Task: Use LinkedIn's search filters to find professionals who are 'Brand Strategists' at 'The Edge Partnership' with a background in 'Editing' and 'Audio and Video Equipment Manufacturing', and who attended 'AJAY KUMAR GARG ENGINEERING COLLEGE, GHAZIABAD'.
Action: Mouse moved to (693, 95)
Screenshot: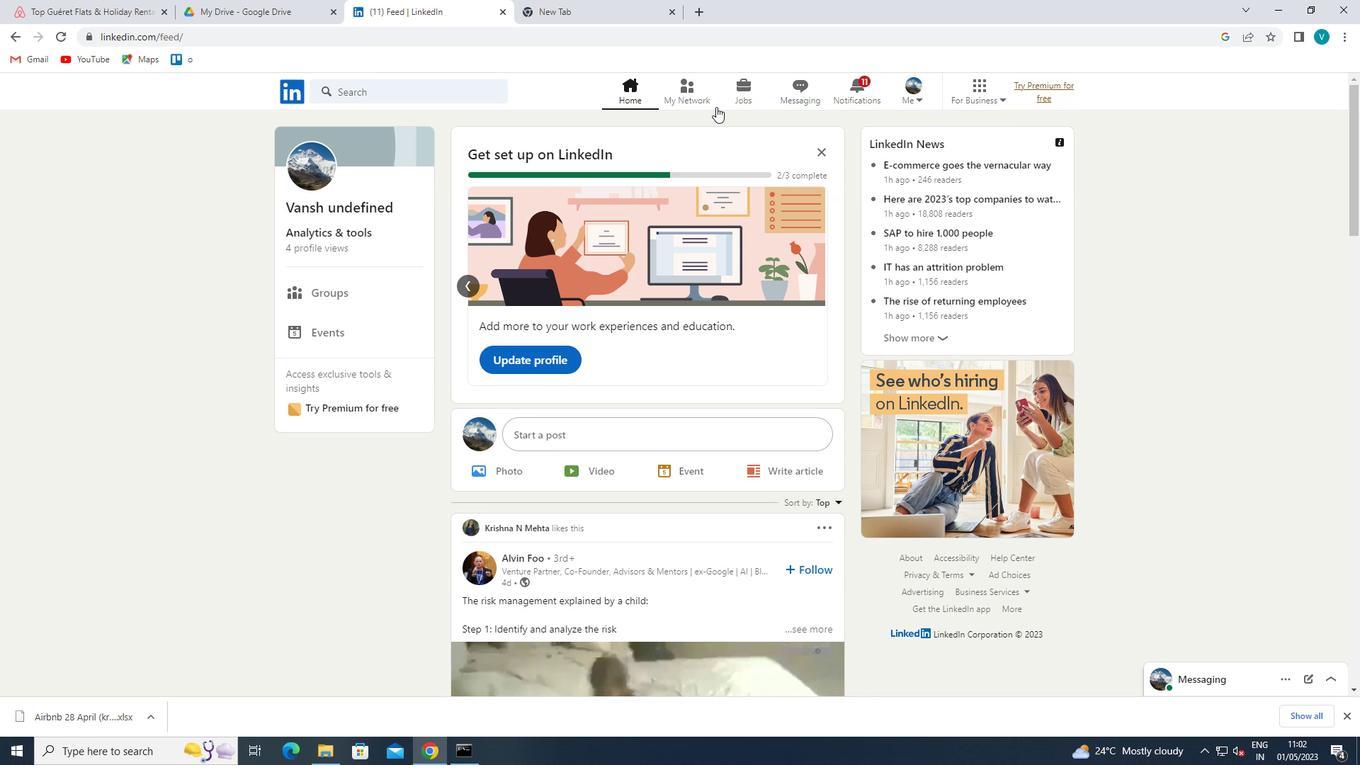 
Action: Mouse pressed left at (693, 95)
Screenshot: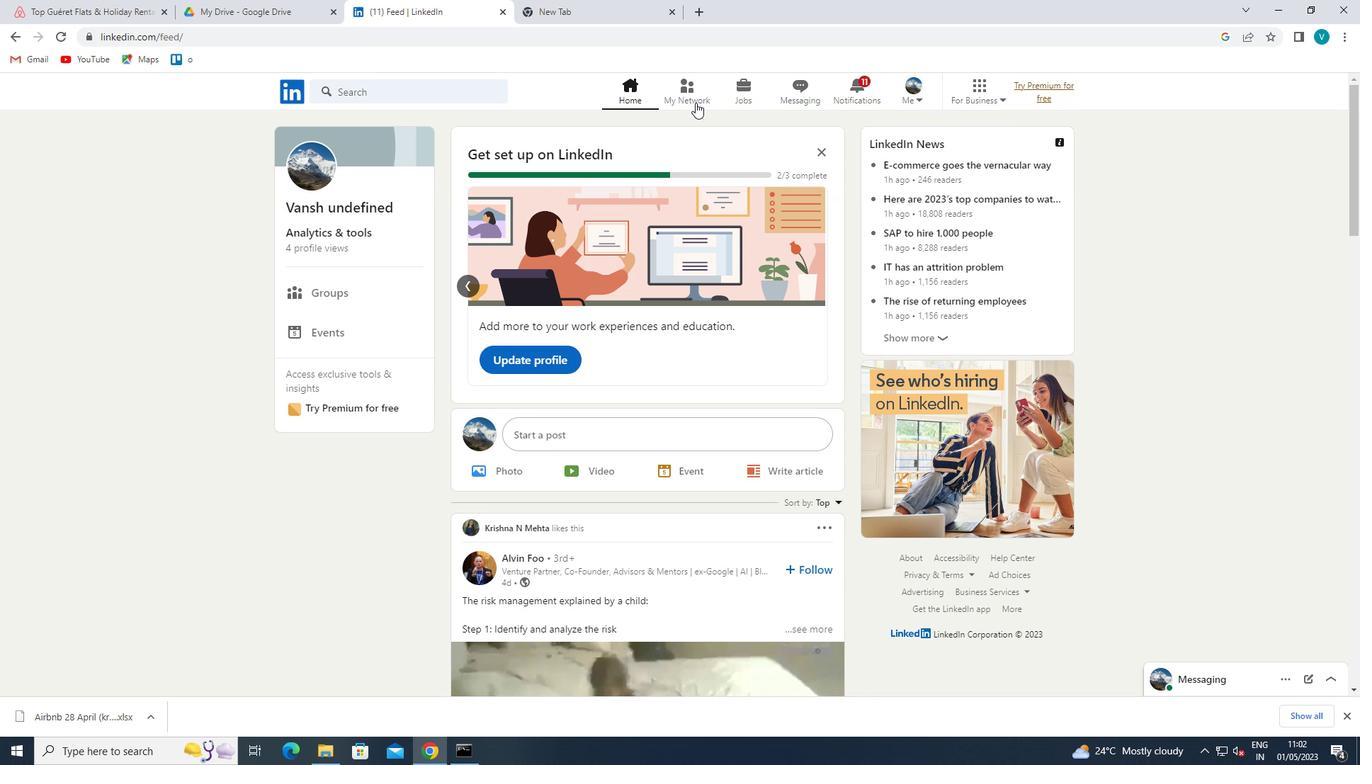 
Action: Mouse moved to (464, 163)
Screenshot: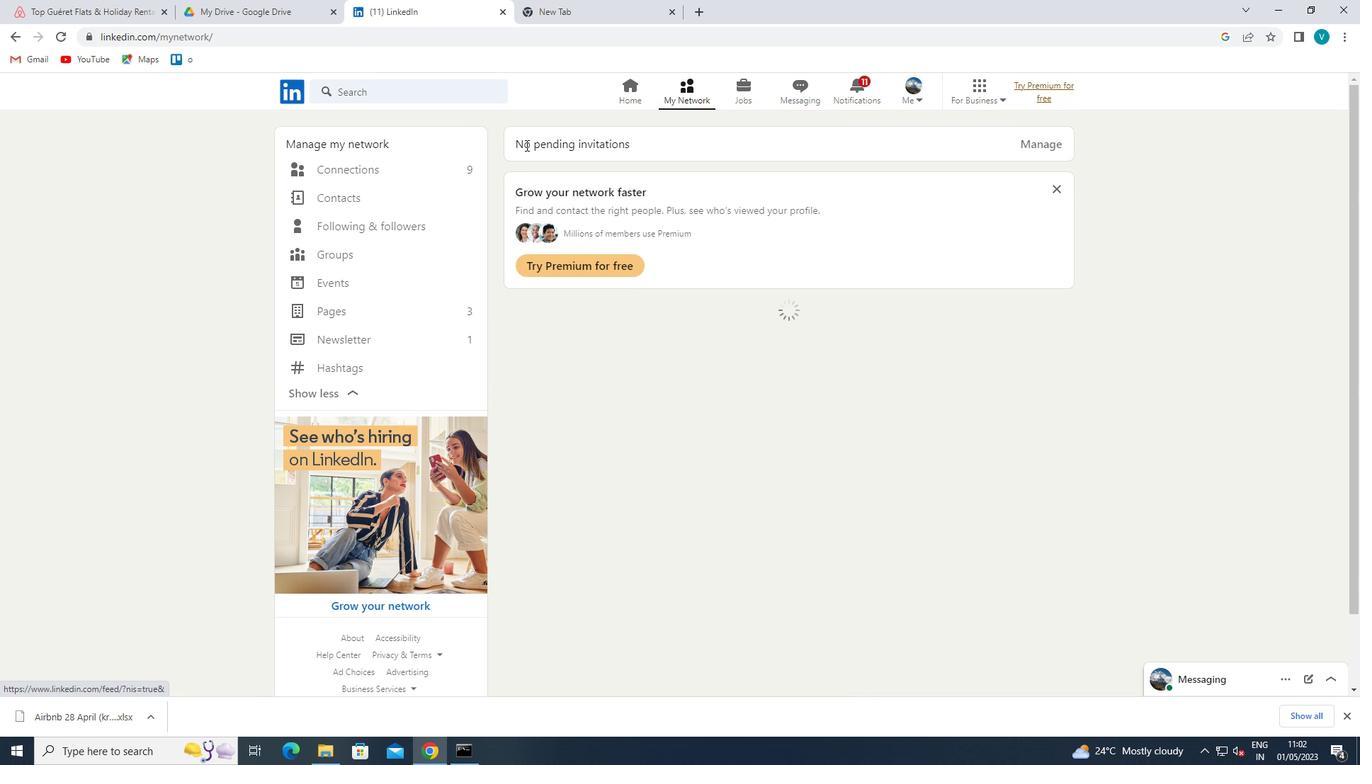 
Action: Mouse pressed left at (464, 163)
Screenshot: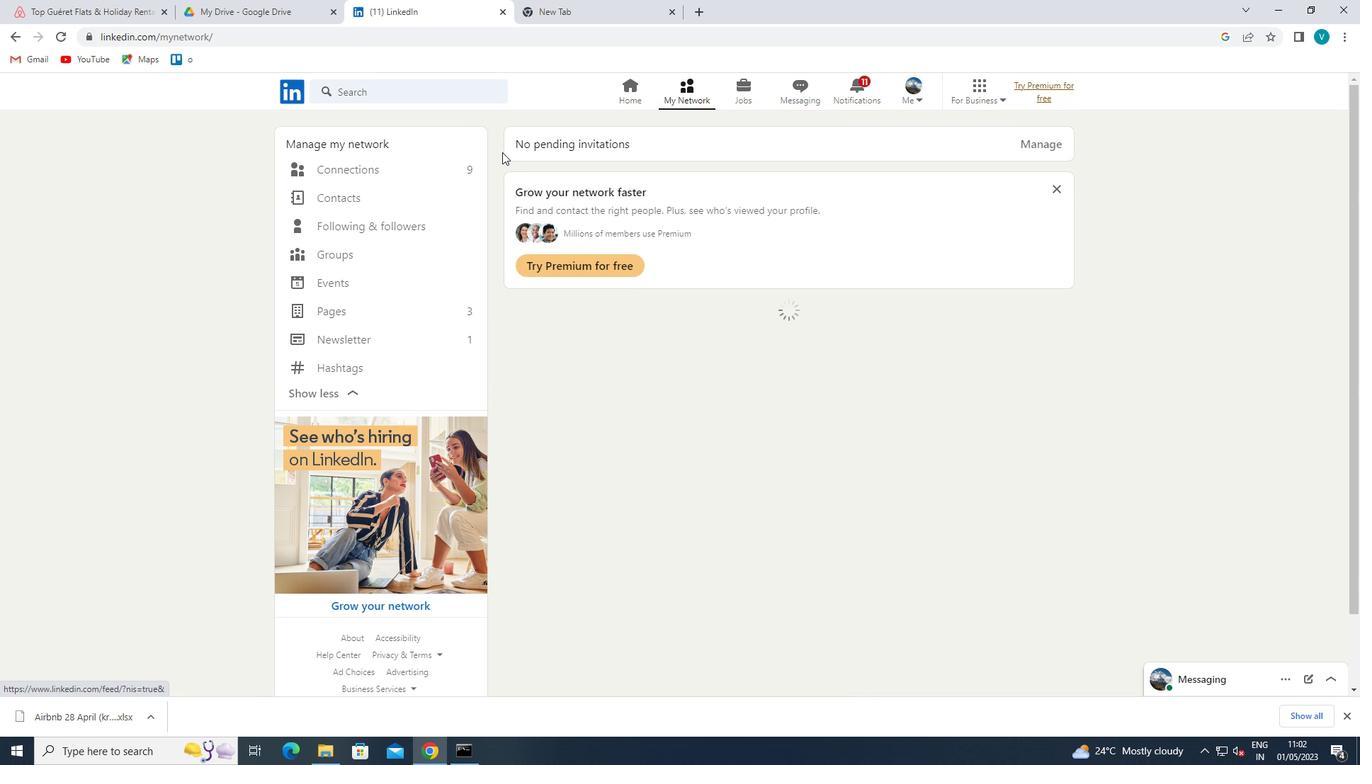 
Action: Mouse moved to (800, 174)
Screenshot: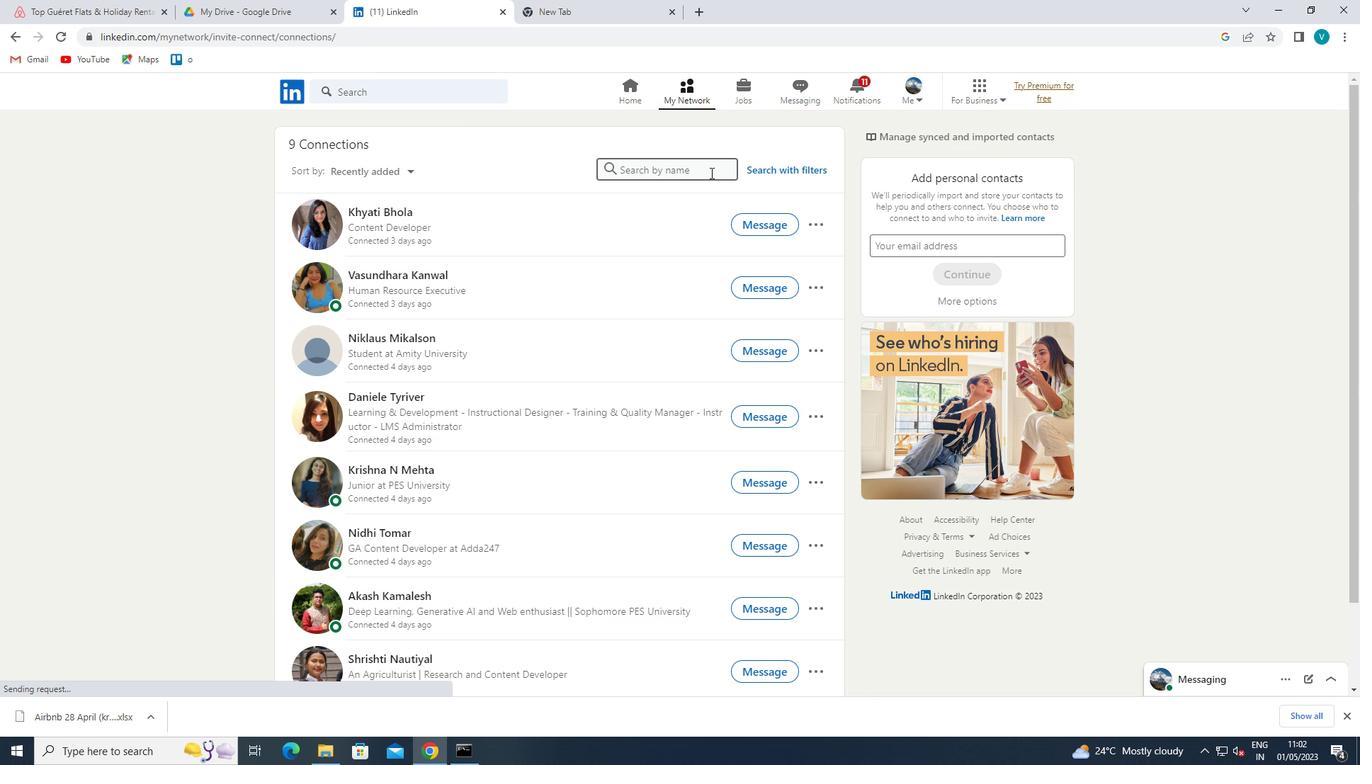 
Action: Mouse pressed left at (800, 174)
Screenshot: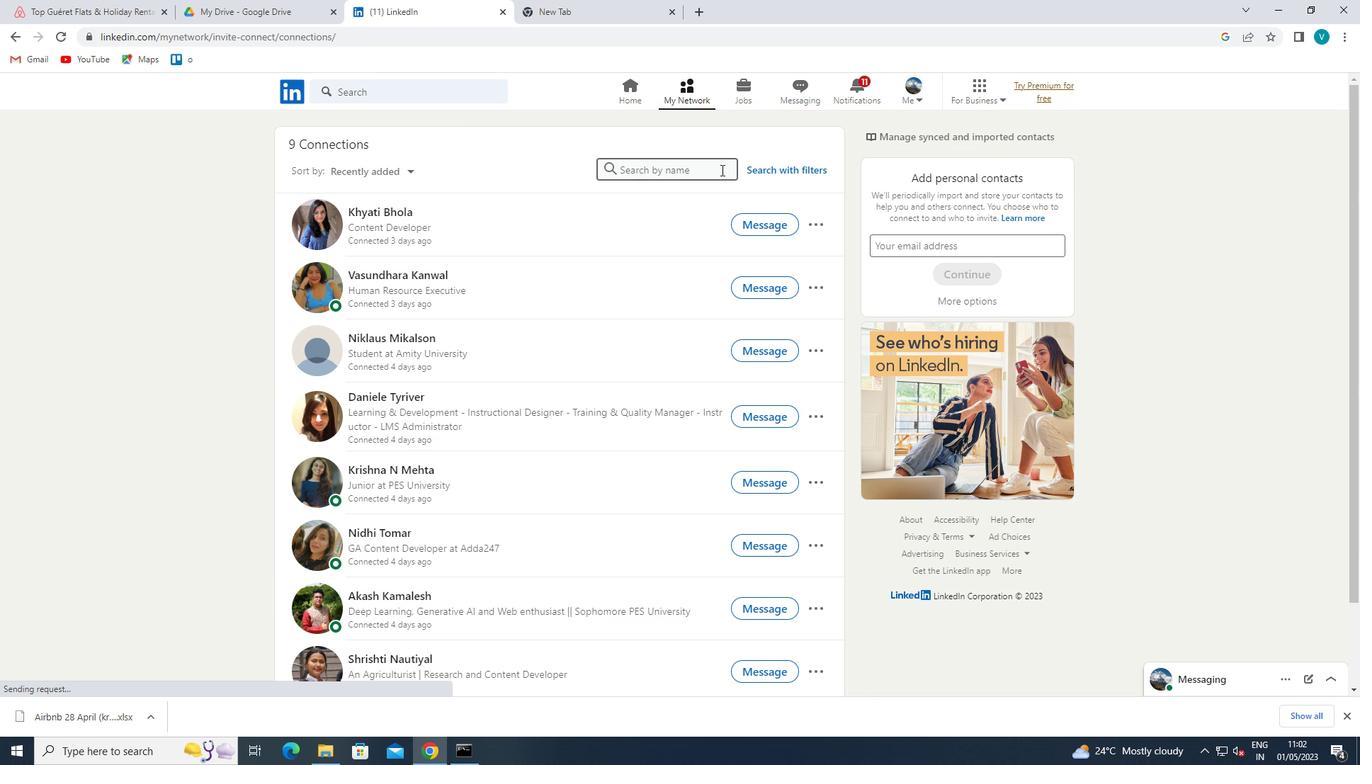 
Action: Mouse moved to (659, 130)
Screenshot: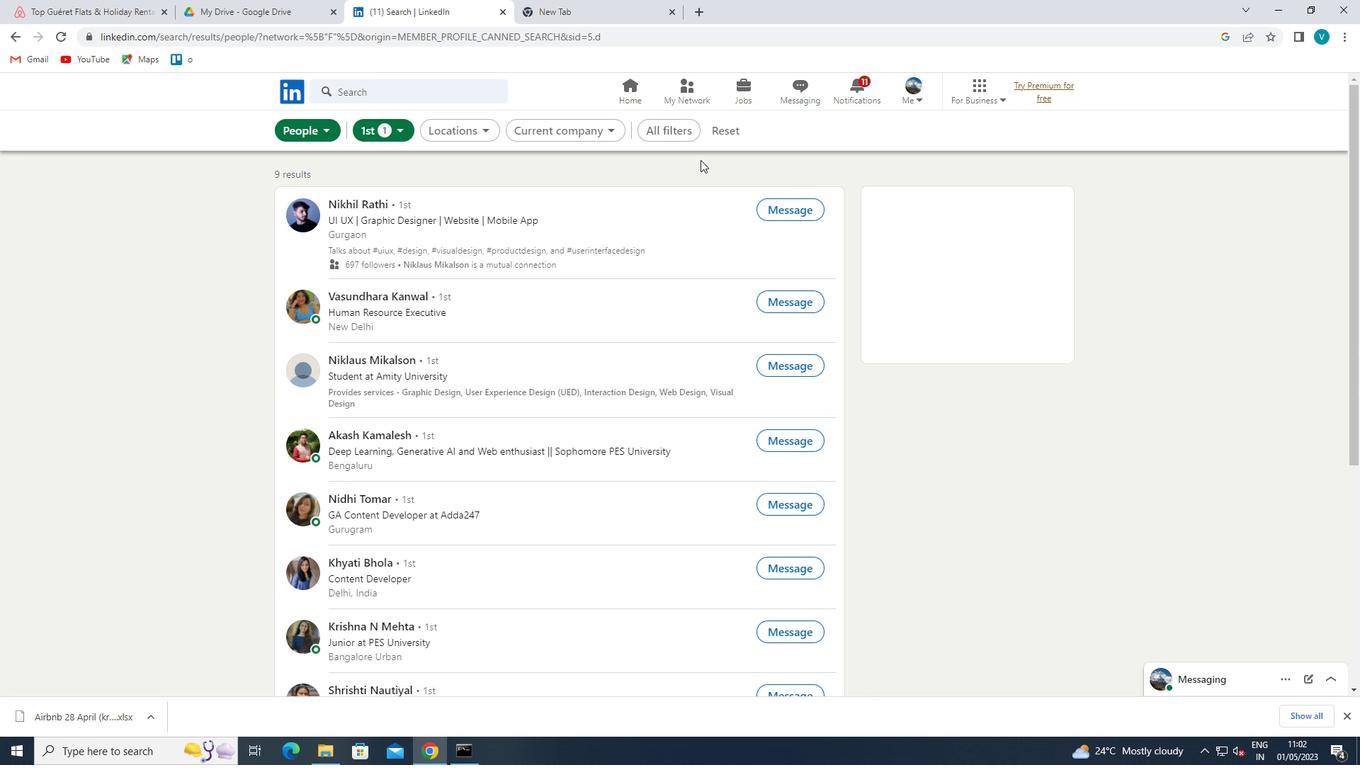 
Action: Mouse pressed left at (659, 130)
Screenshot: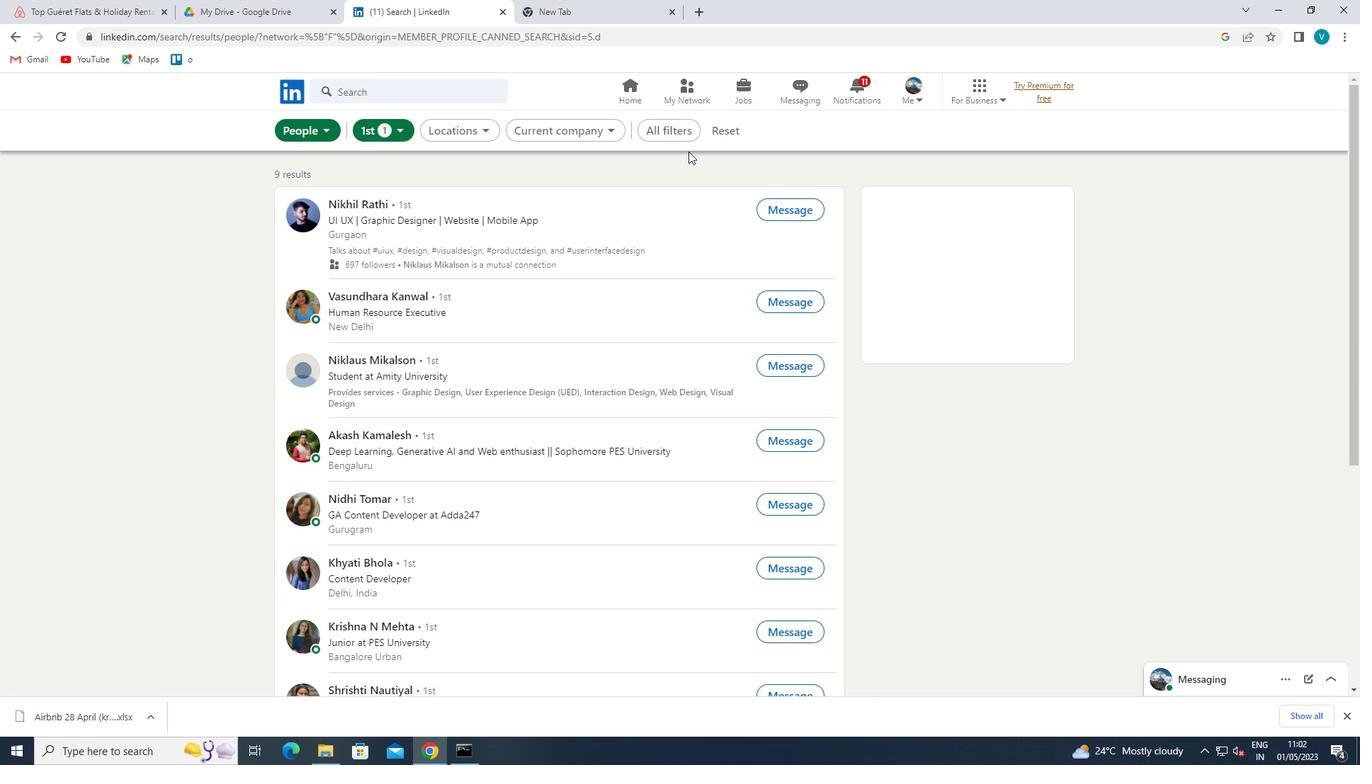 
Action: Mouse moved to (1017, 372)
Screenshot: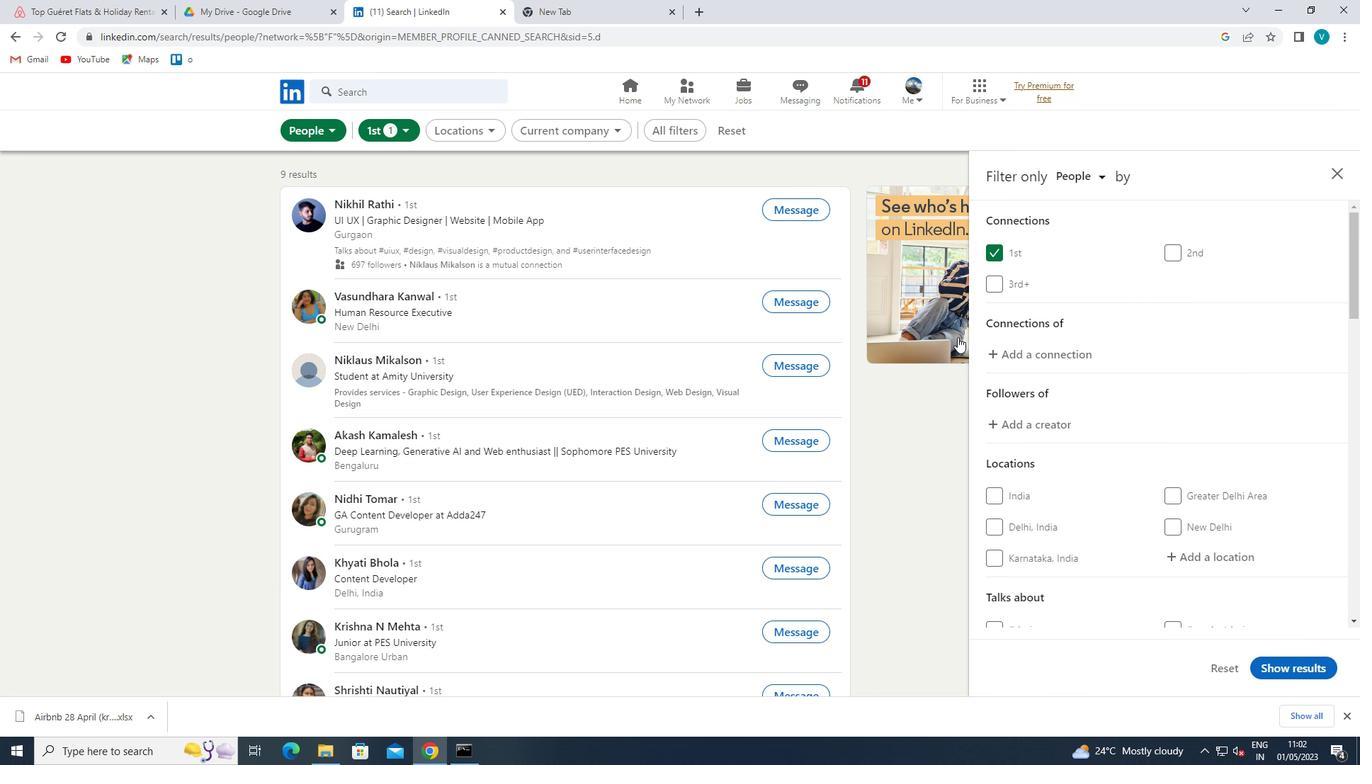 
Action: Mouse scrolled (1017, 371) with delta (0, 0)
Screenshot: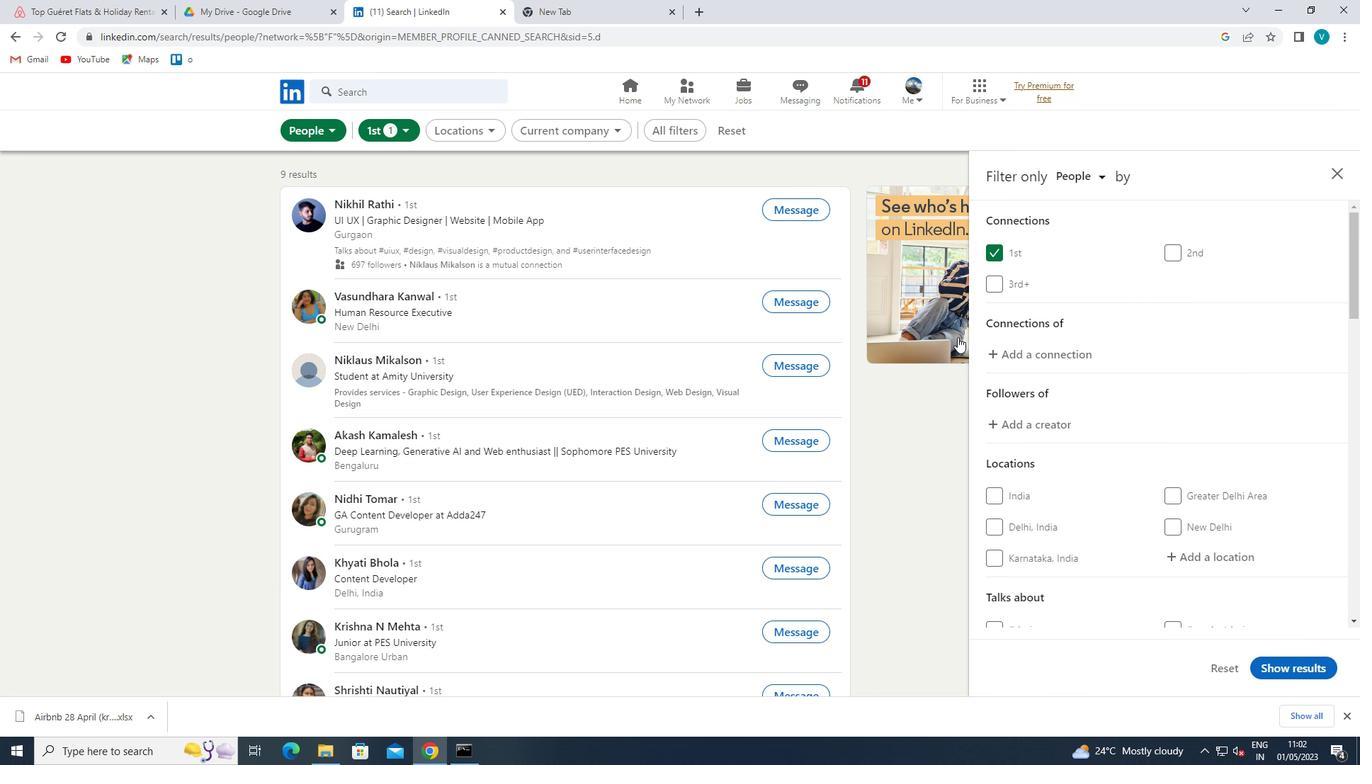 
Action: Mouse moved to (1049, 392)
Screenshot: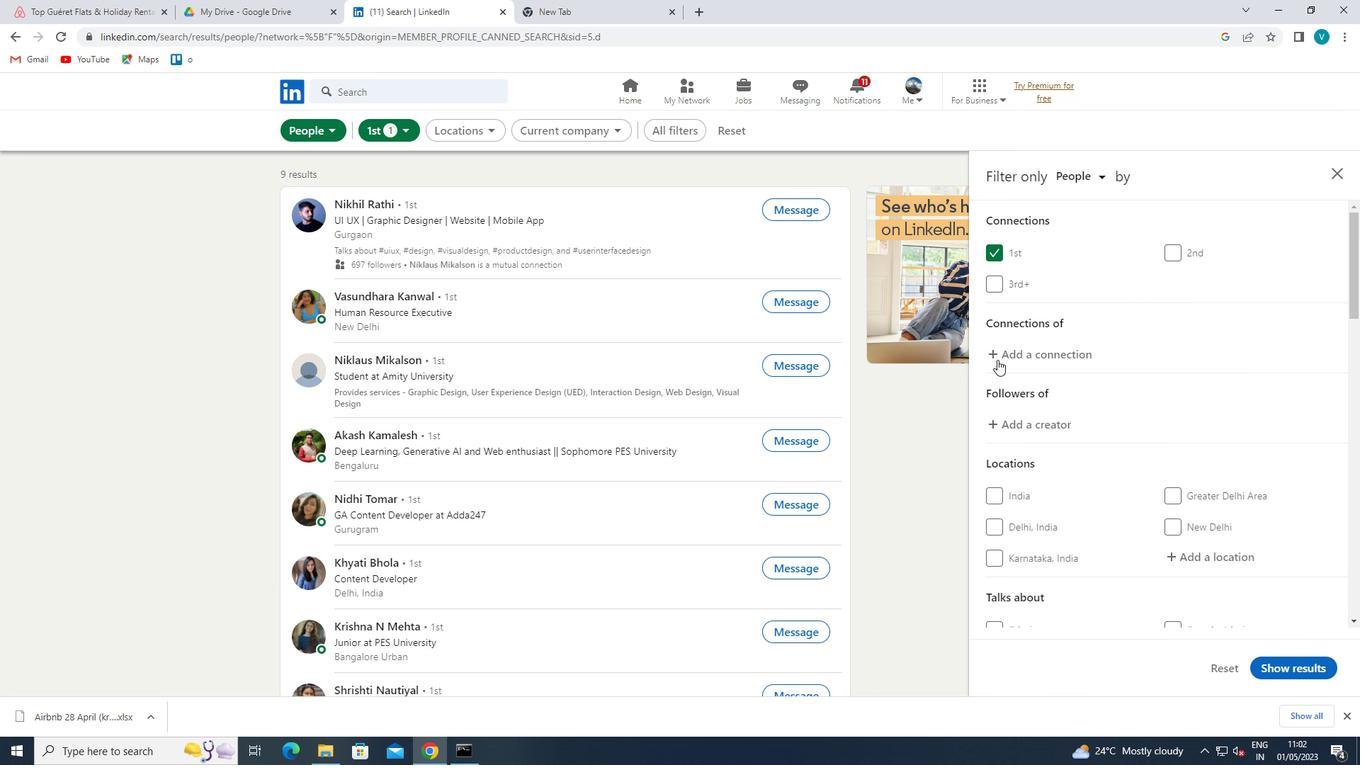 
Action: Mouse scrolled (1049, 391) with delta (0, 0)
Screenshot: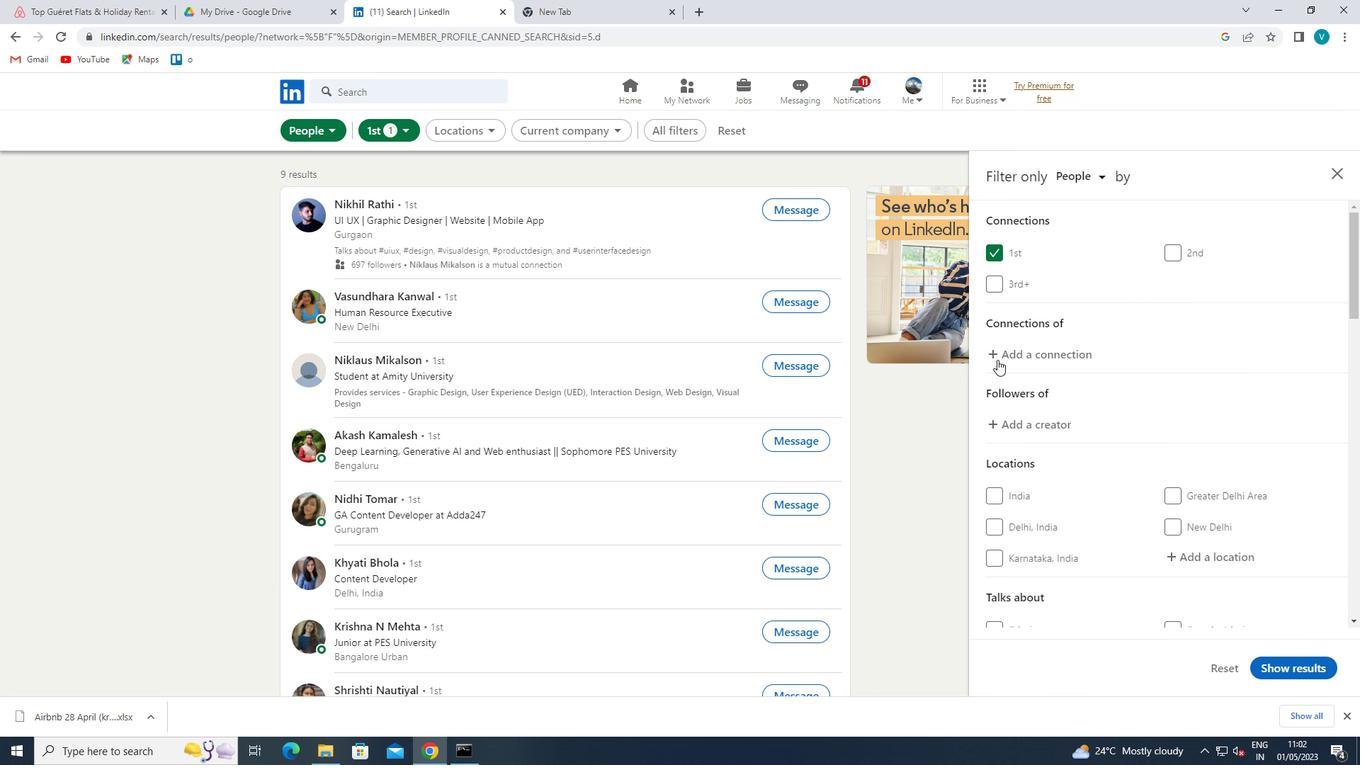 
Action: Mouse moved to (1208, 405)
Screenshot: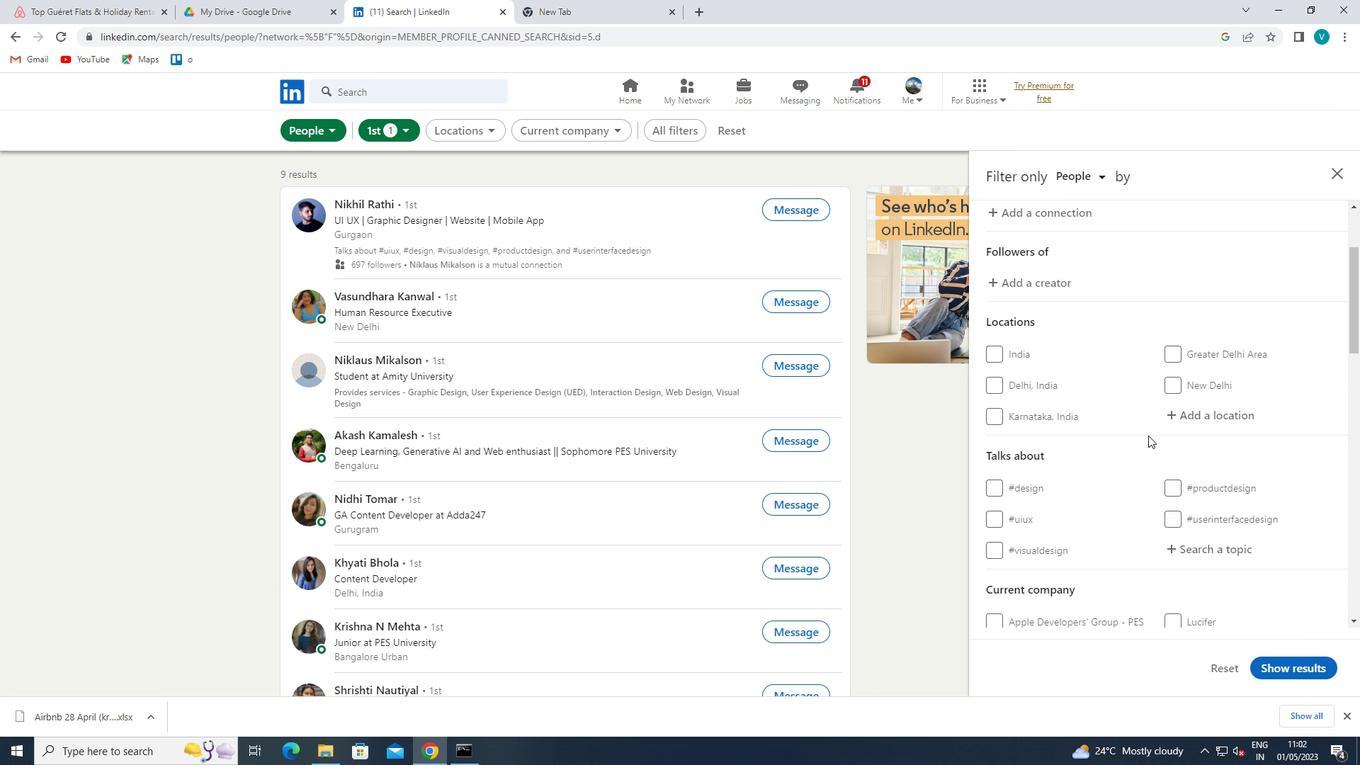 
Action: Mouse pressed left at (1208, 405)
Screenshot: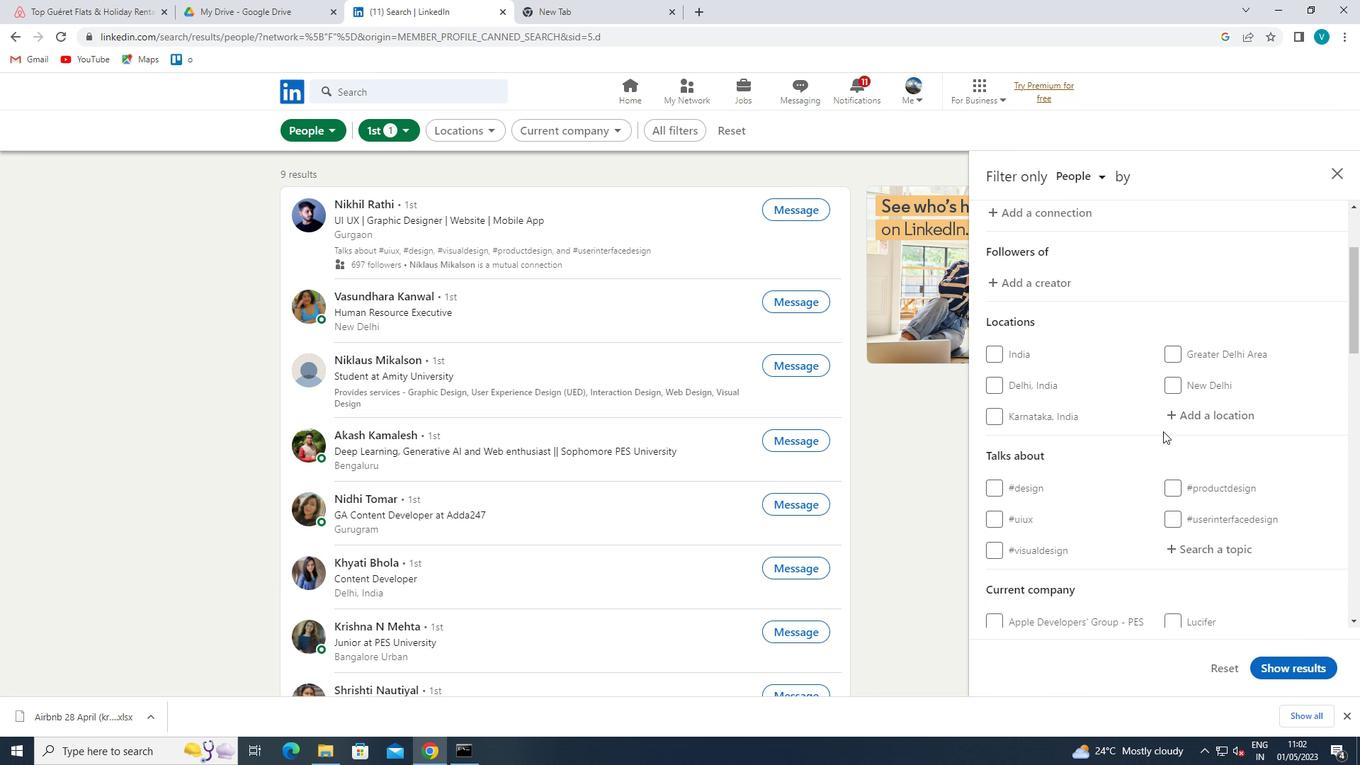 
Action: Key pressed <Key.shift>
Screenshot: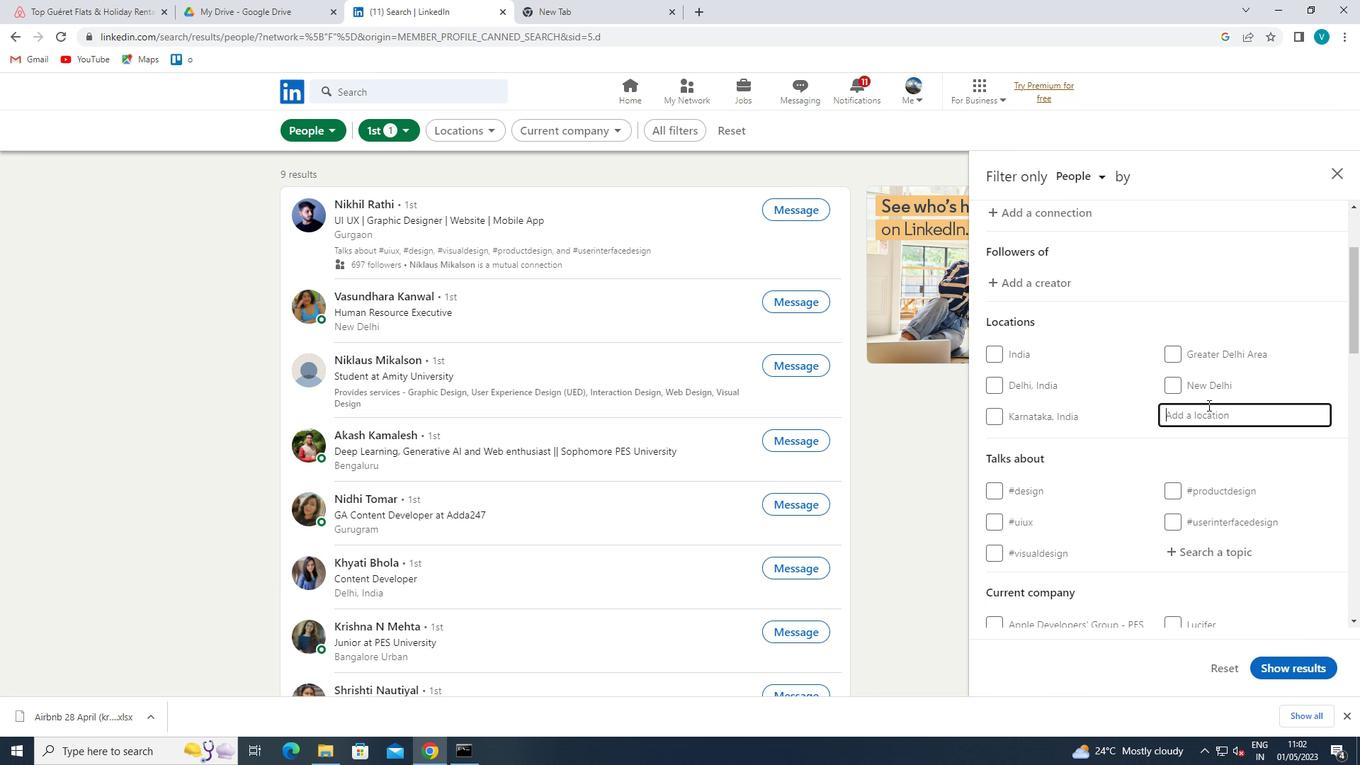 
Action: Mouse moved to (1208, 405)
Screenshot: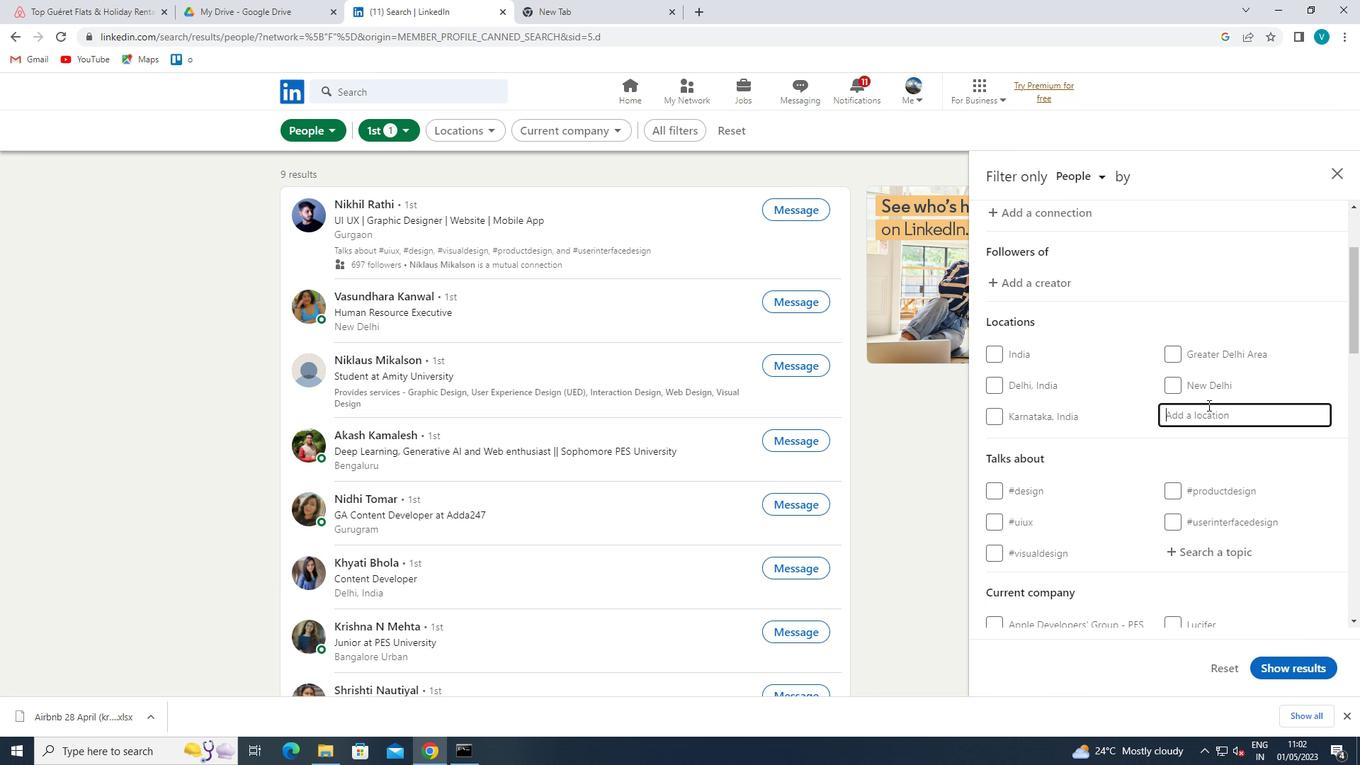 
Action: Key pressed XINMIN
Screenshot: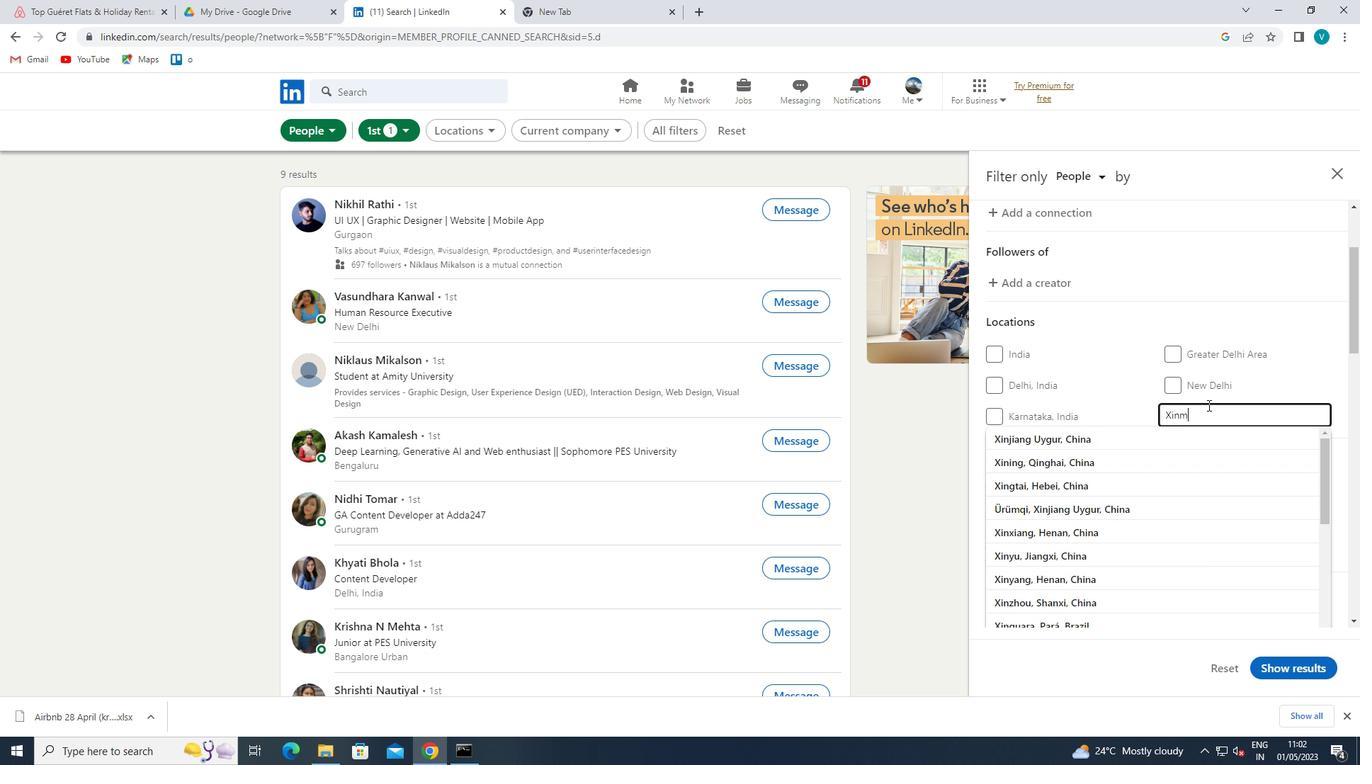 
Action: Mouse moved to (1129, 433)
Screenshot: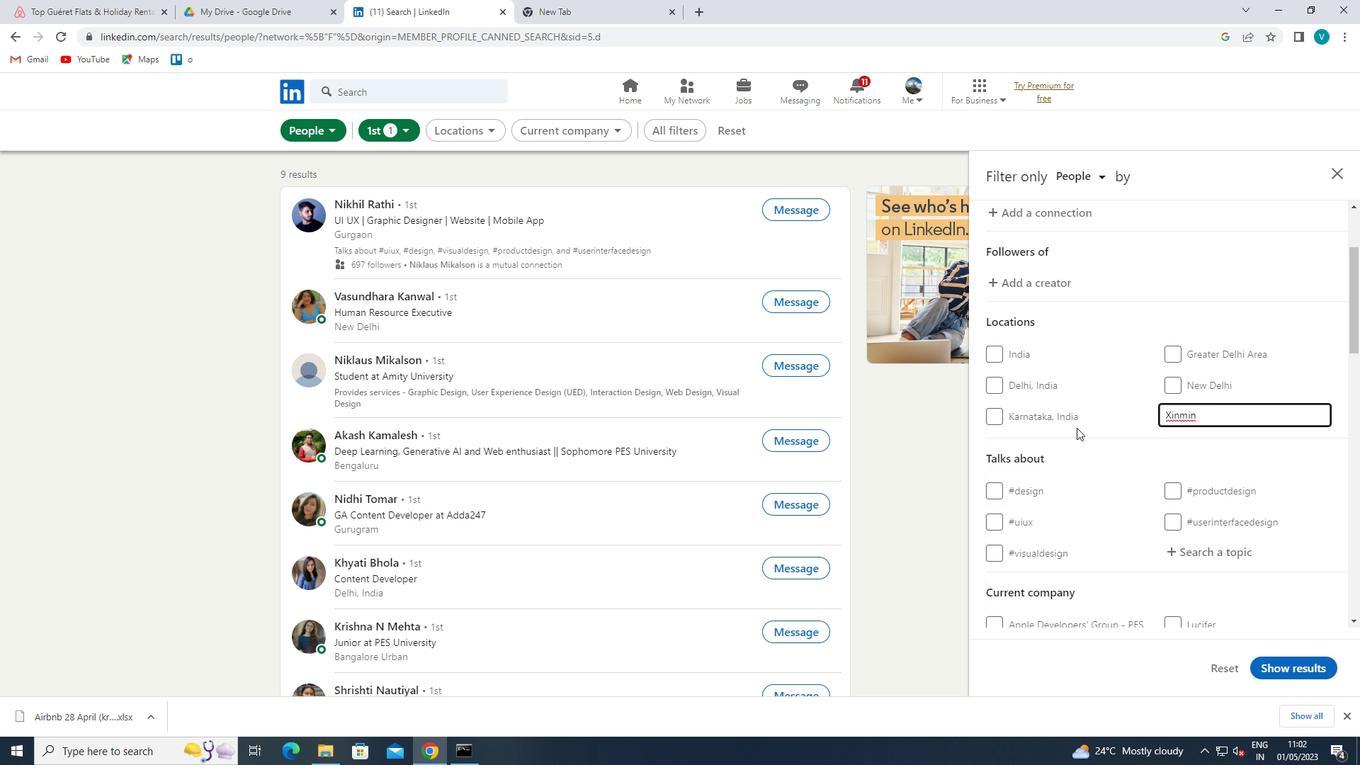 
Action: Mouse pressed left at (1129, 433)
Screenshot: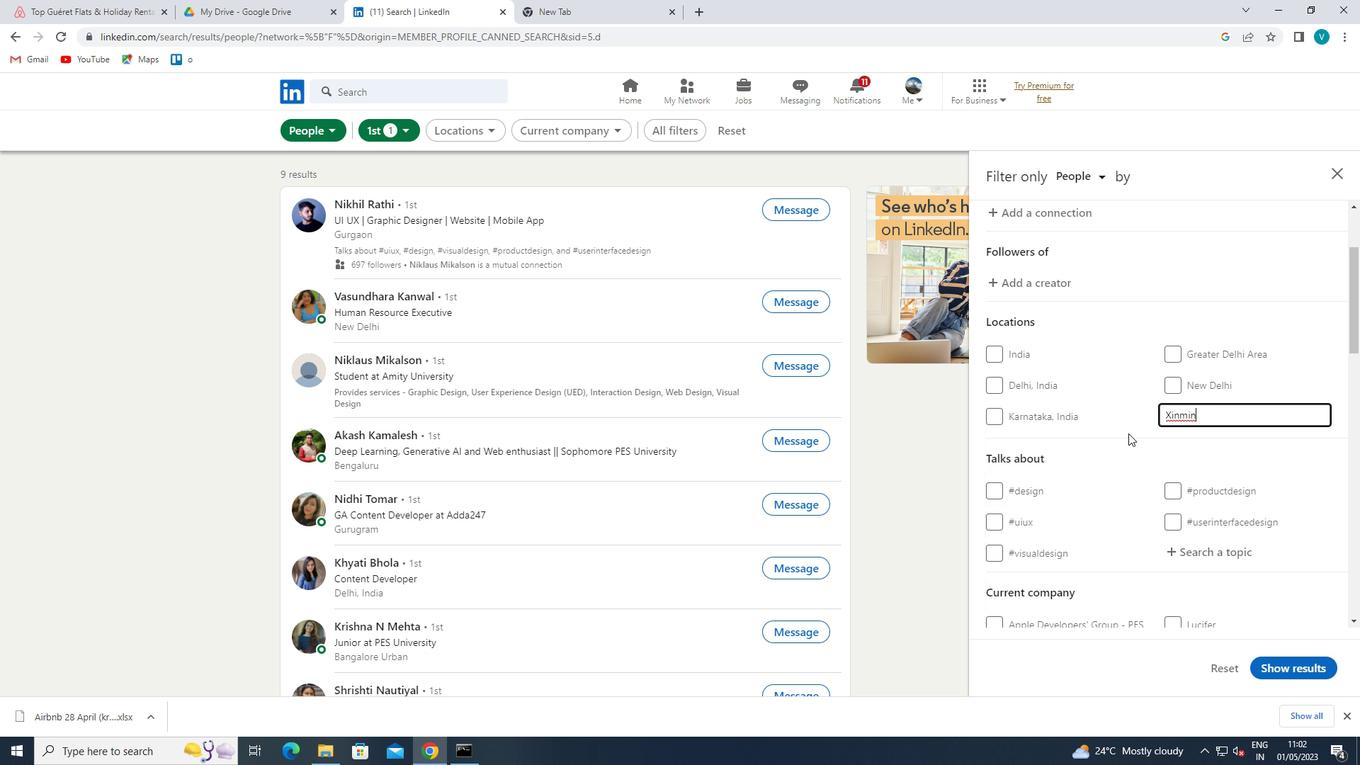 
Action: Mouse scrolled (1129, 433) with delta (0, 0)
Screenshot: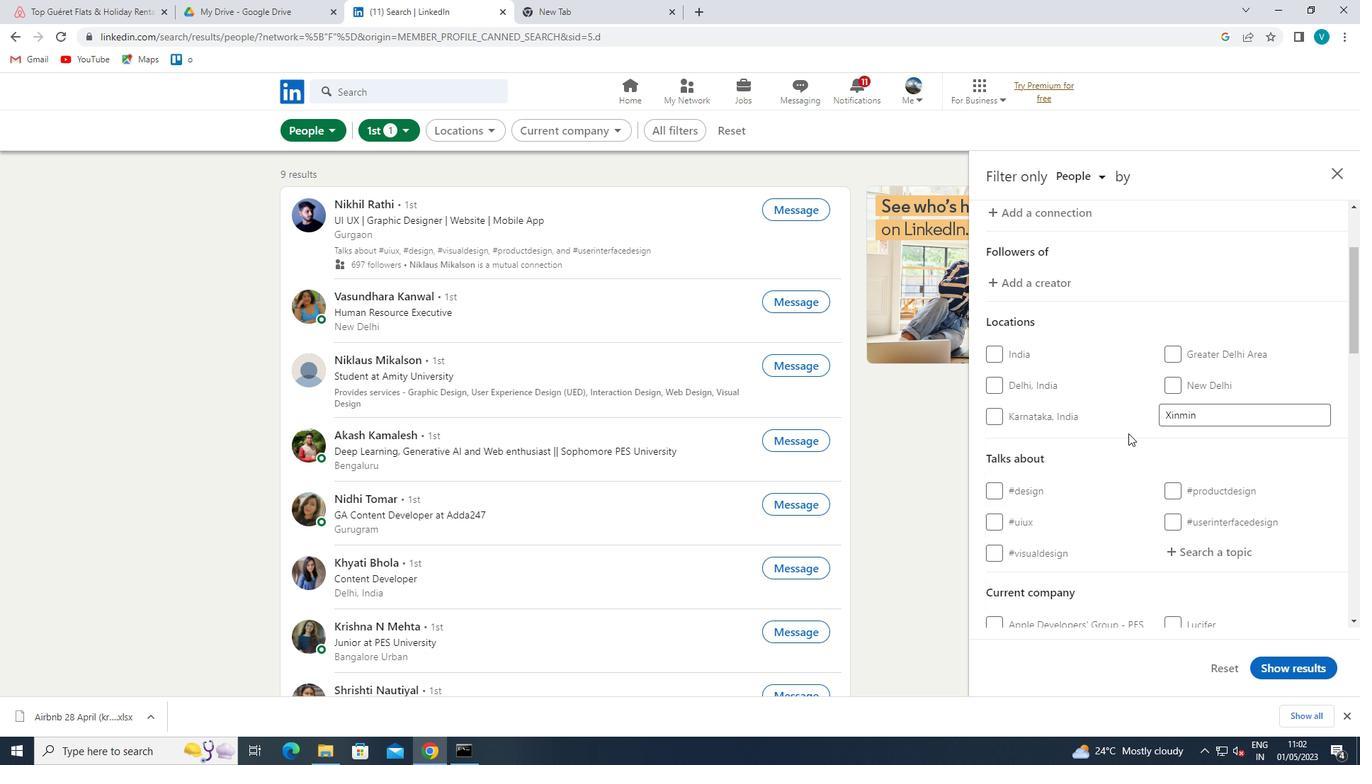 
Action: Mouse scrolled (1129, 433) with delta (0, 0)
Screenshot: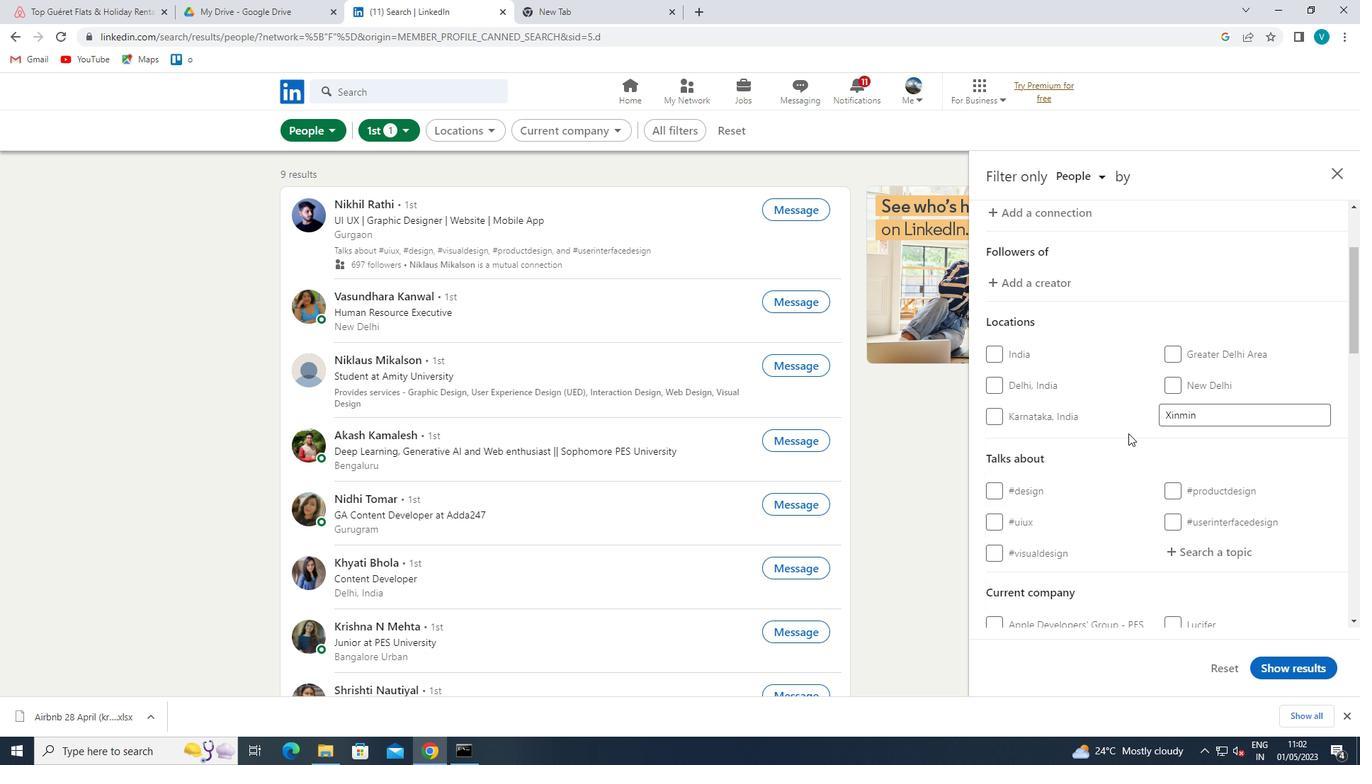 
Action: Mouse moved to (1237, 411)
Screenshot: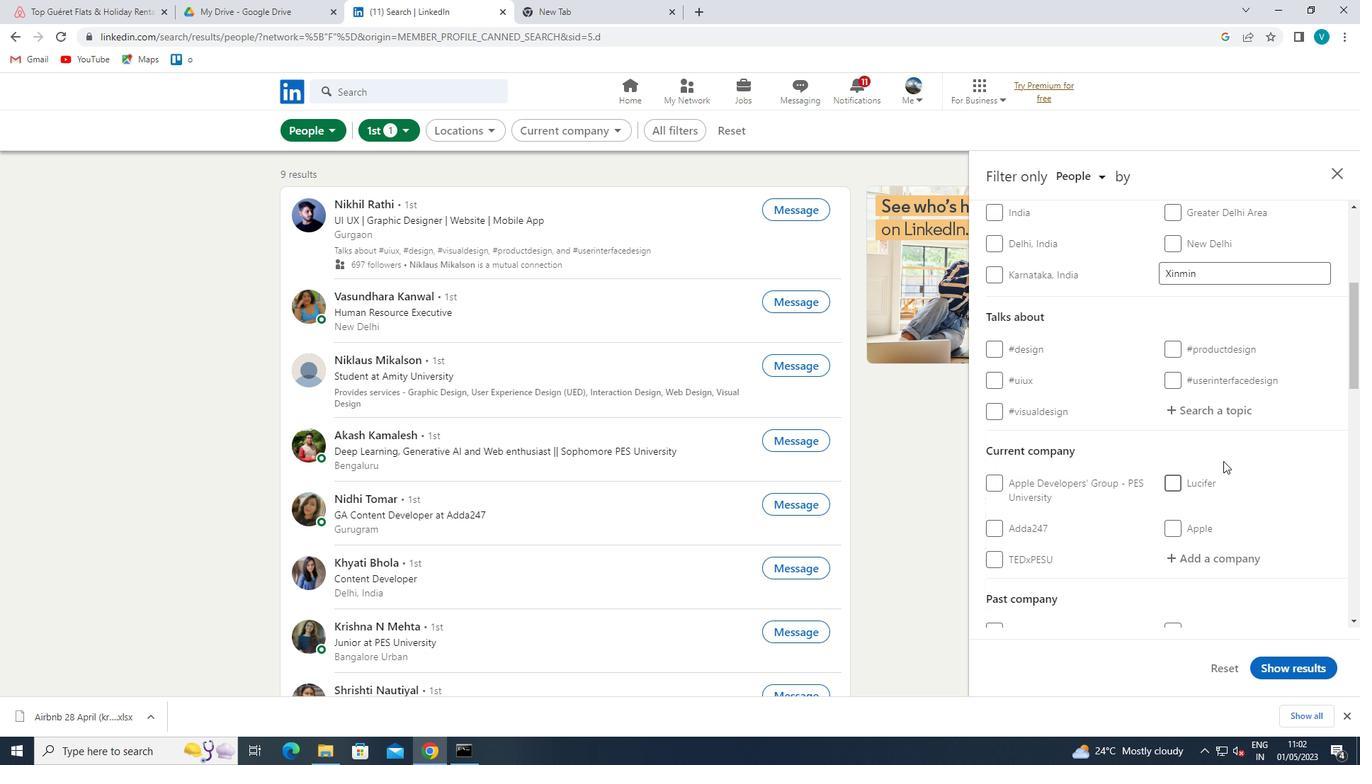 
Action: Mouse pressed left at (1237, 411)
Screenshot: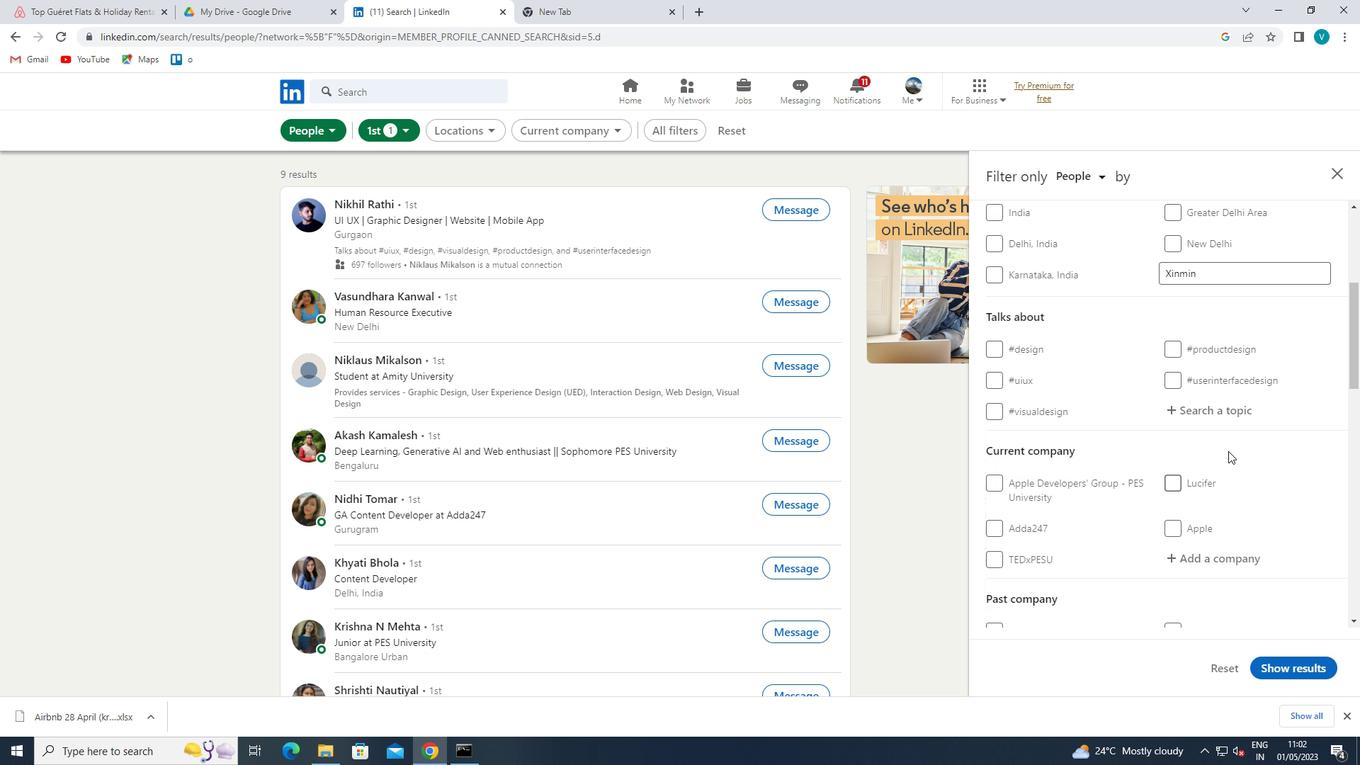 
Action: Key pressed <Key.shift>#WORK
Screenshot: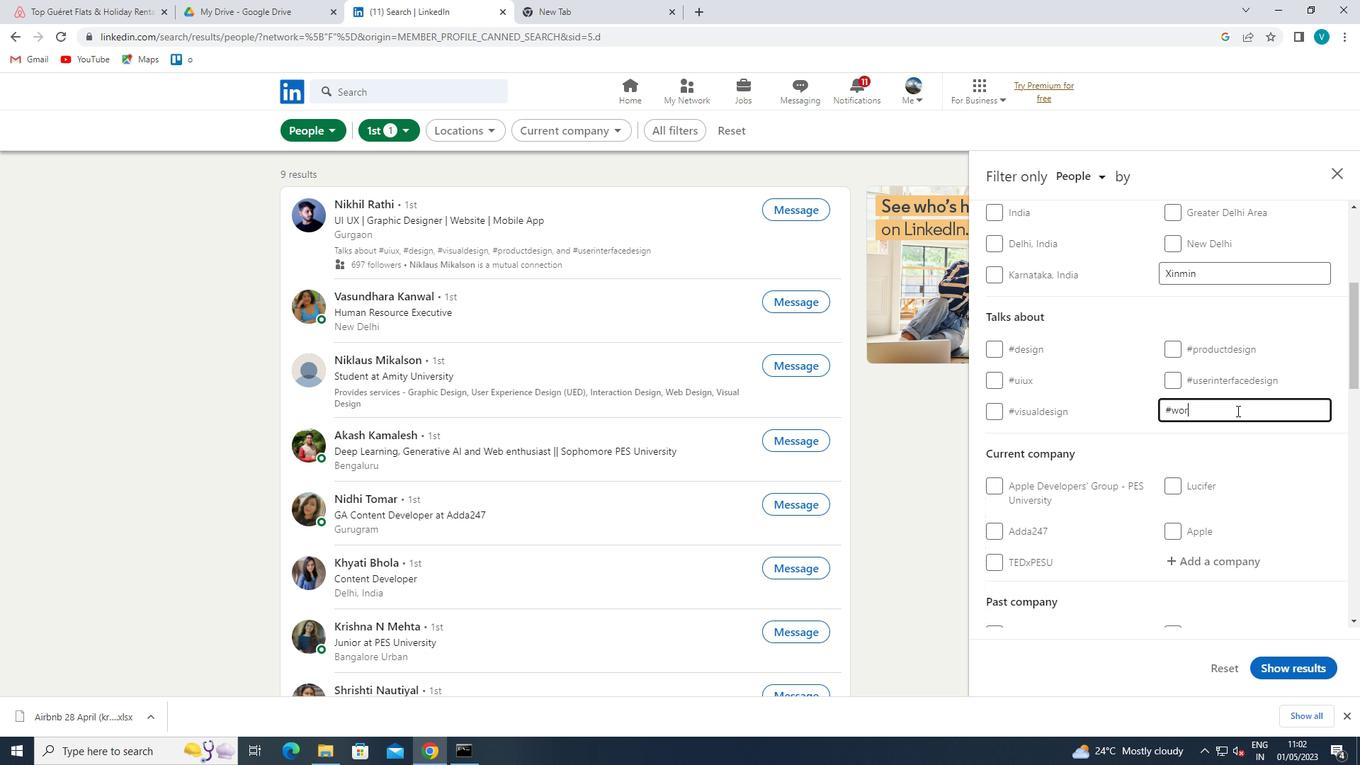 
Action: Mouse moved to (1166, 435)
Screenshot: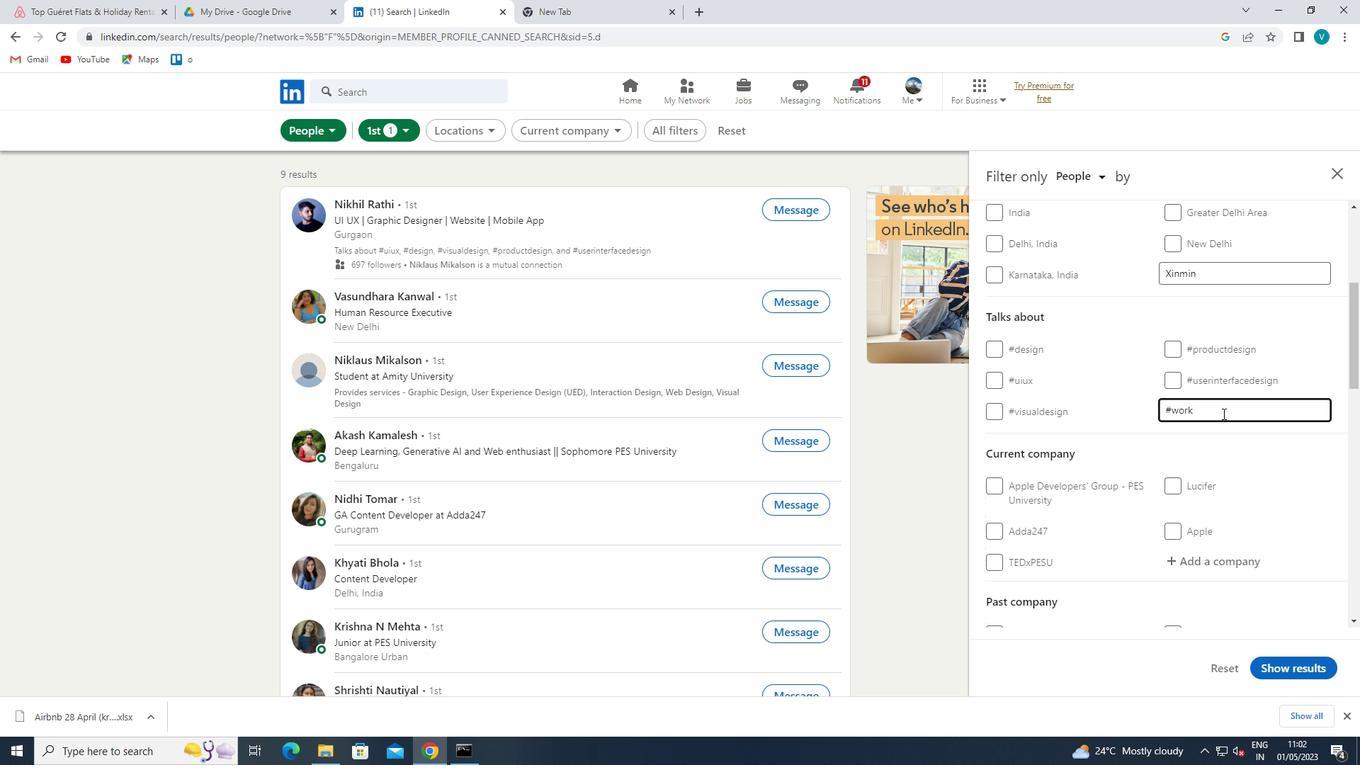 
Action: Mouse pressed left at (1166, 435)
Screenshot: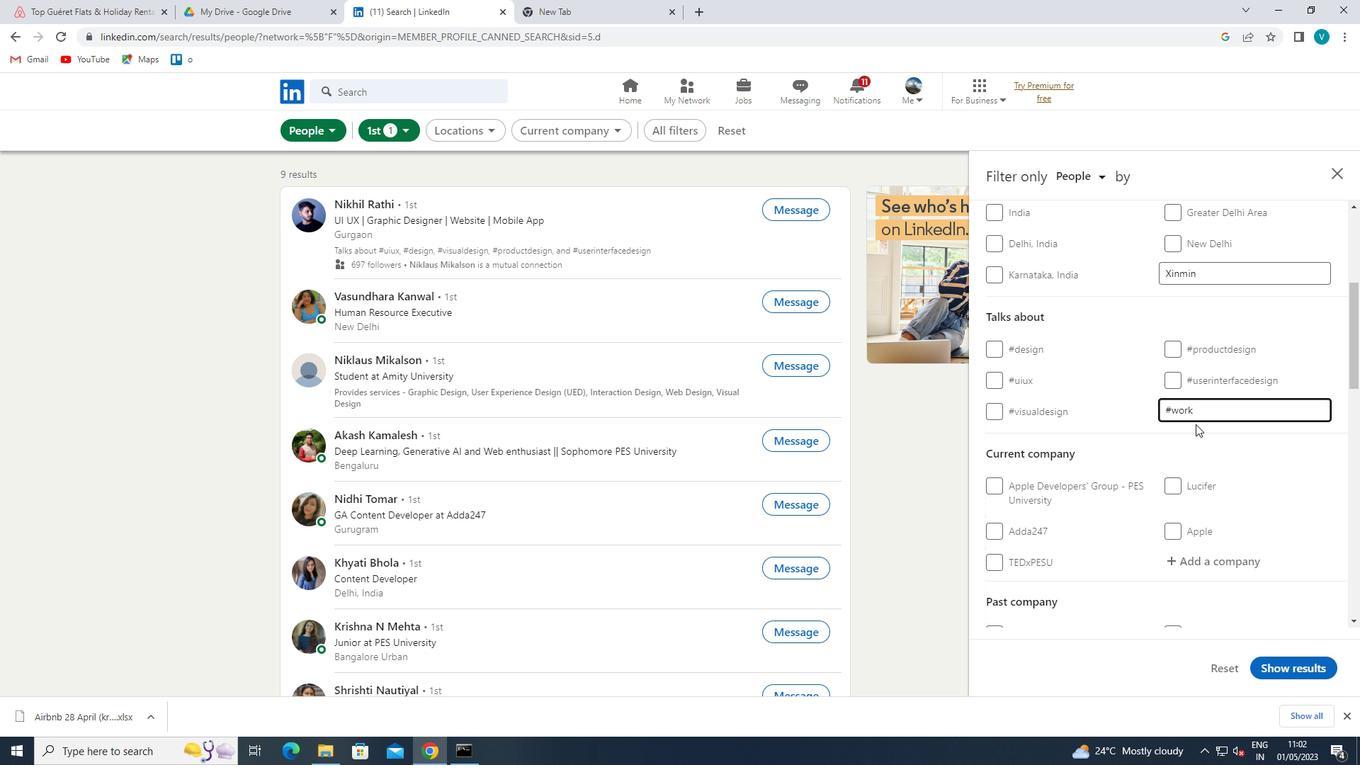 
Action: Mouse scrolled (1166, 434) with delta (0, 0)
Screenshot: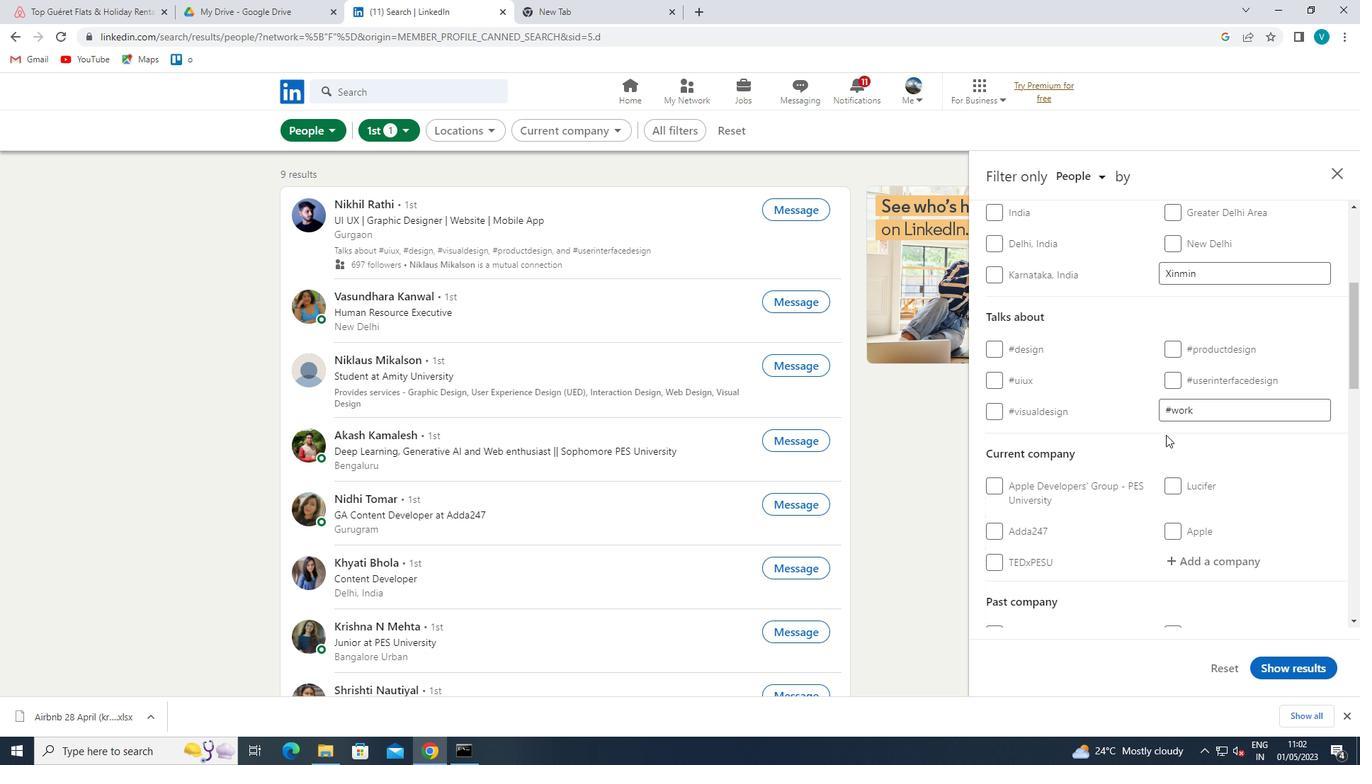 
Action: Mouse scrolled (1166, 434) with delta (0, 0)
Screenshot: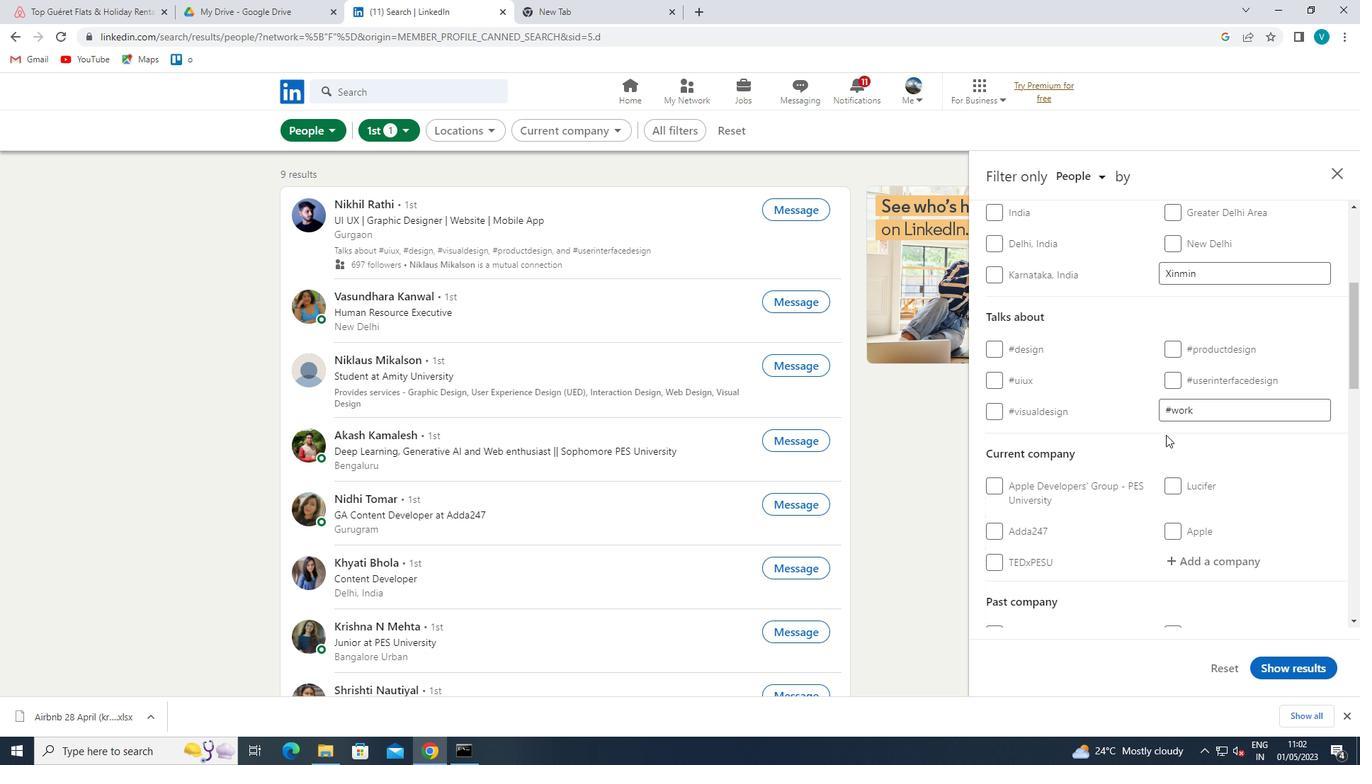 
Action: Mouse scrolled (1166, 434) with delta (0, 0)
Screenshot: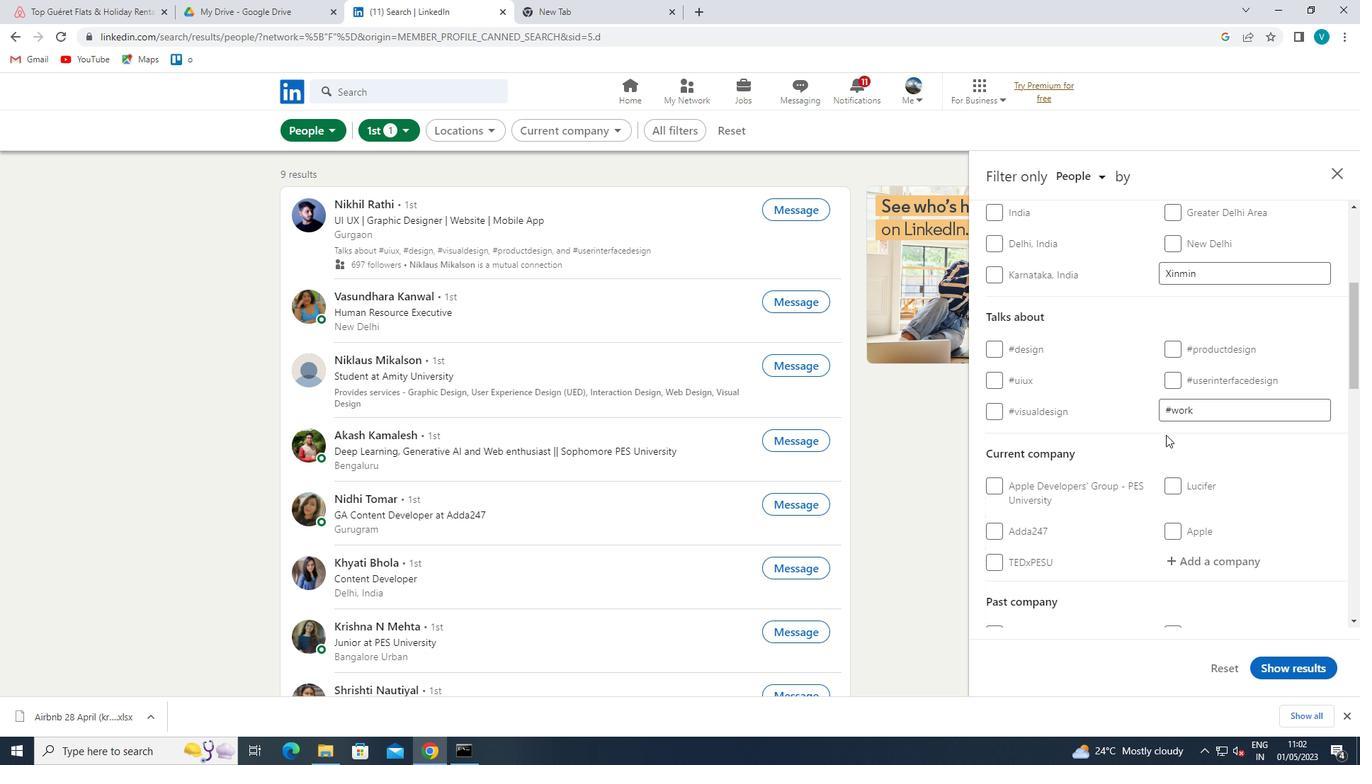 
Action: Mouse scrolled (1166, 434) with delta (0, 0)
Screenshot: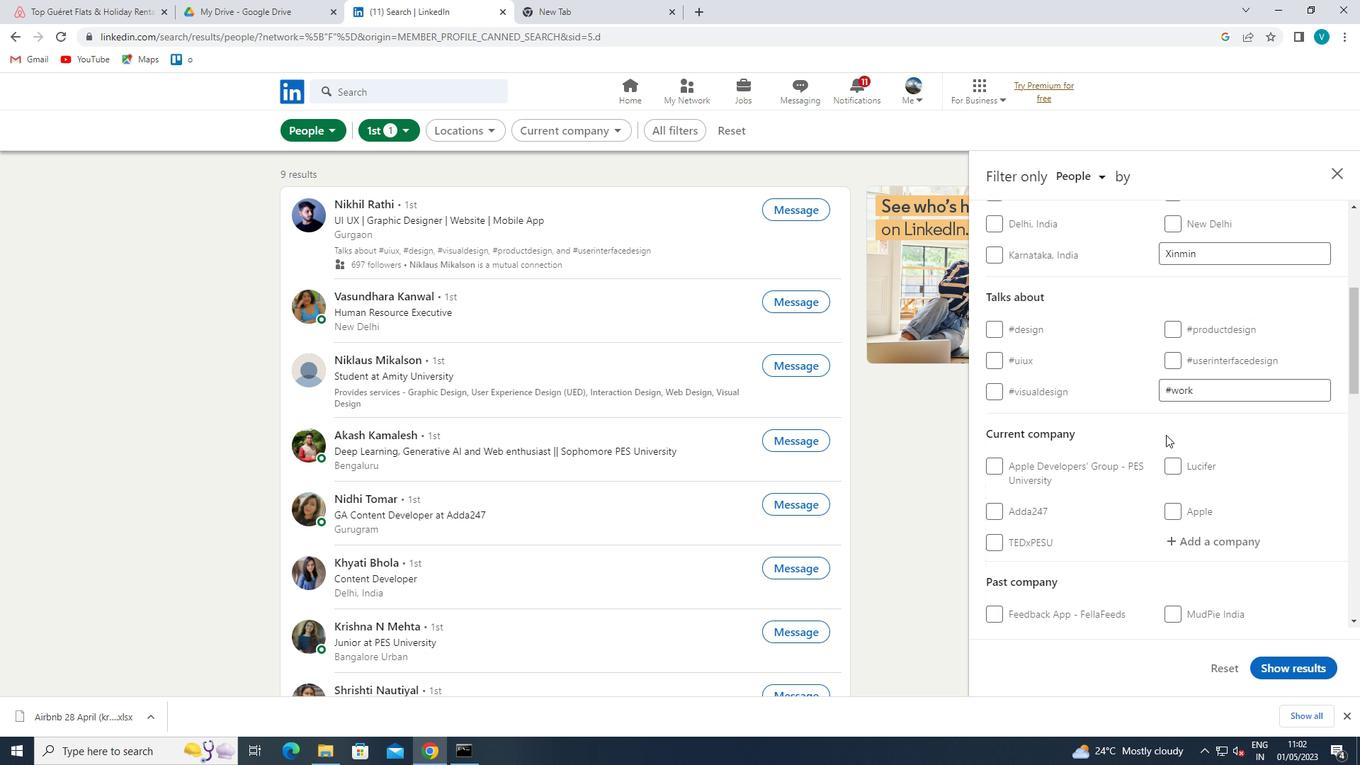 
Action: Mouse scrolled (1166, 434) with delta (0, 0)
Screenshot: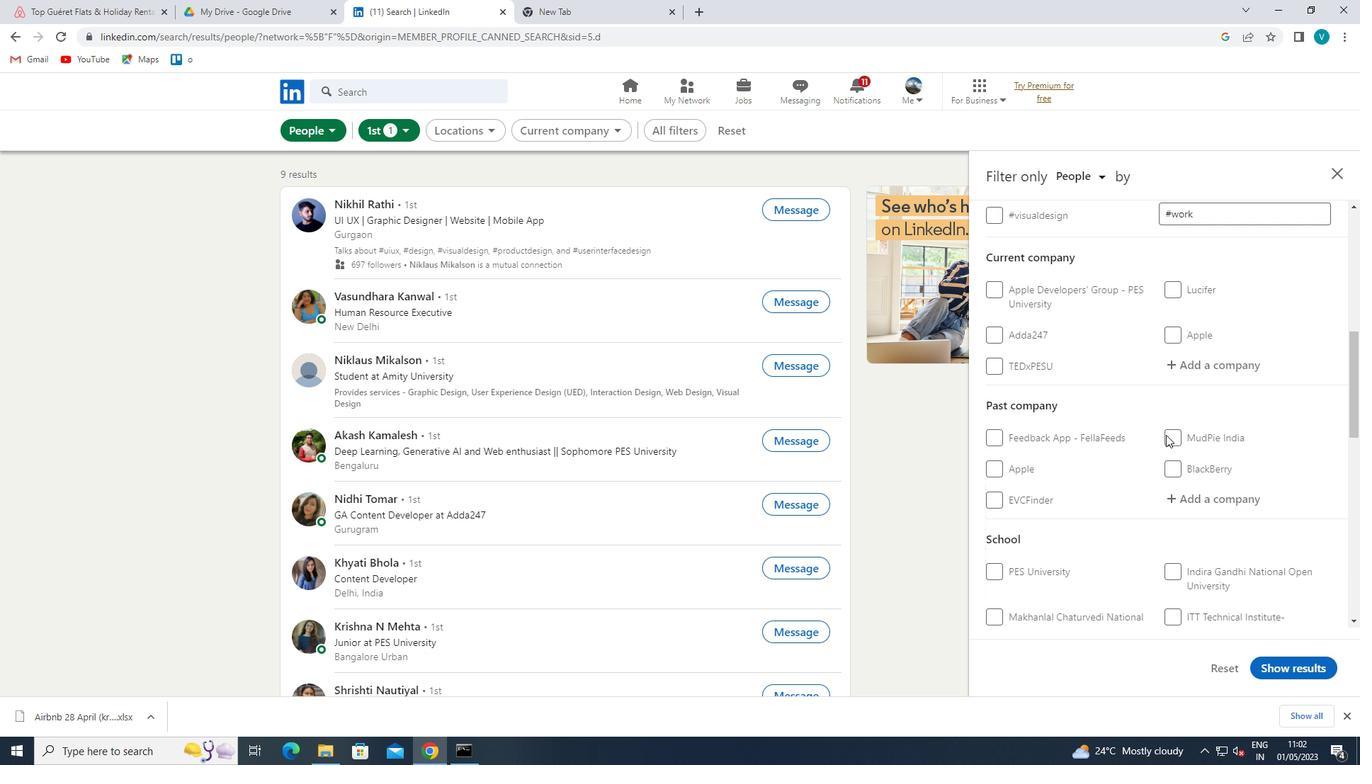 
Action: Mouse scrolled (1166, 434) with delta (0, 0)
Screenshot: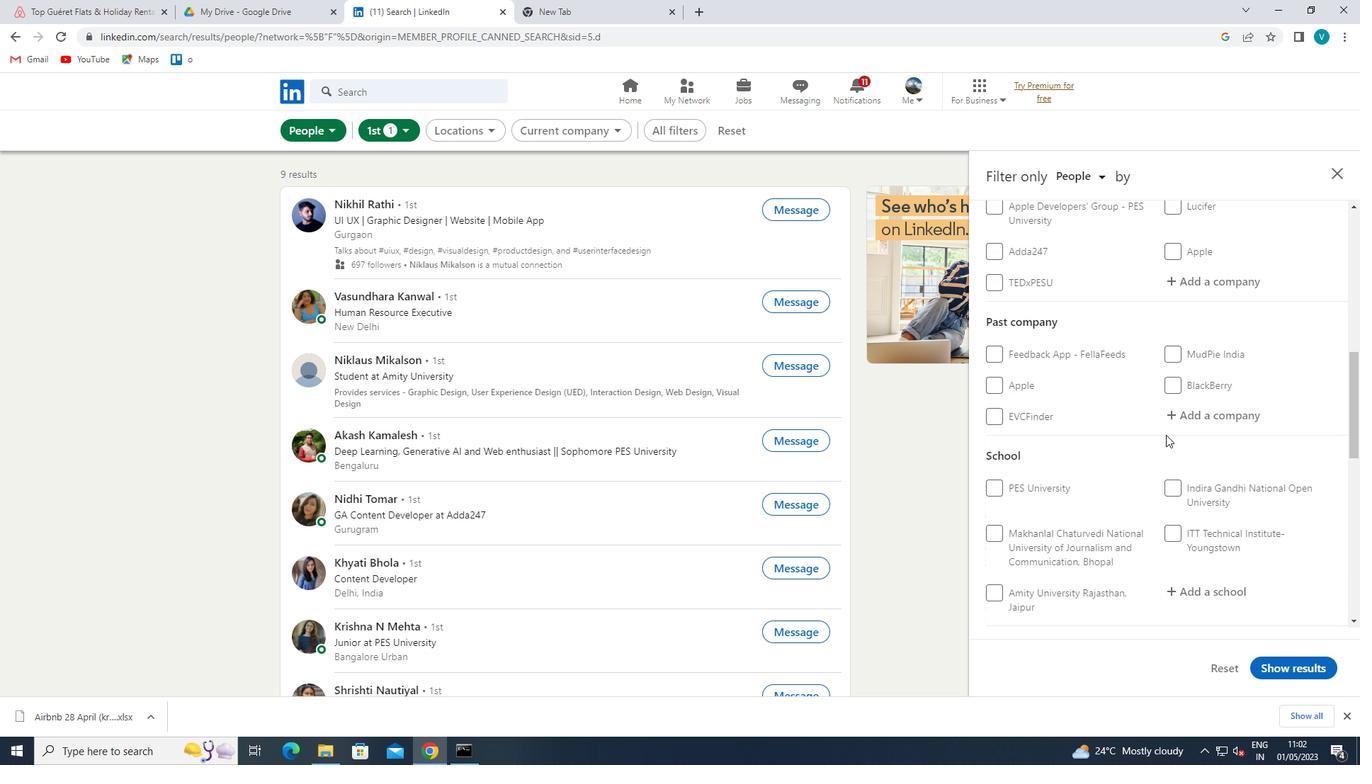 
Action: Mouse moved to (1076, 550)
Screenshot: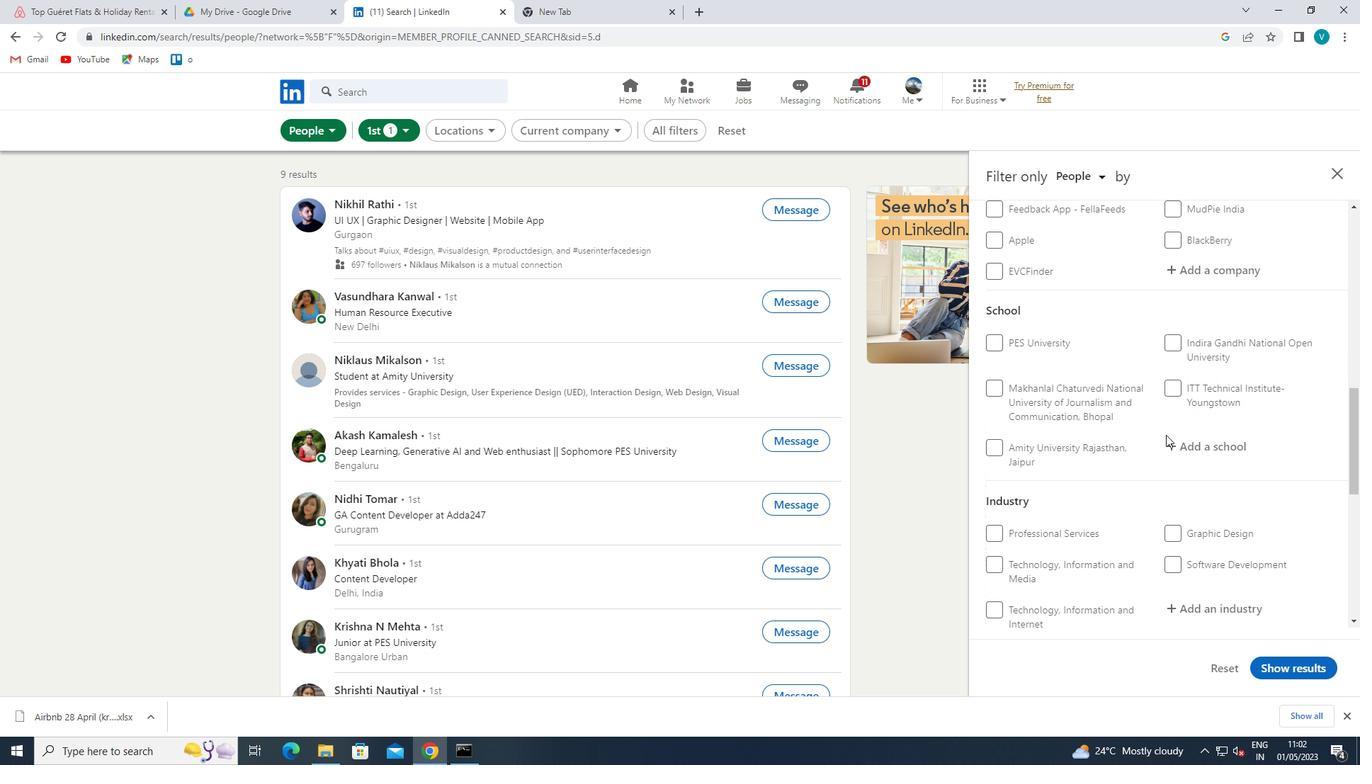 
Action: Mouse scrolled (1076, 549) with delta (0, 0)
Screenshot: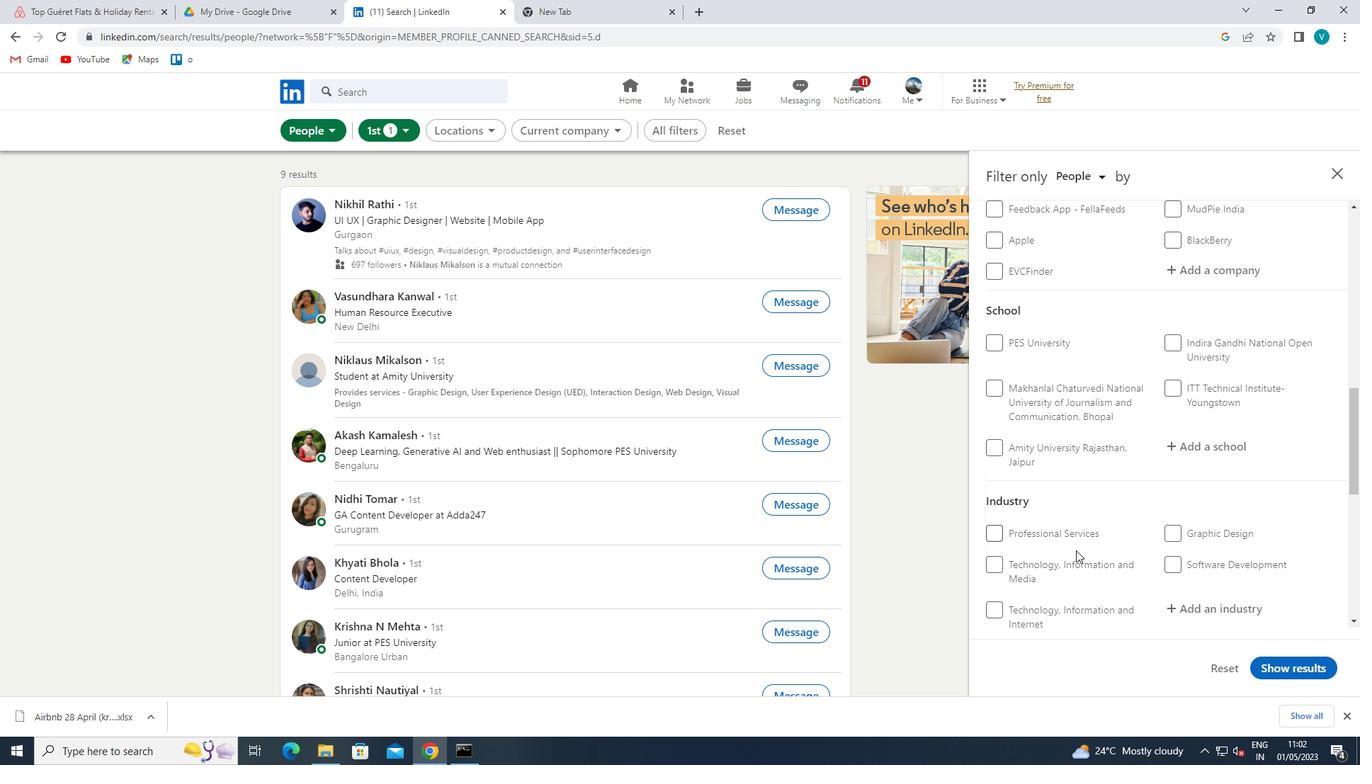 
Action: Mouse scrolled (1076, 549) with delta (0, 0)
Screenshot: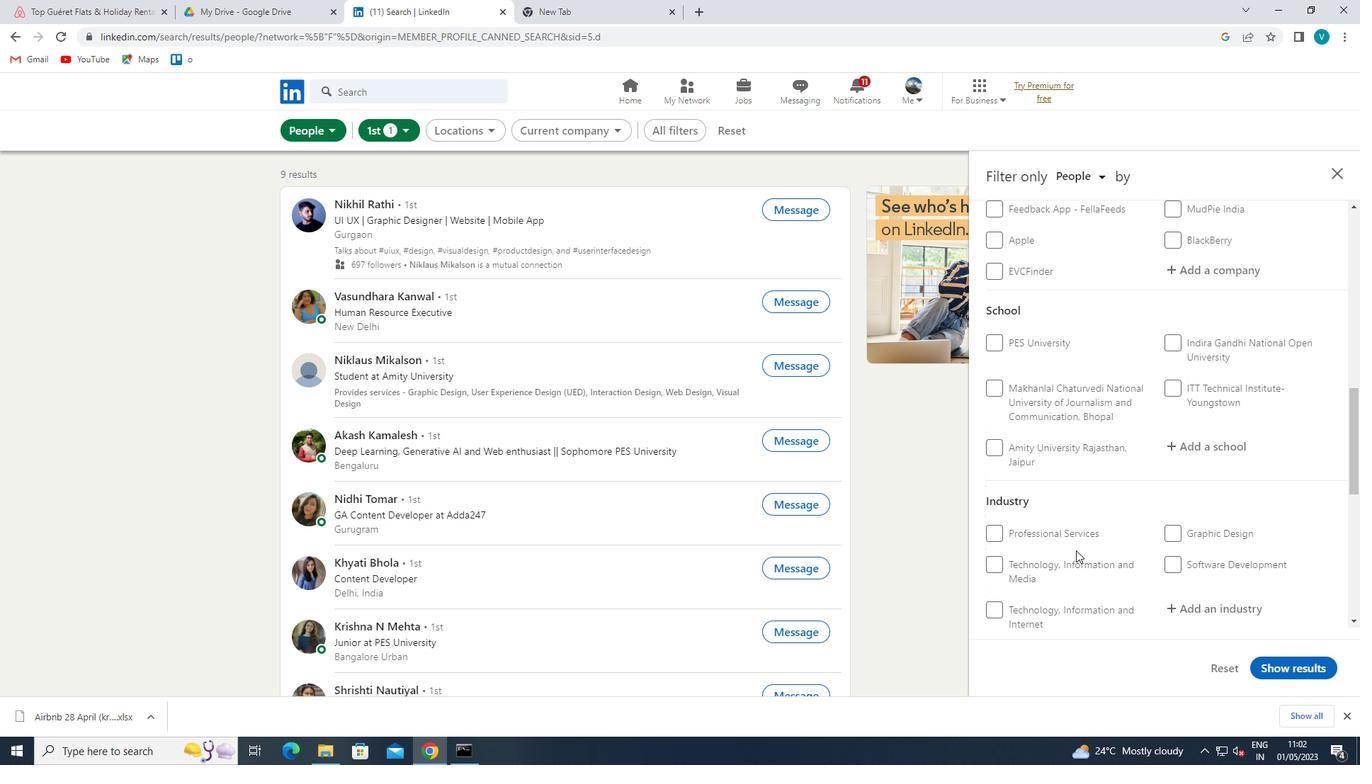 
Action: Mouse moved to (1076, 550)
Screenshot: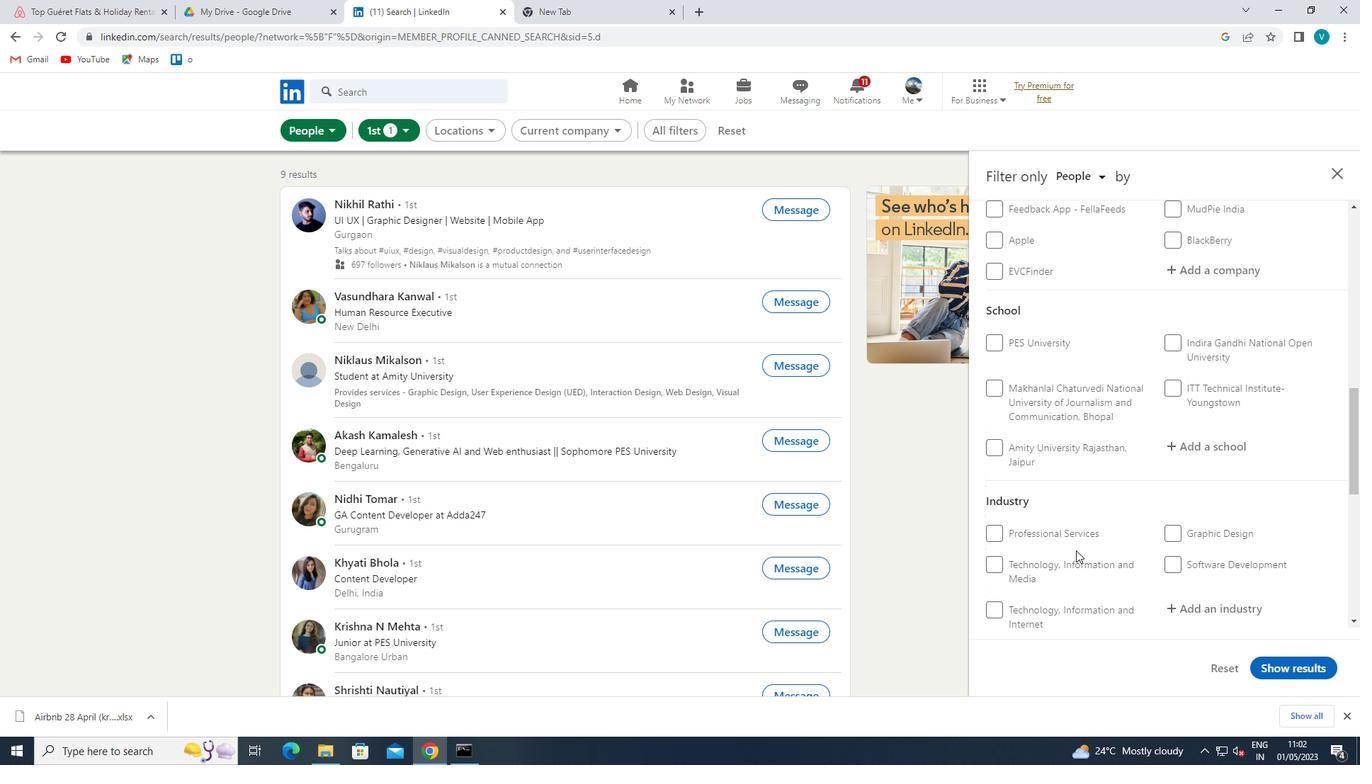 
Action: Mouse scrolled (1076, 549) with delta (0, 0)
Screenshot: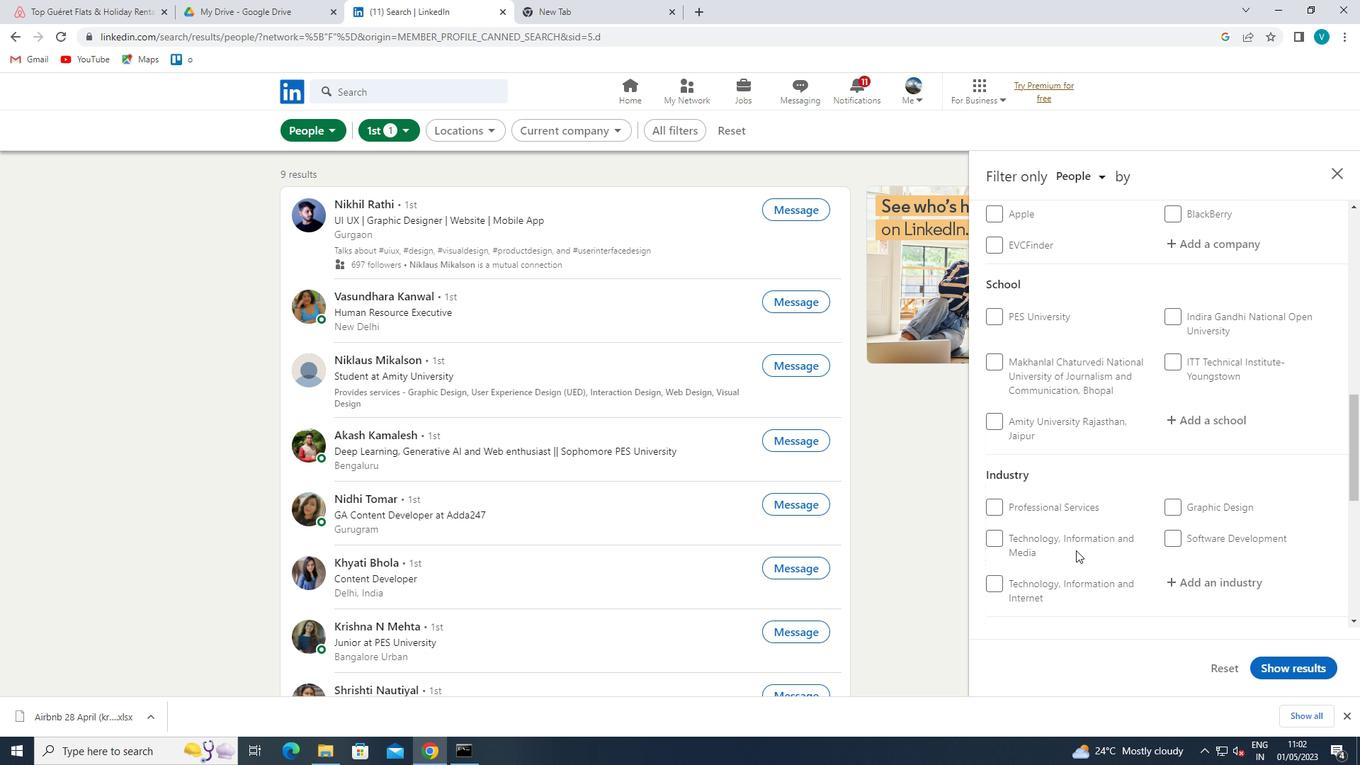 
Action: Mouse moved to (1002, 603)
Screenshot: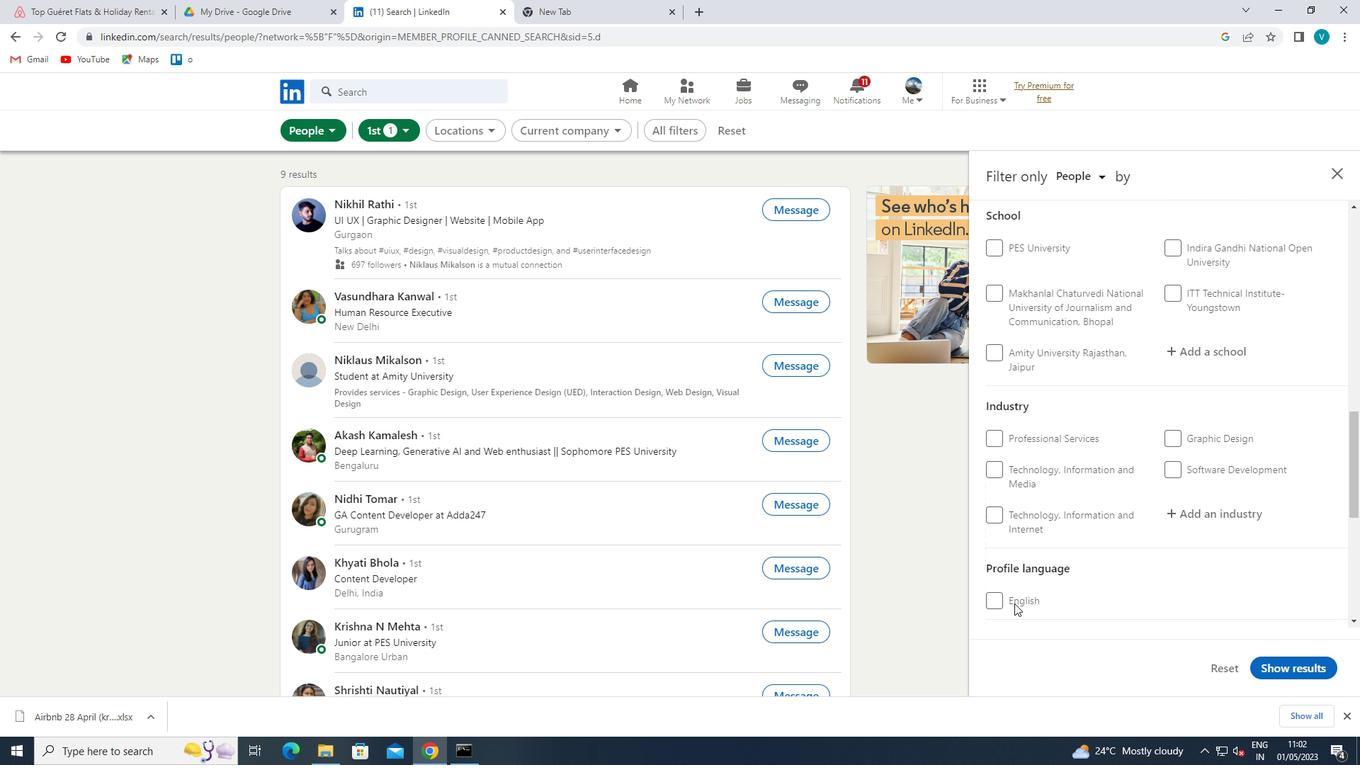 
Action: Mouse pressed left at (1002, 603)
Screenshot: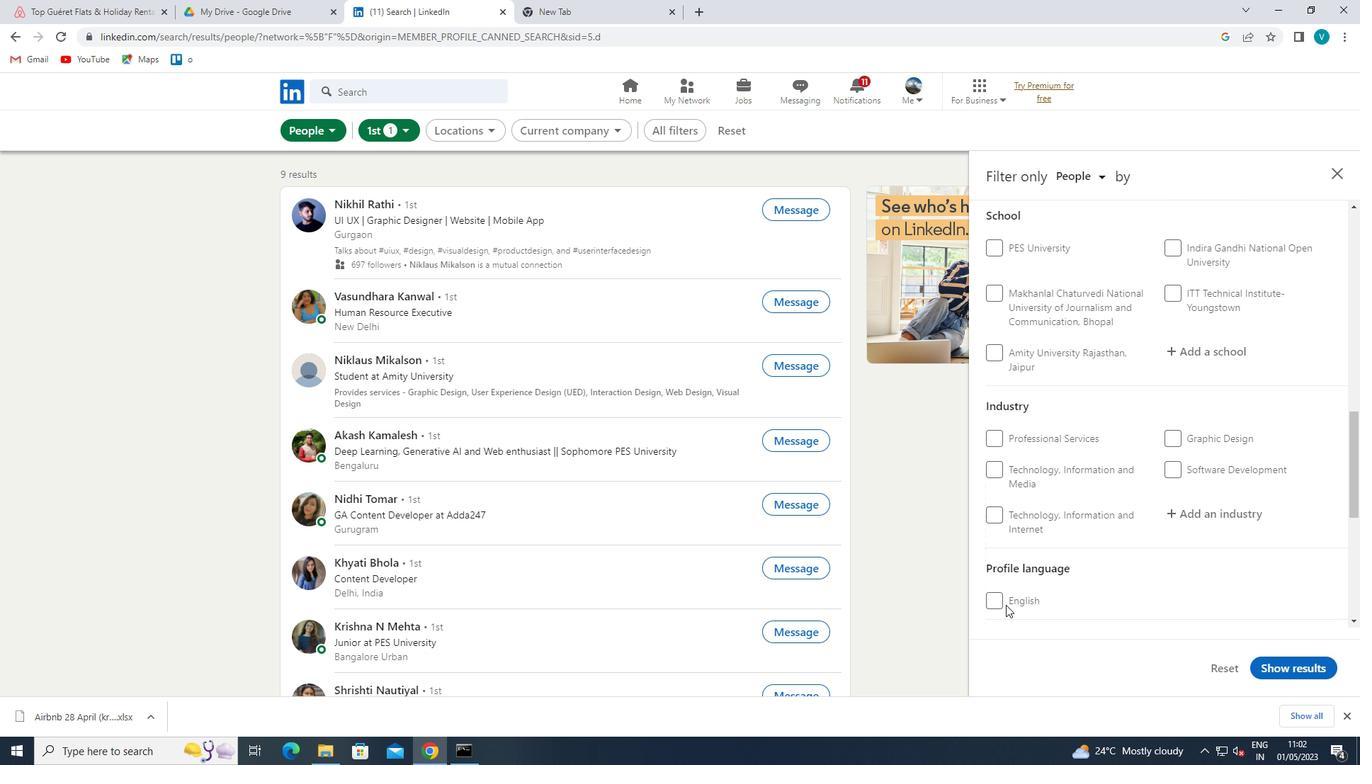 
Action: Mouse moved to (1143, 504)
Screenshot: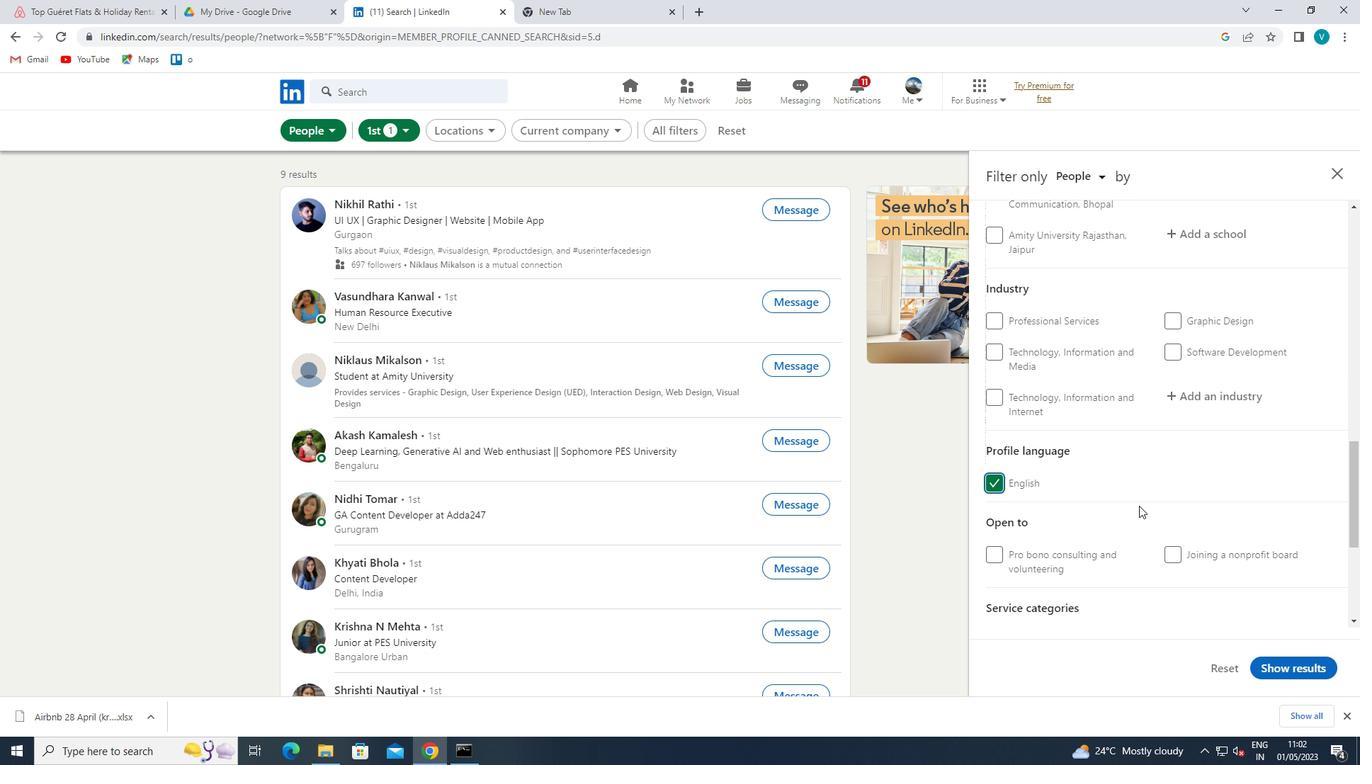 
Action: Mouse scrolled (1143, 505) with delta (0, 0)
Screenshot: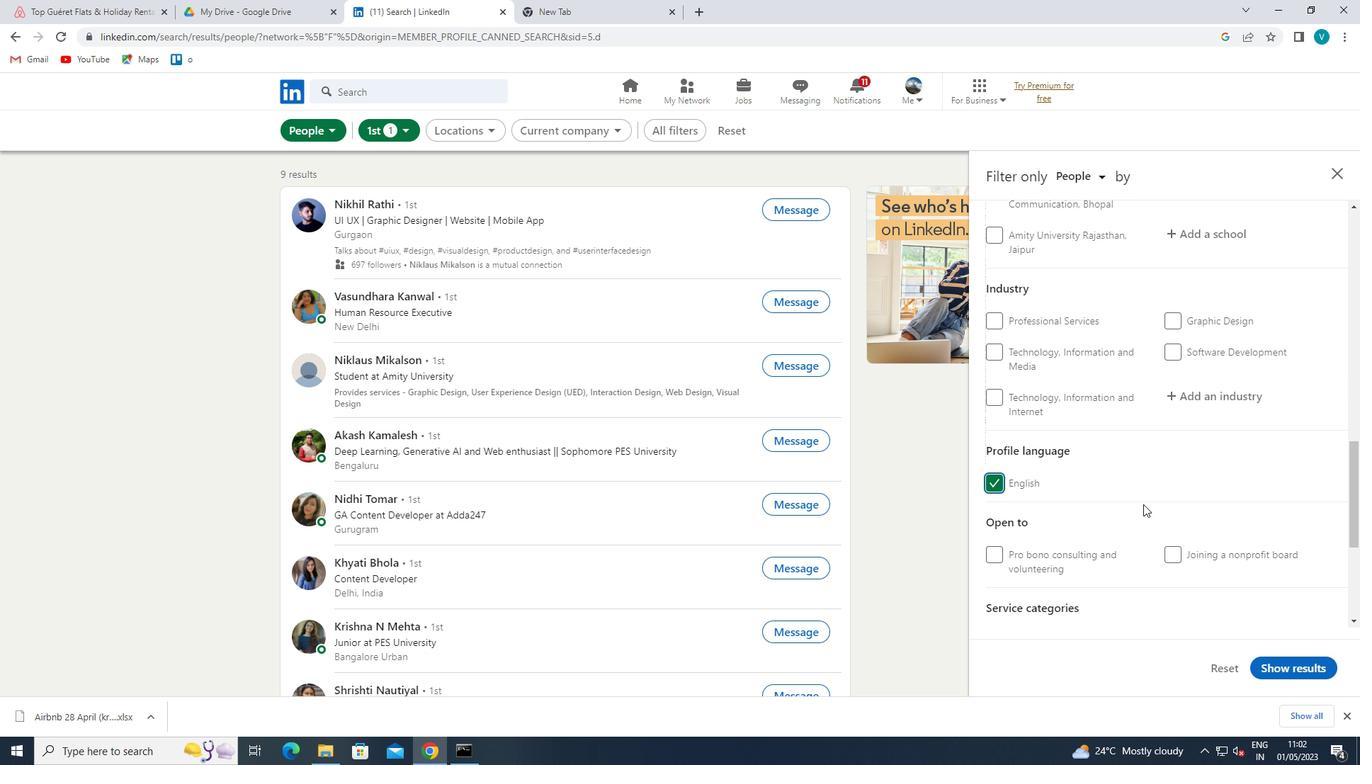 
Action: Mouse scrolled (1143, 505) with delta (0, 0)
Screenshot: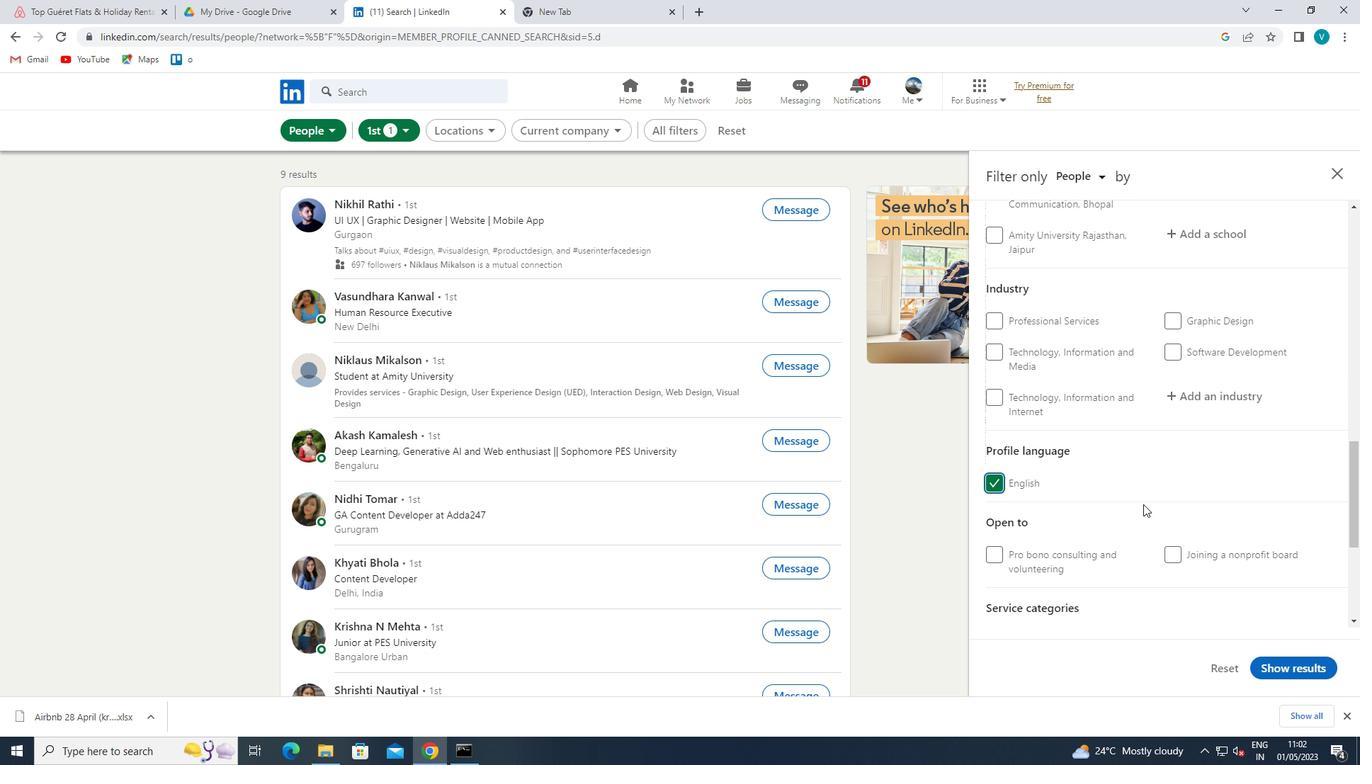 
Action: Mouse scrolled (1143, 505) with delta (0, 0)
Screenshot: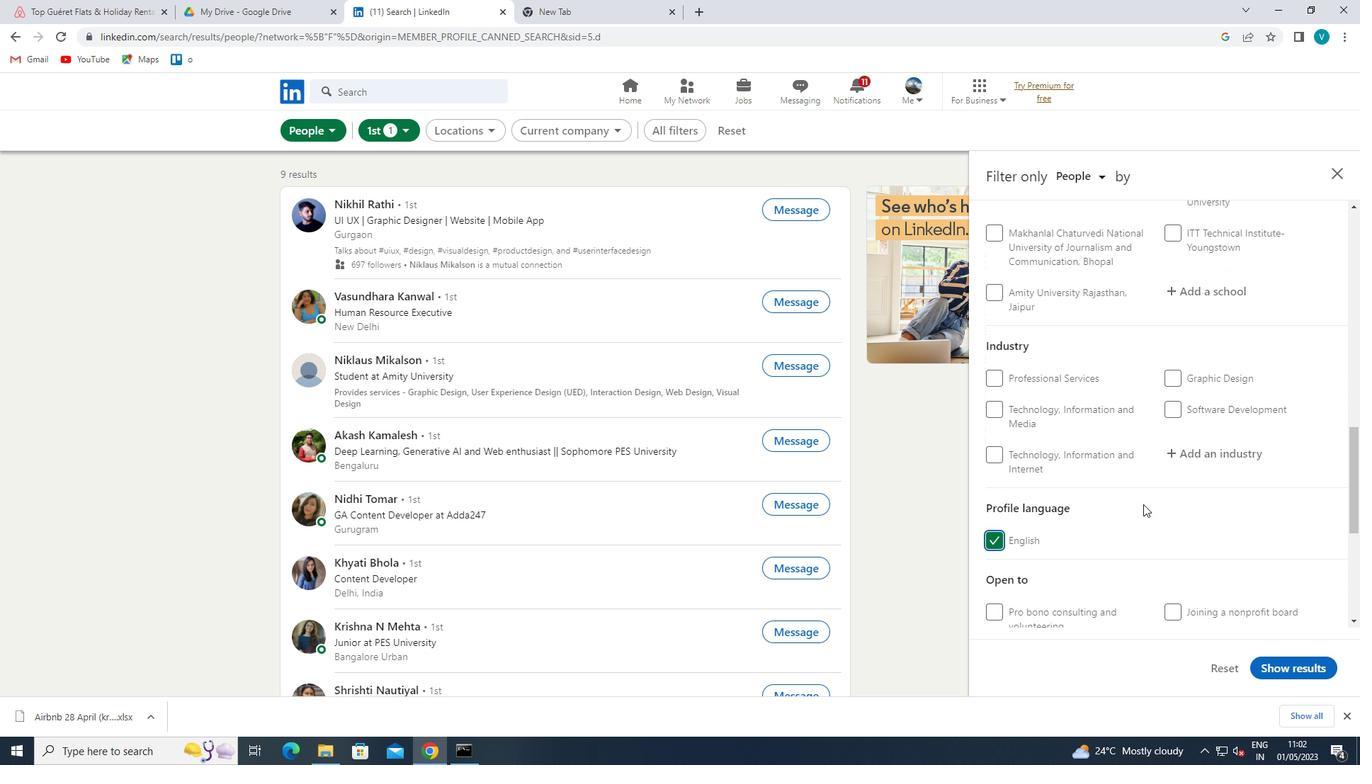 
Action: Mouse scrolled (1143, 505) with delta (0, 0)
Screenshot: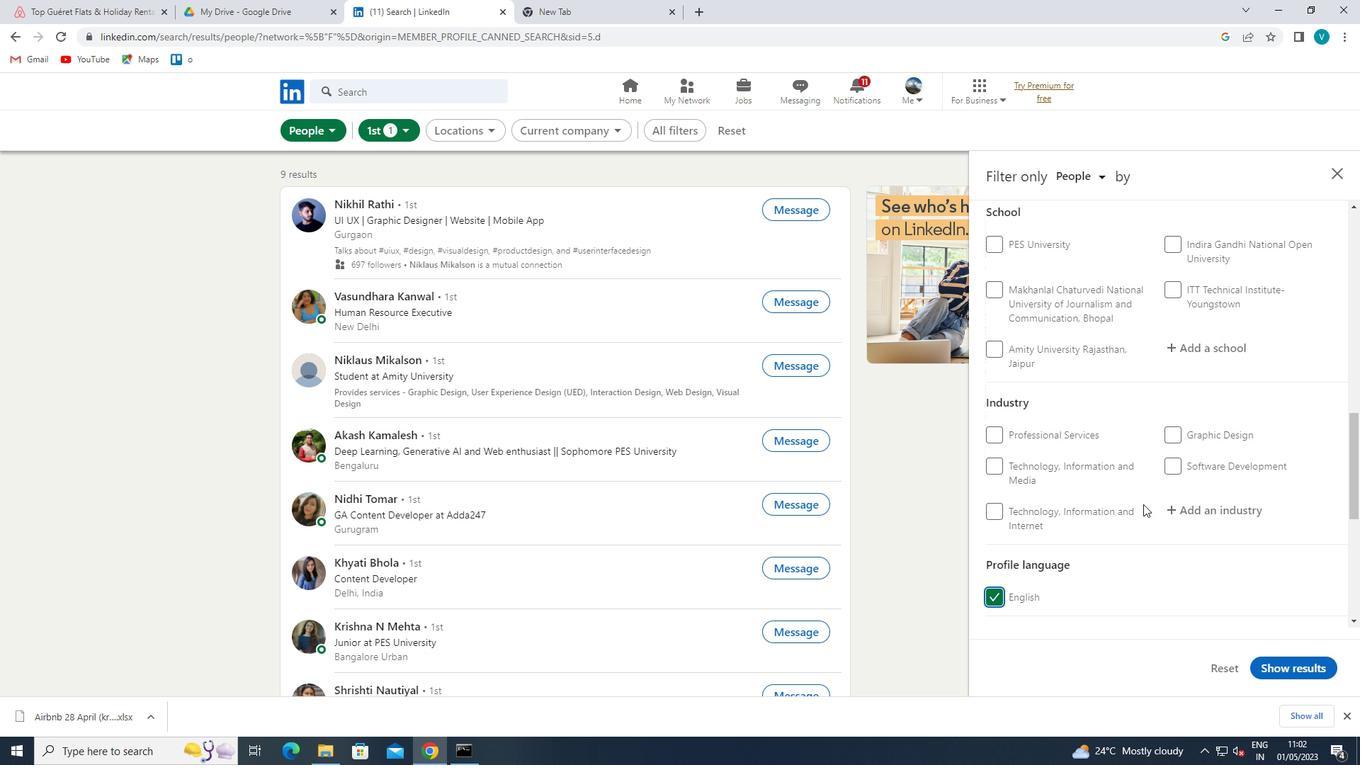 
Action: Mouse scrolled (1143, 505) with delta (0, 0)
Screenshot: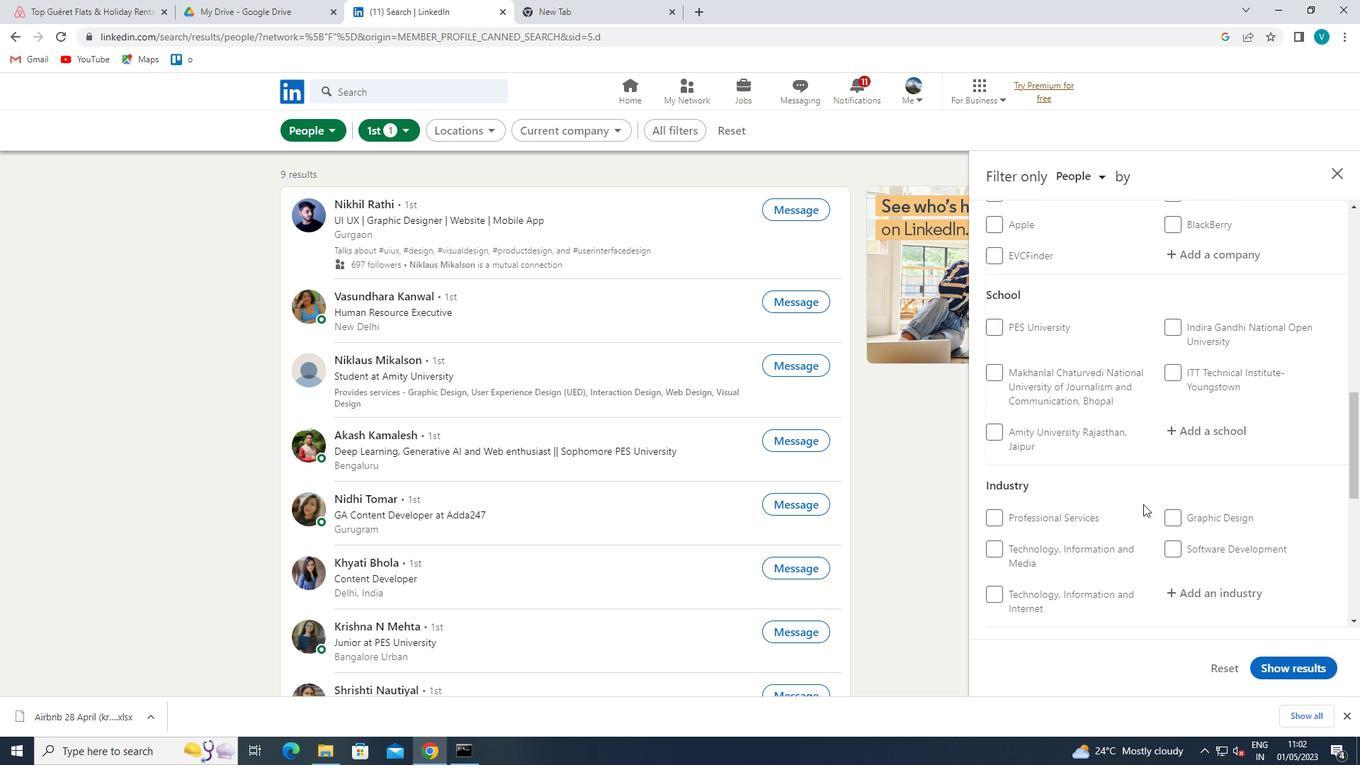 
Action: Mouse scrolled (1143, 505) with delta (0, 0)
Screenshot: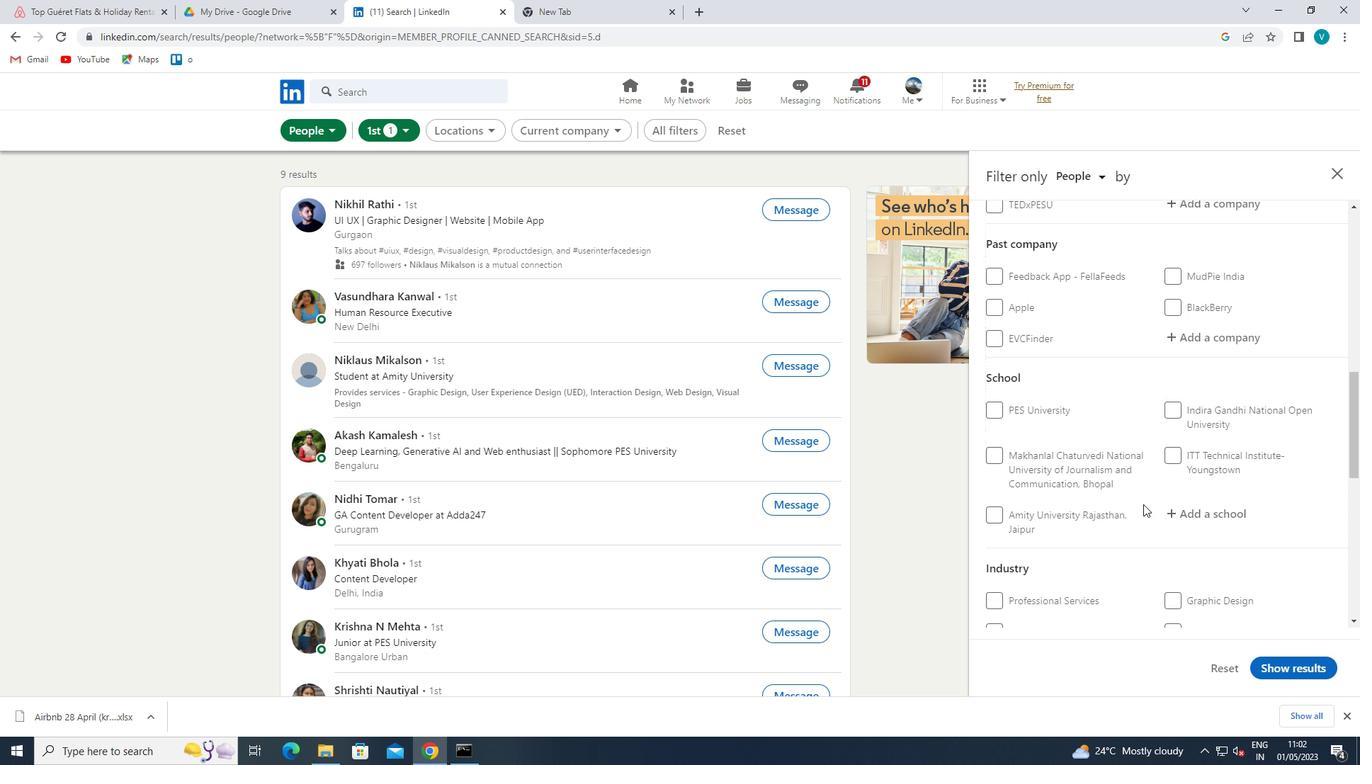 
Action: Mouse scrolled (1143, 505) with delta (0, 0)
Screenshot: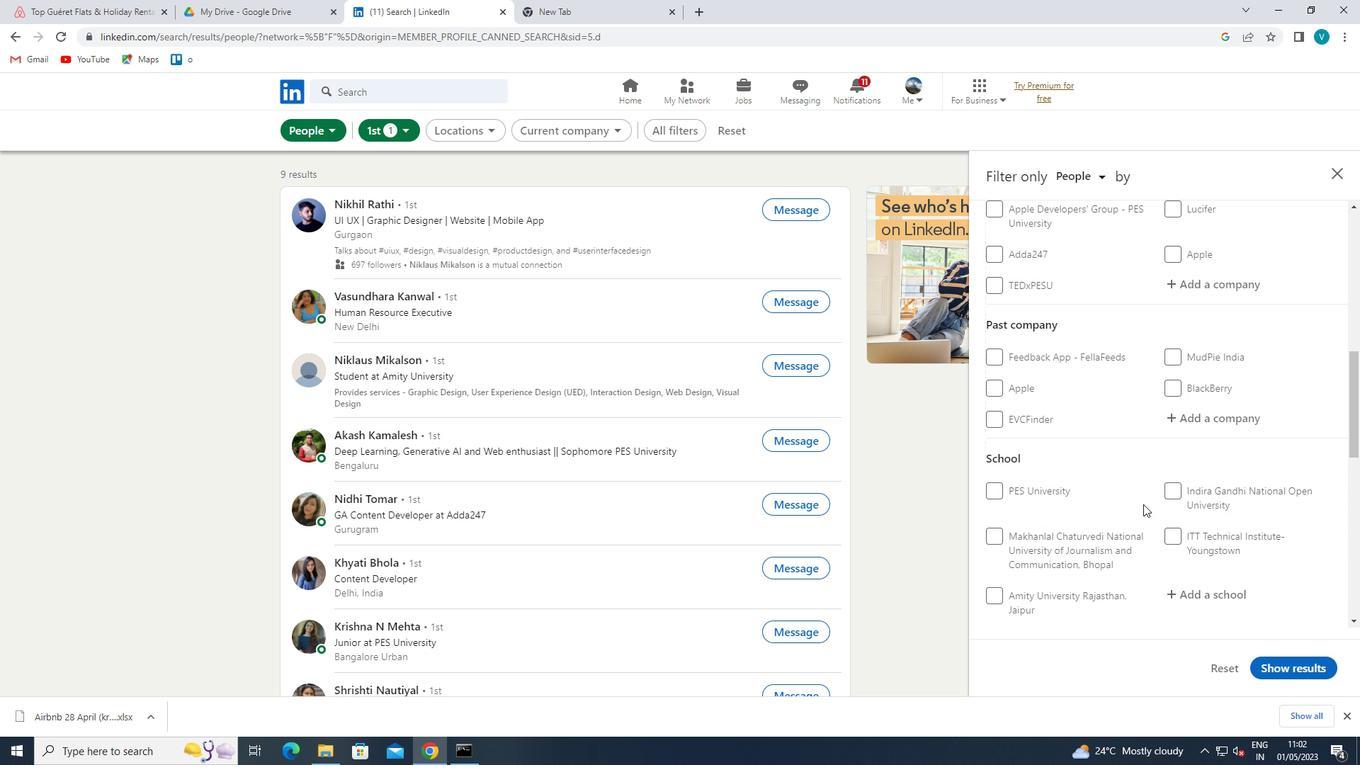 
Action: Mouse moved to (1197, 420)
Screenshot: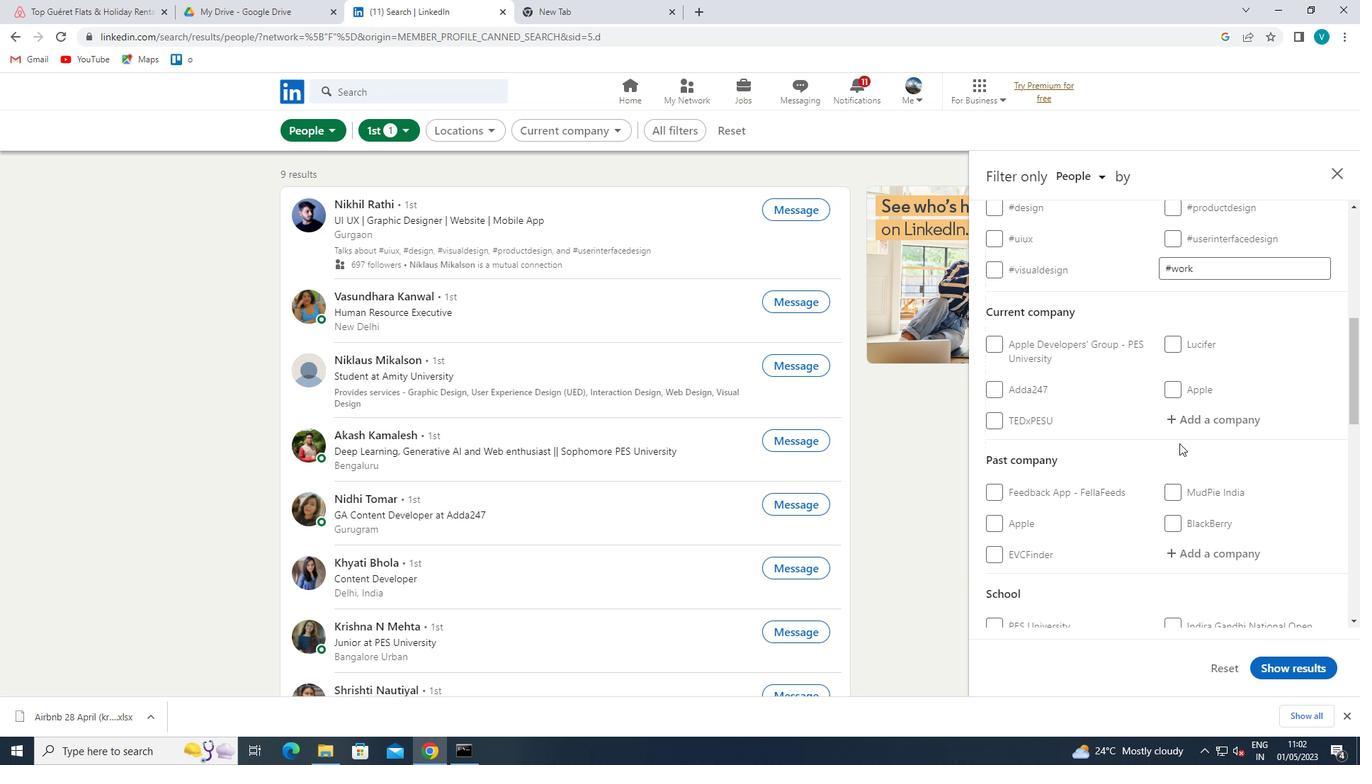 
Action: Mouse pressed left at (1197, 420)
Screenshot: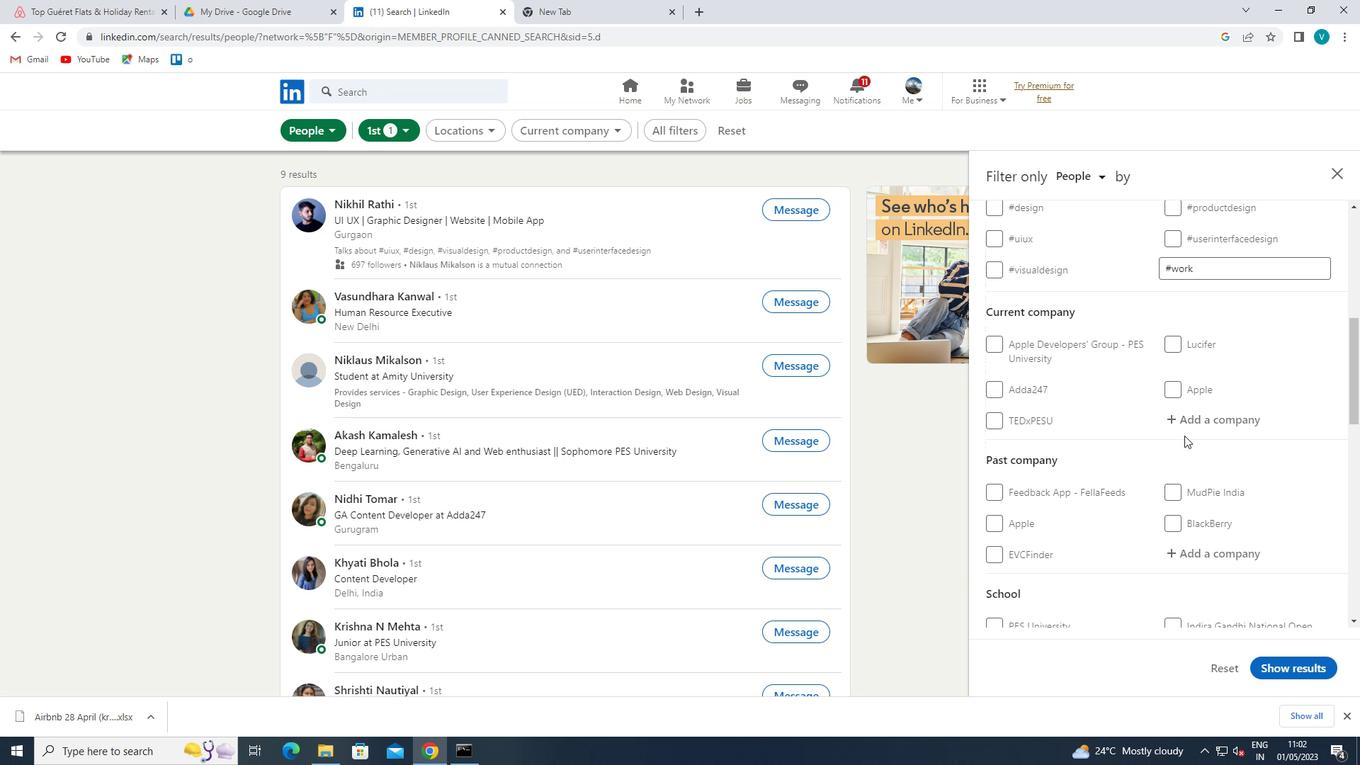 
Action: Key pressed <Key.shift>THE<Key.space>
Screenshot: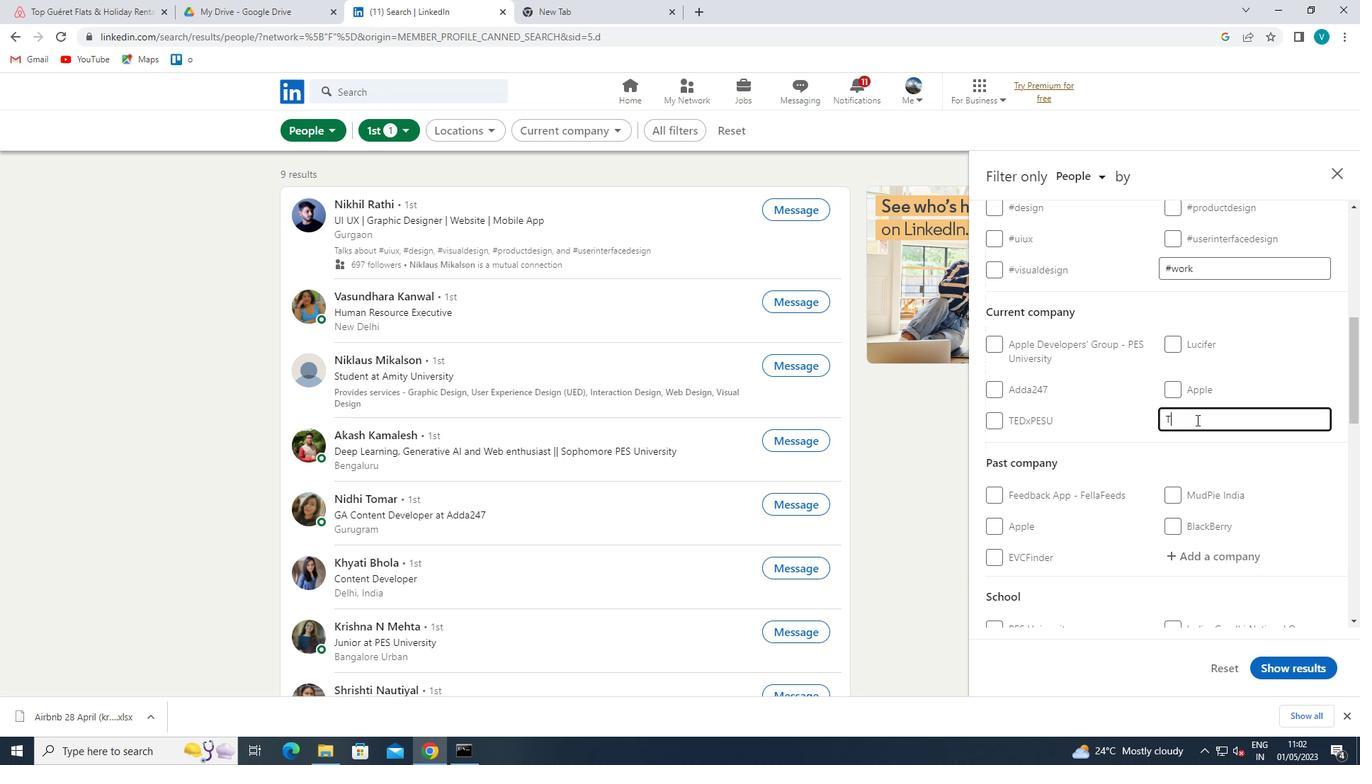 
Action: Mouse moved to (1133, 382)
Screenshot: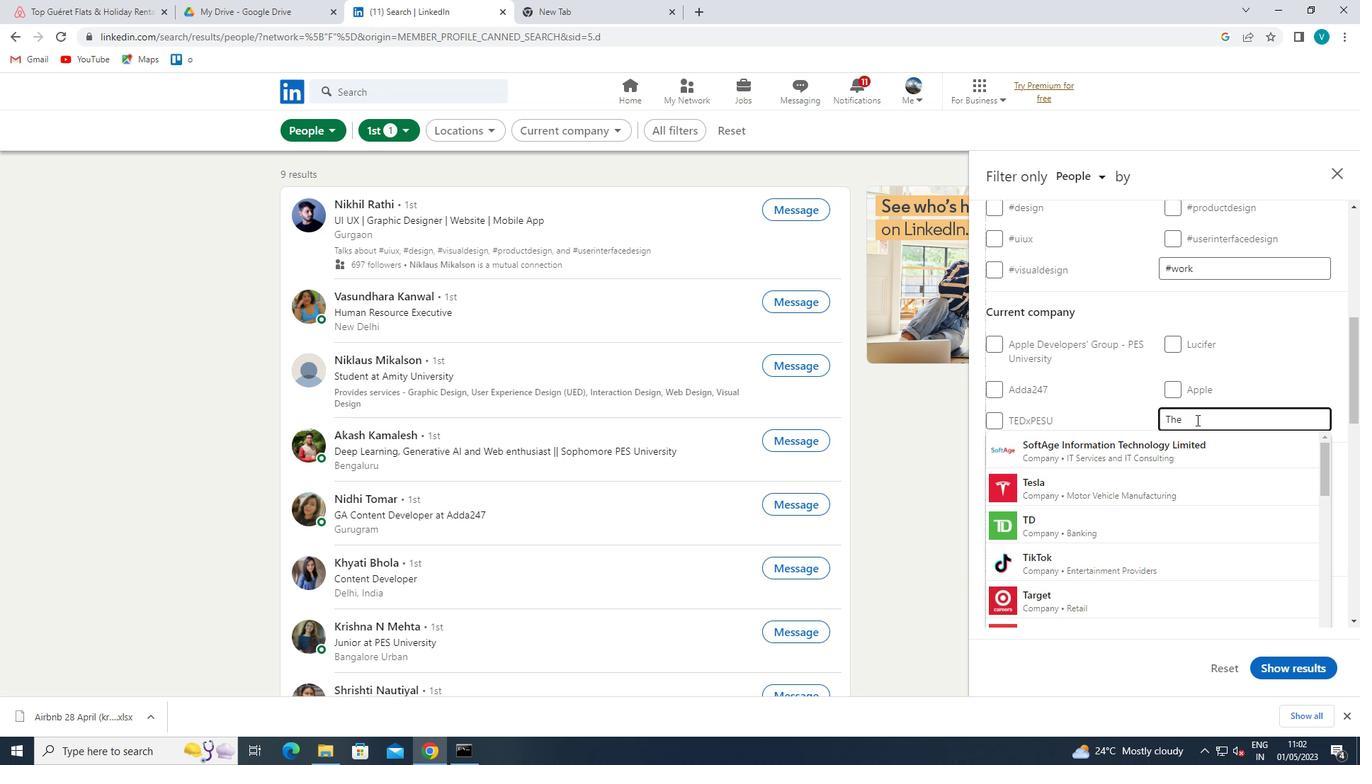 
Action: Key pressed <Key.shift>EDGE
Screenshot: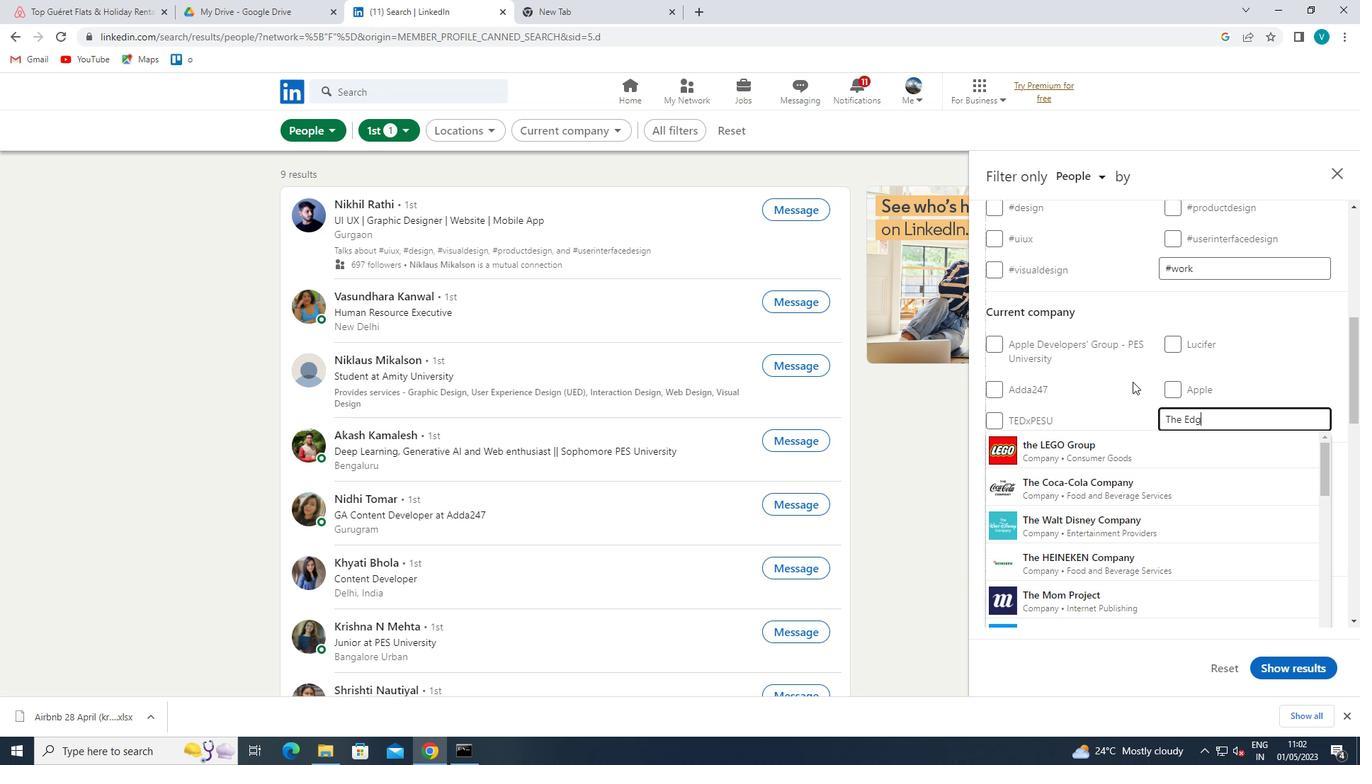 
Action: Mouse moved to (1148, 442)
Screenshot: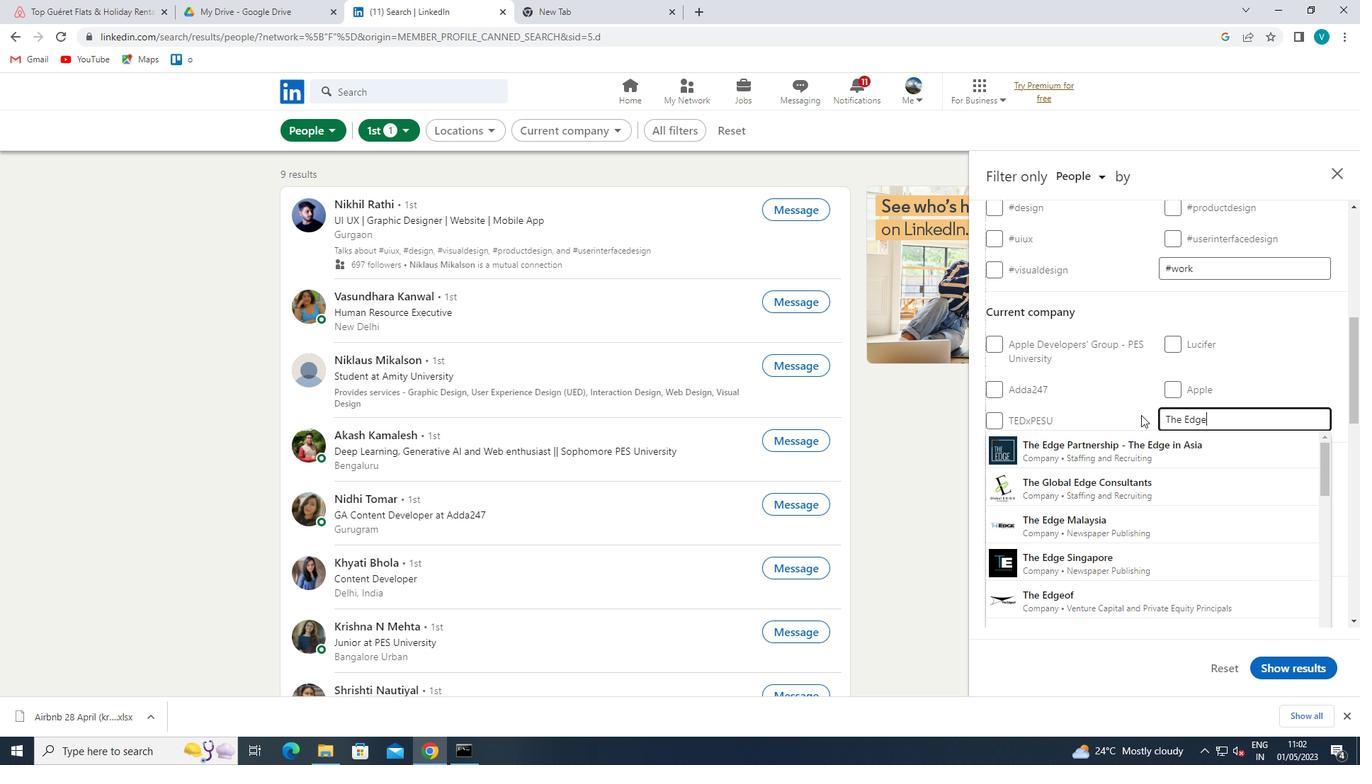 
Action: Mouse pressed left at (1148, 442)
Screenshot: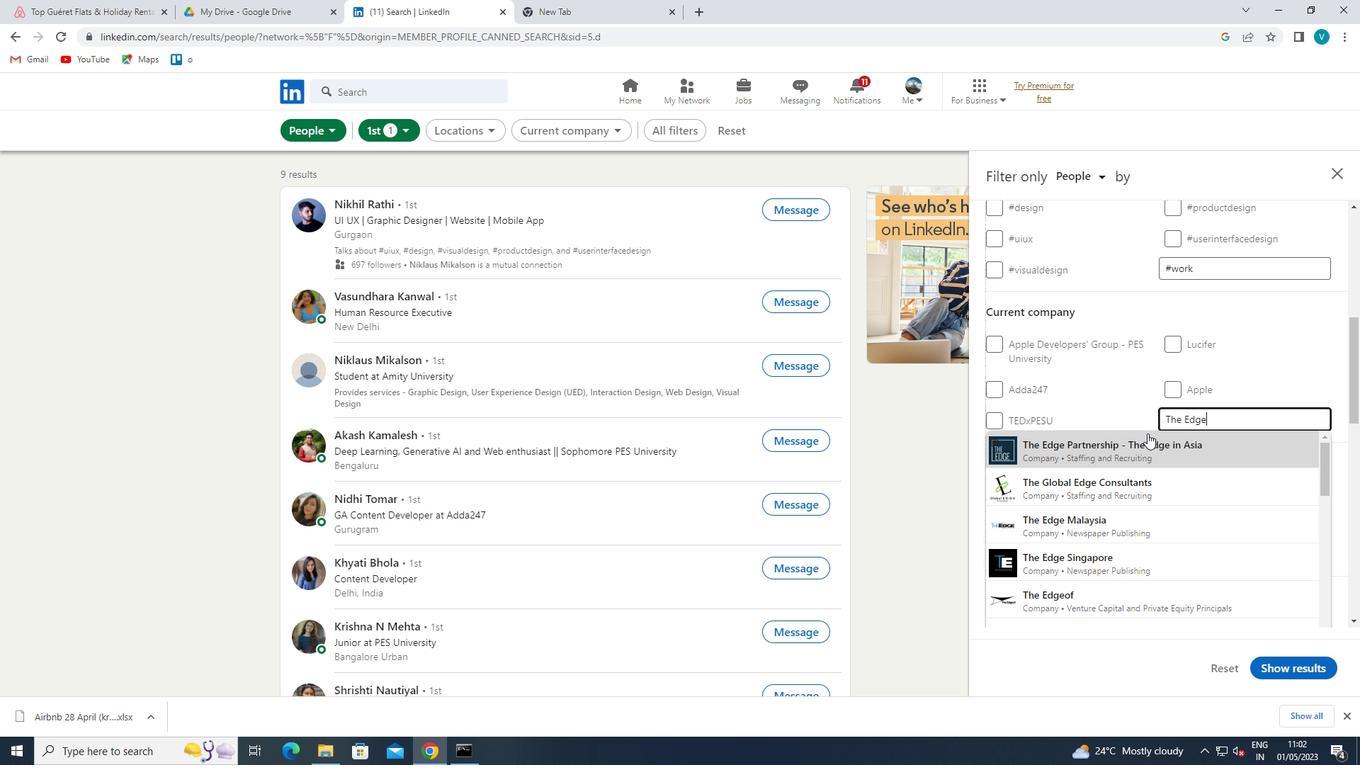 
Action: Mouse scrolled (1148, 441) with delta (0, 0)
Screenshot: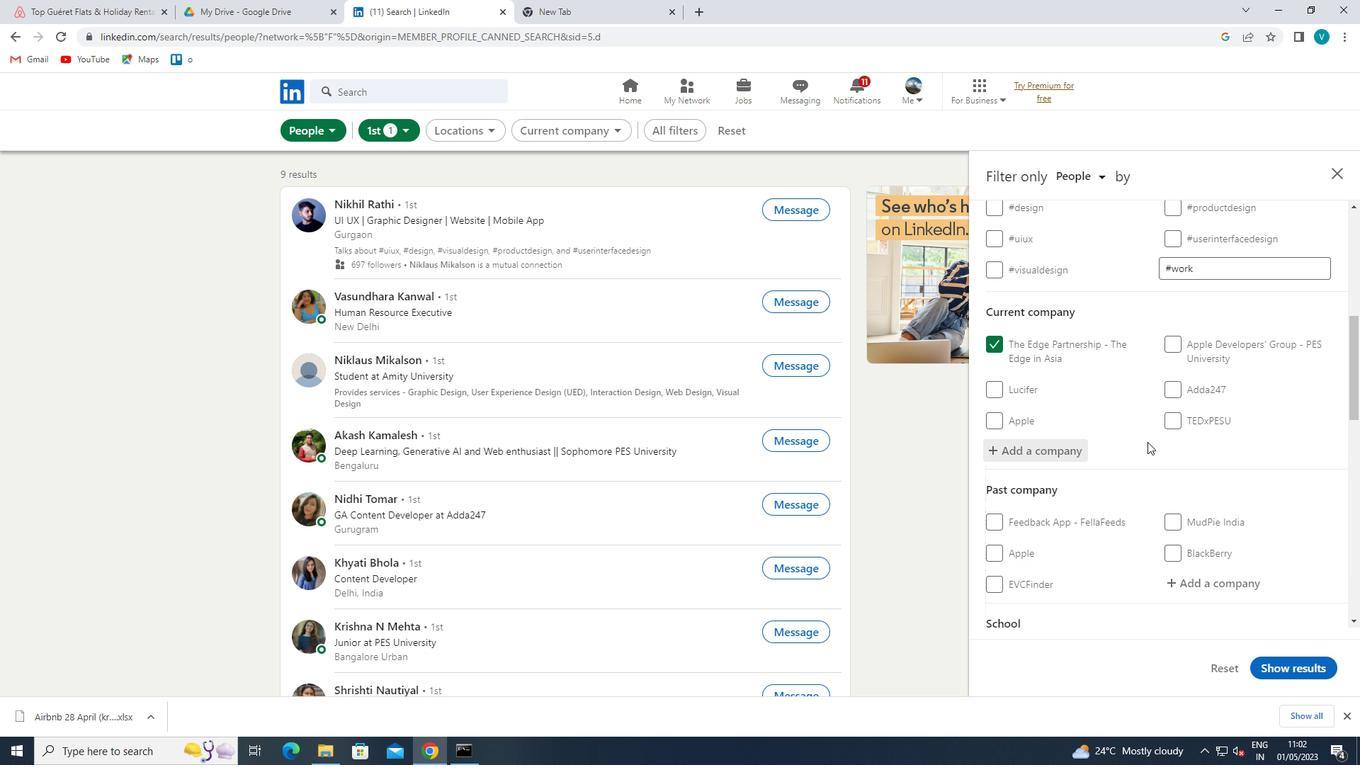 
Action: Mouse scrolled (1148, 441) with delta (0, 0)
Screenshot: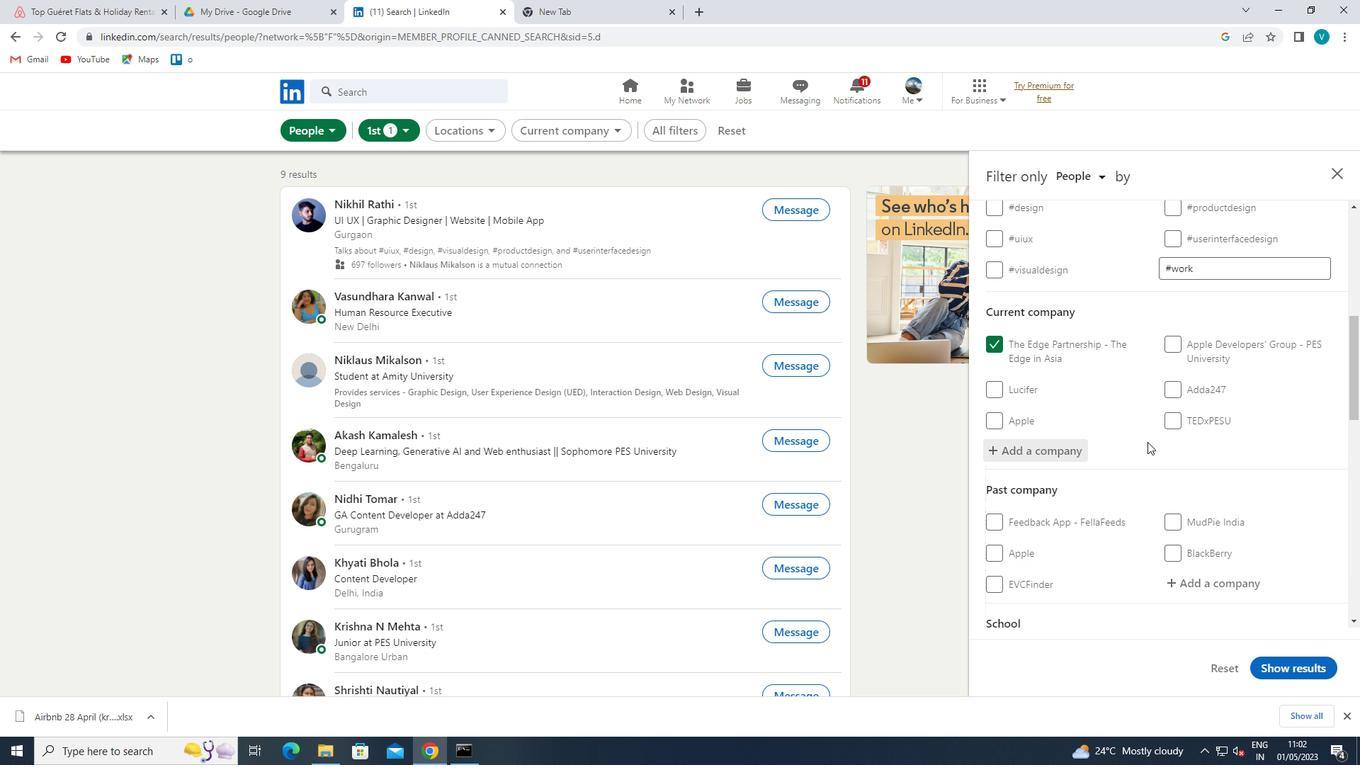
Action: Mouse scrolled (1148, 441) with delta (0, 0)
Screenshot: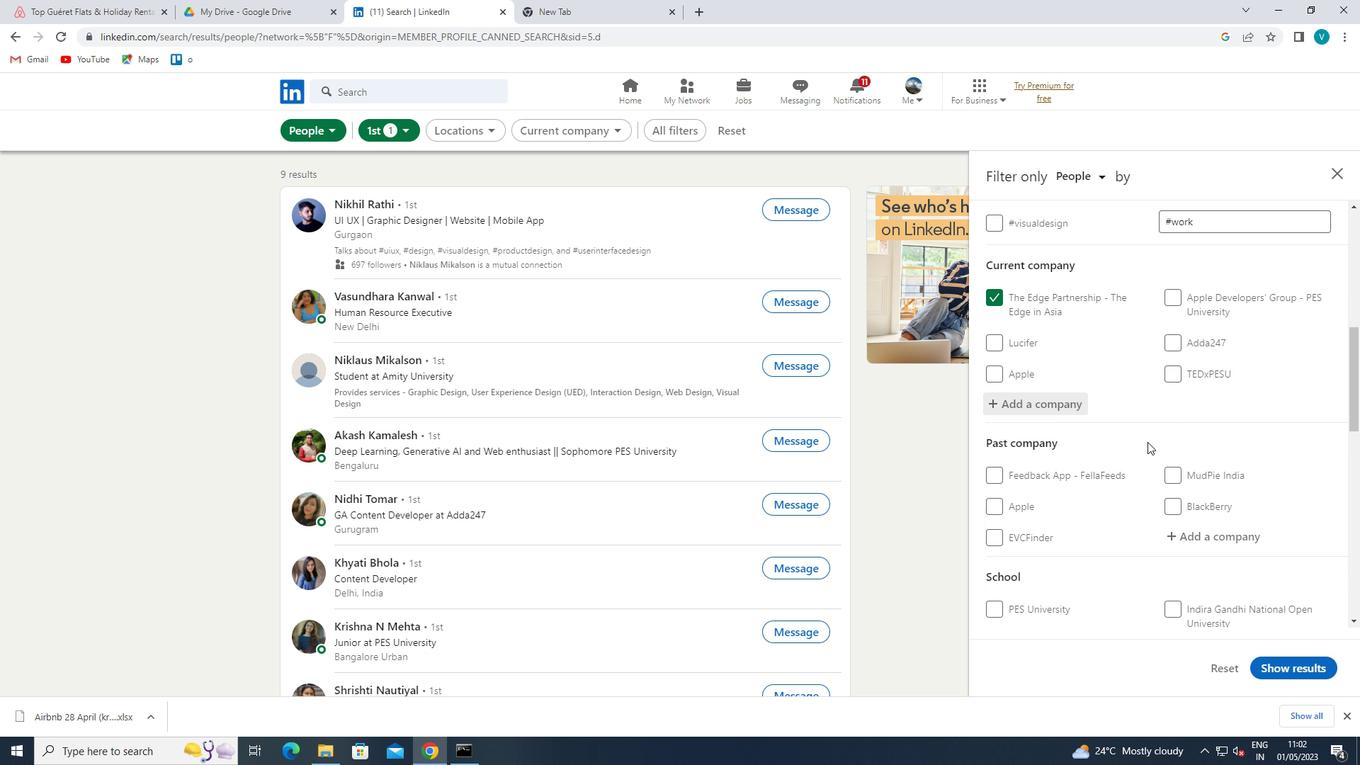 
Action: Mouse scrolled (1148, 441) with delta (0, 0)
Screenshot: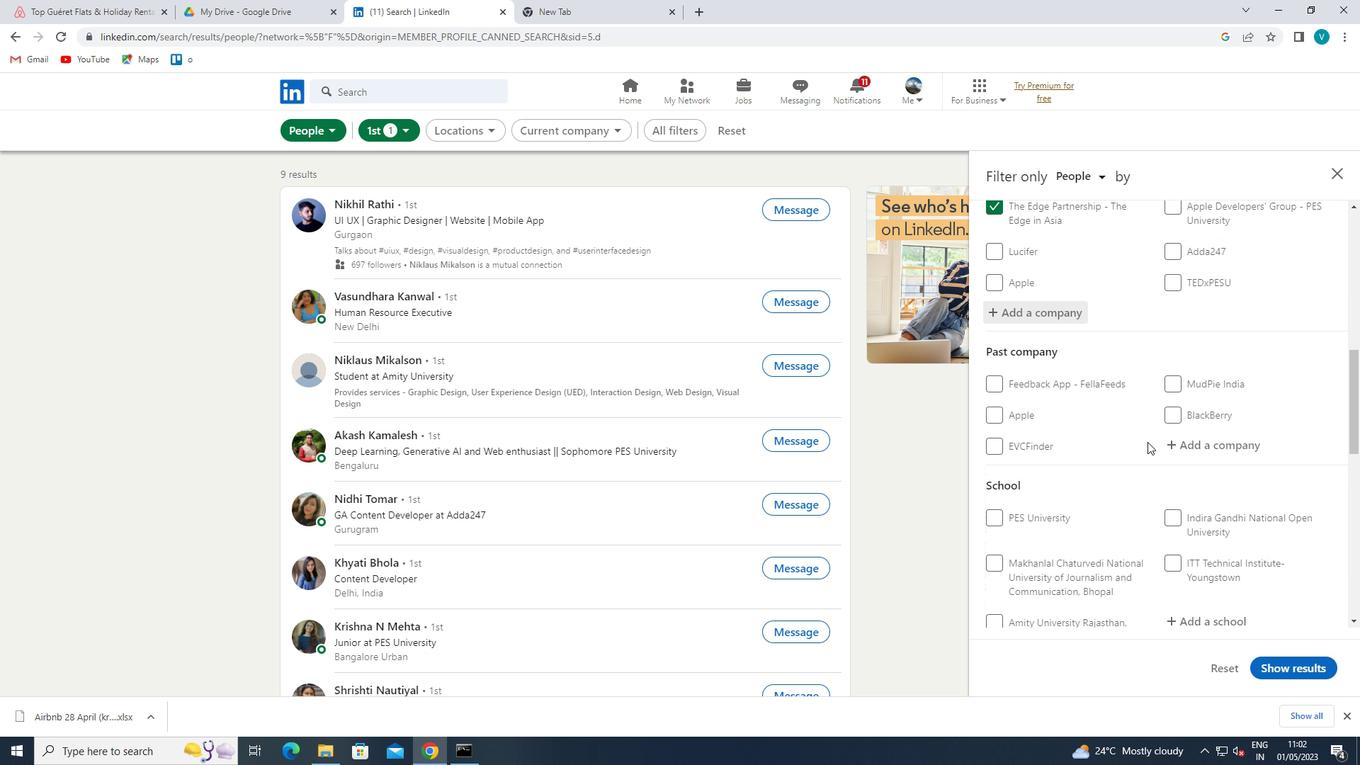 
Action: Mouse moved to (1195, 484)
Screenshot: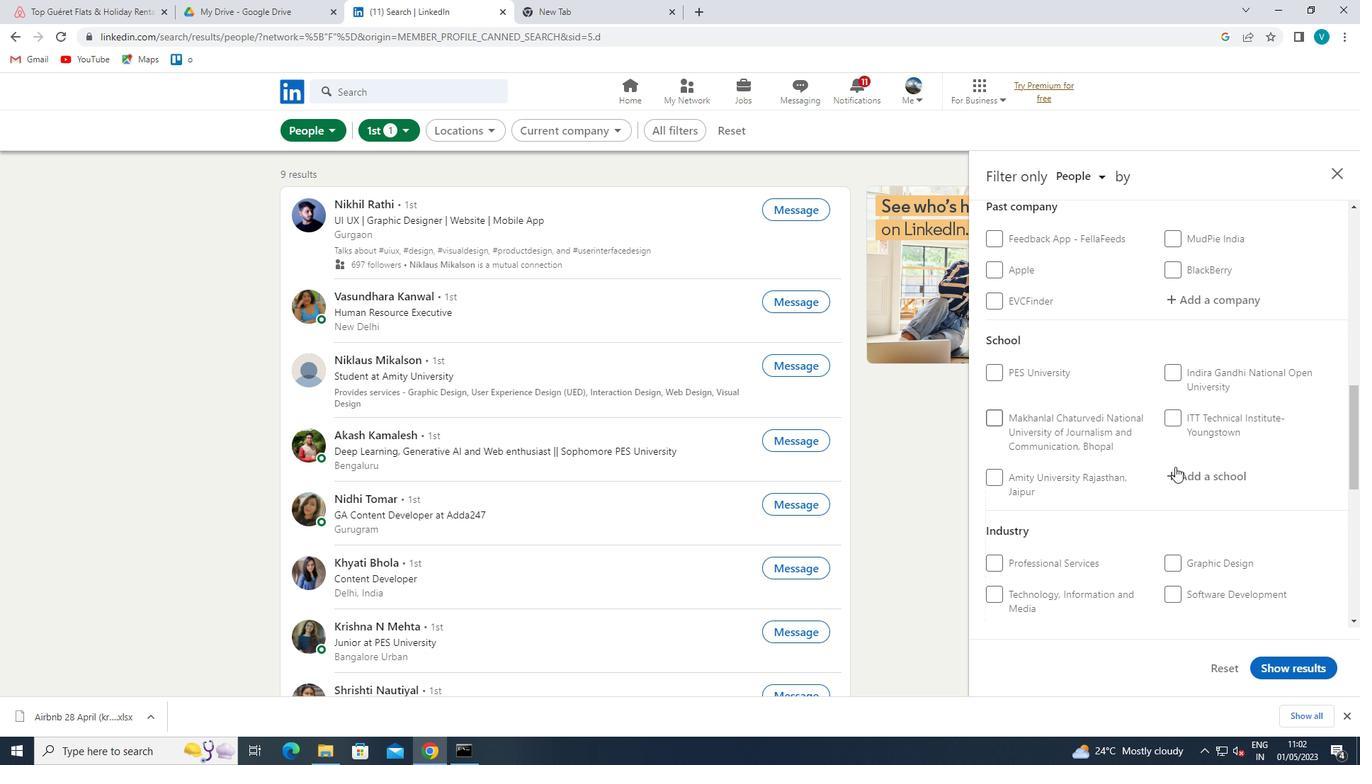 
Action: Mouse pressed left at (1195, 484)
Screenshot: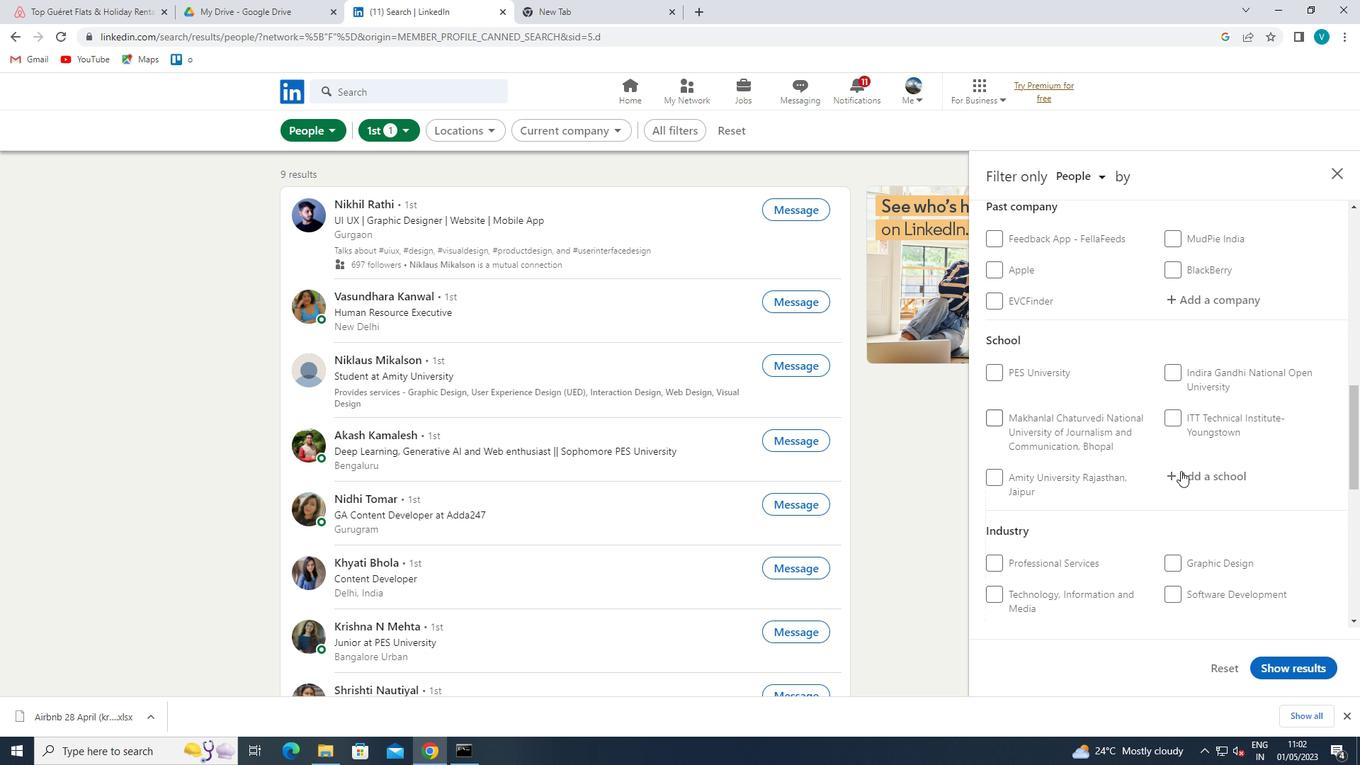 
Action: Key pressed <Key.shift>AJAY<Key.space><Key.shift><Key.shift>KUMAR<Key.space>
Screenshot: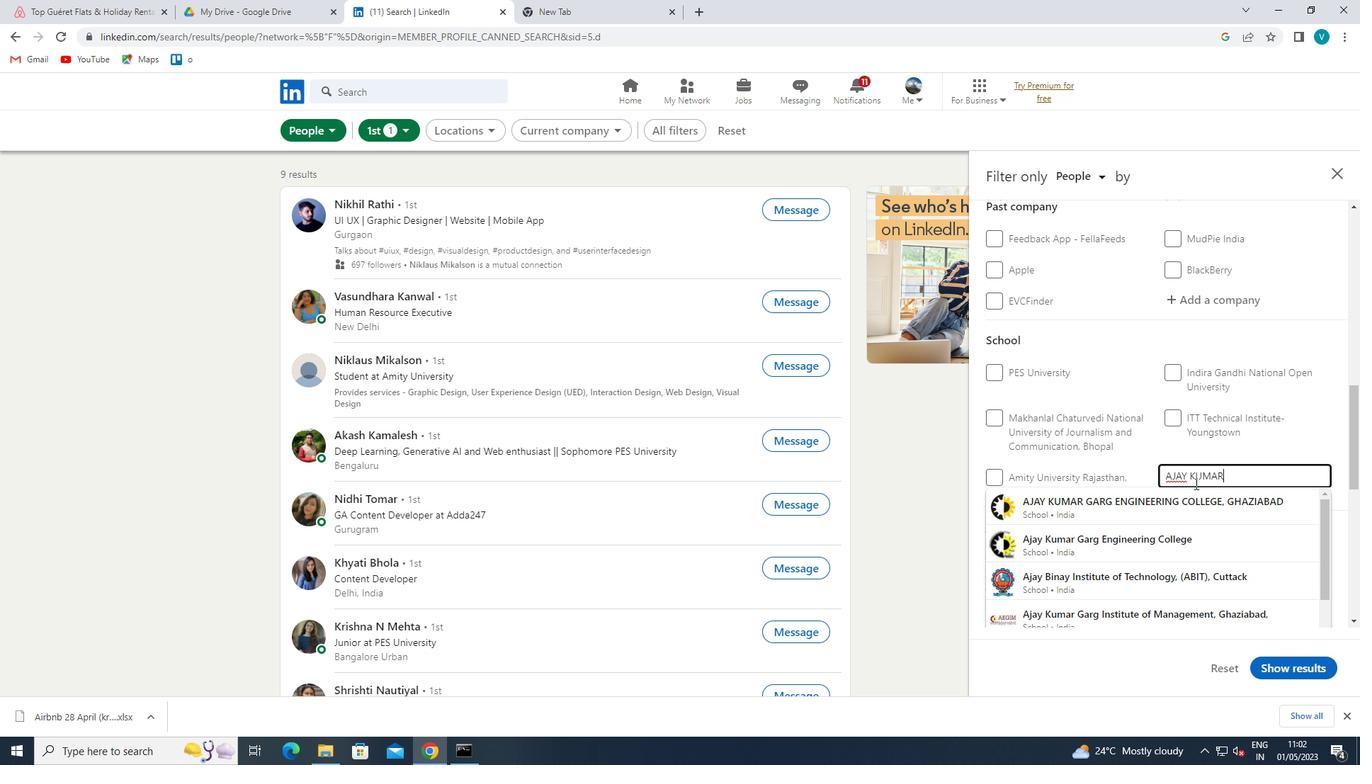 
Action: Mouse moved to (1197, 511)
Screenshot: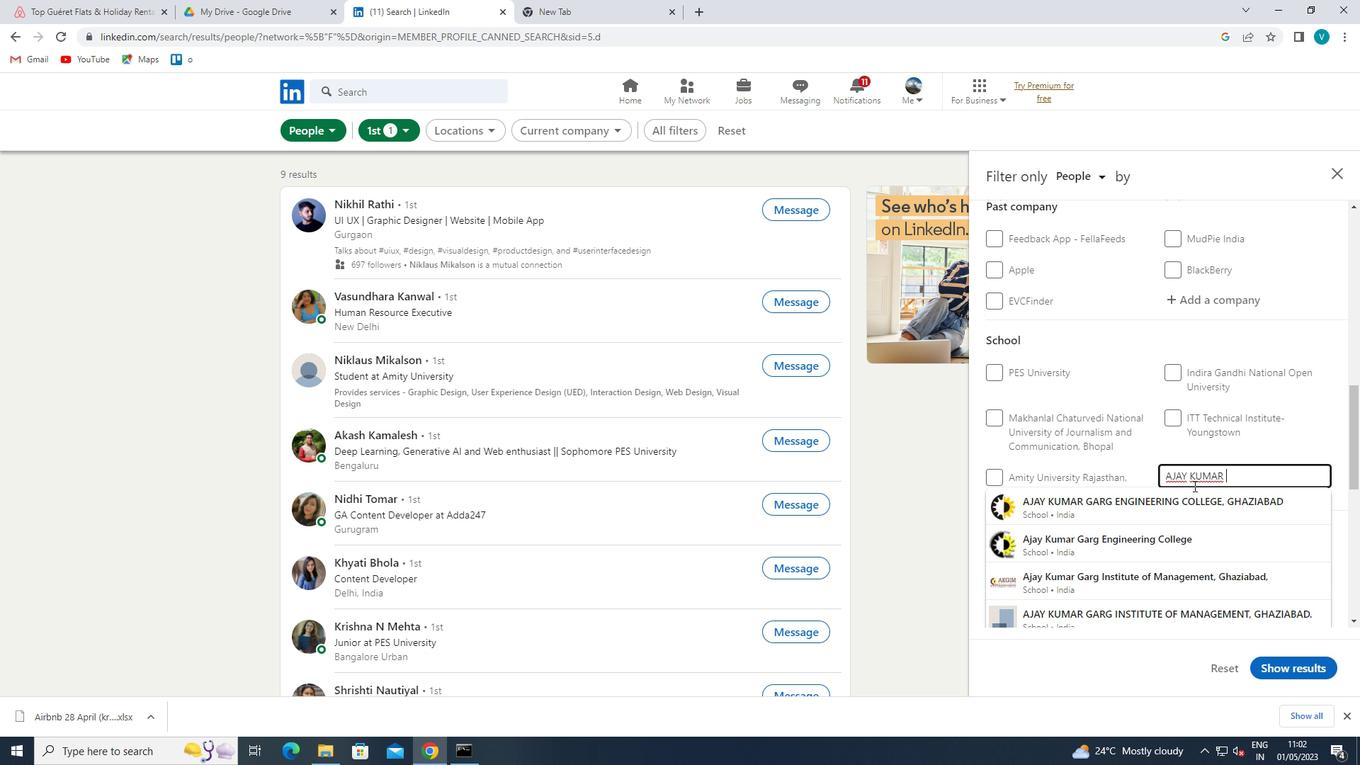 
Action: Mouse pressed left at (1197, 511)
Screenshot: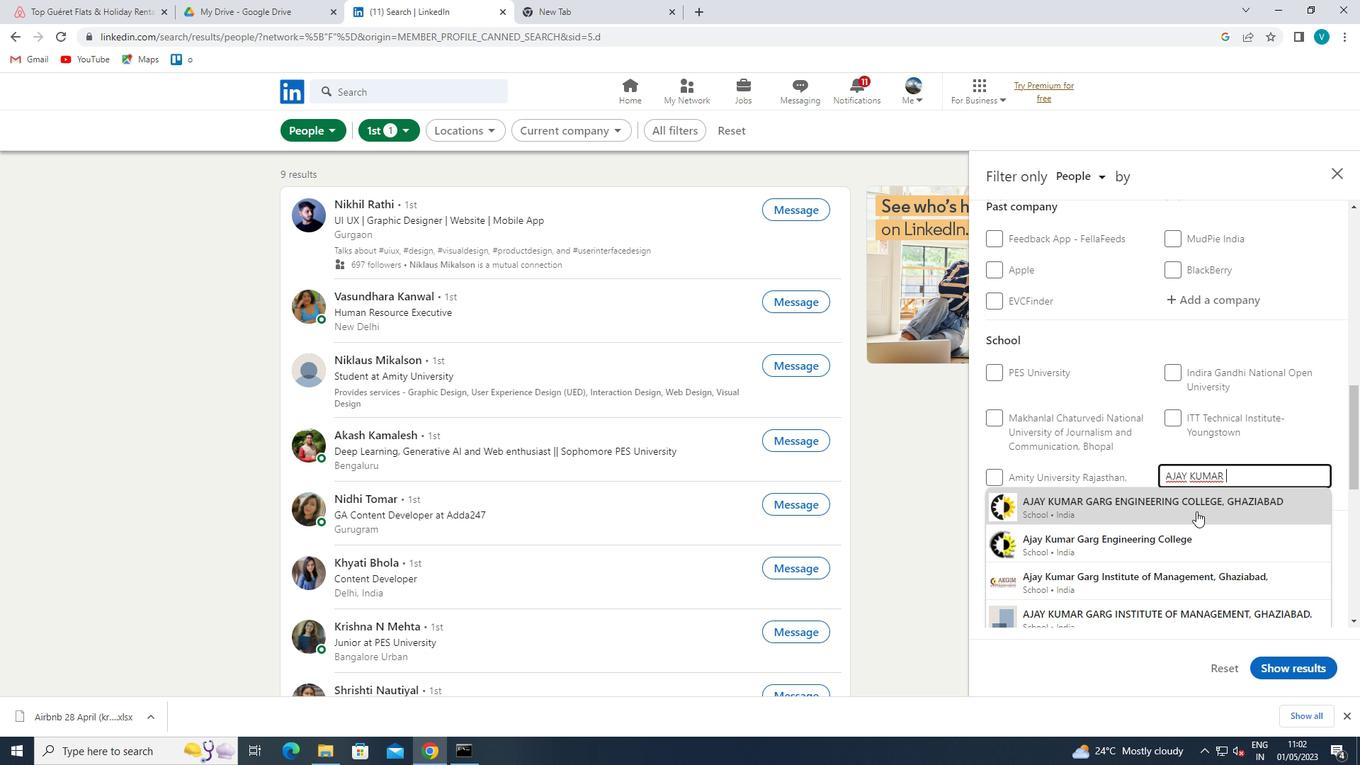 
Action: Mouse moved to (1197, 511)
Screenshot: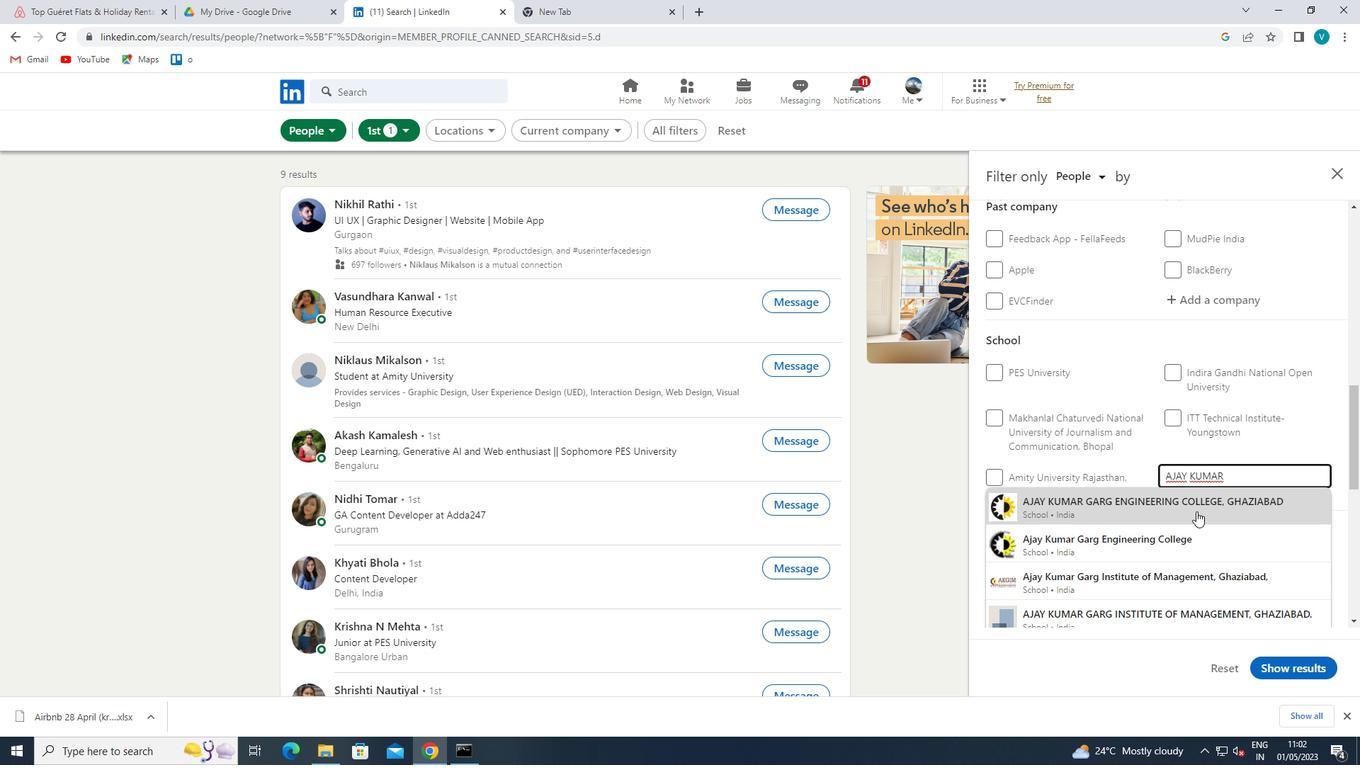 
Action: Mouse scrolled (1197, 510) with delta (0, 0)
Screenshot: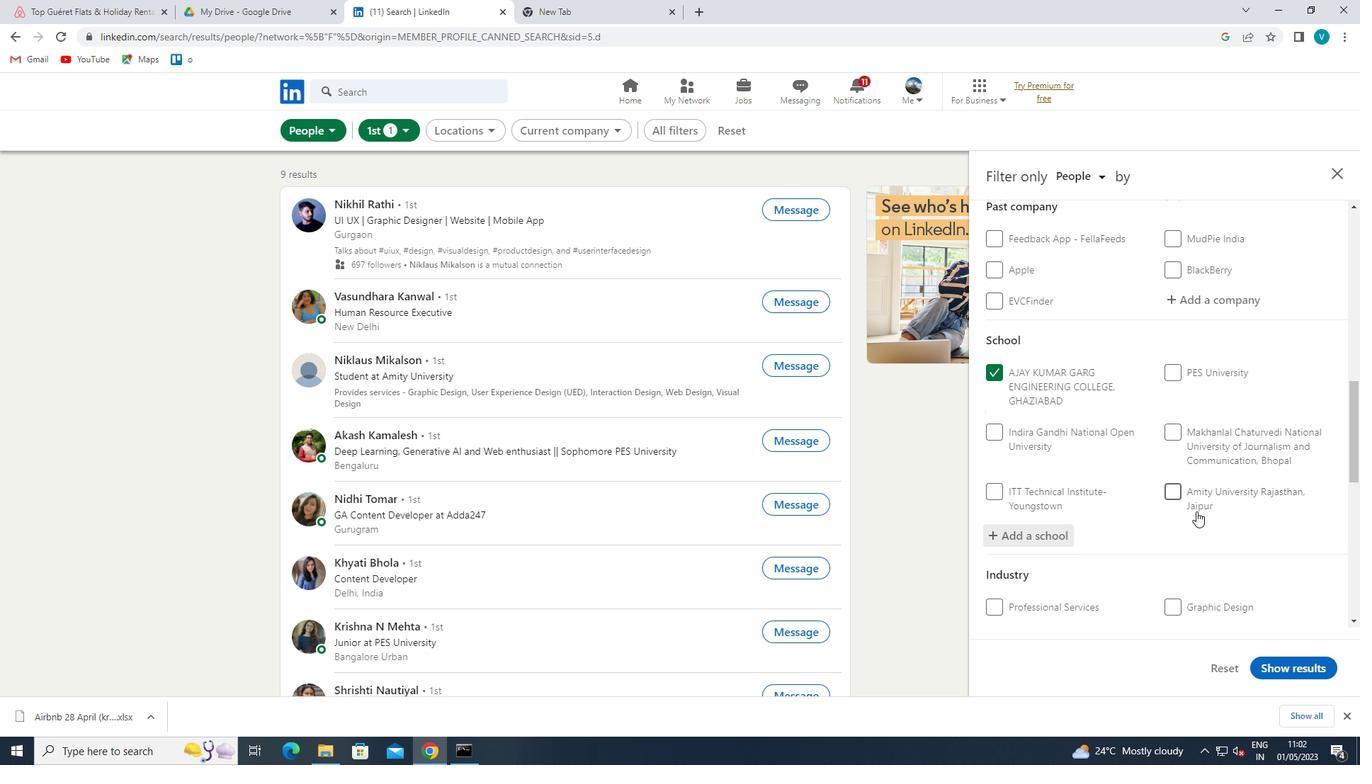 
Action: Mouse scrolled (1197, 510) with delta (0, 0)
Screenshot: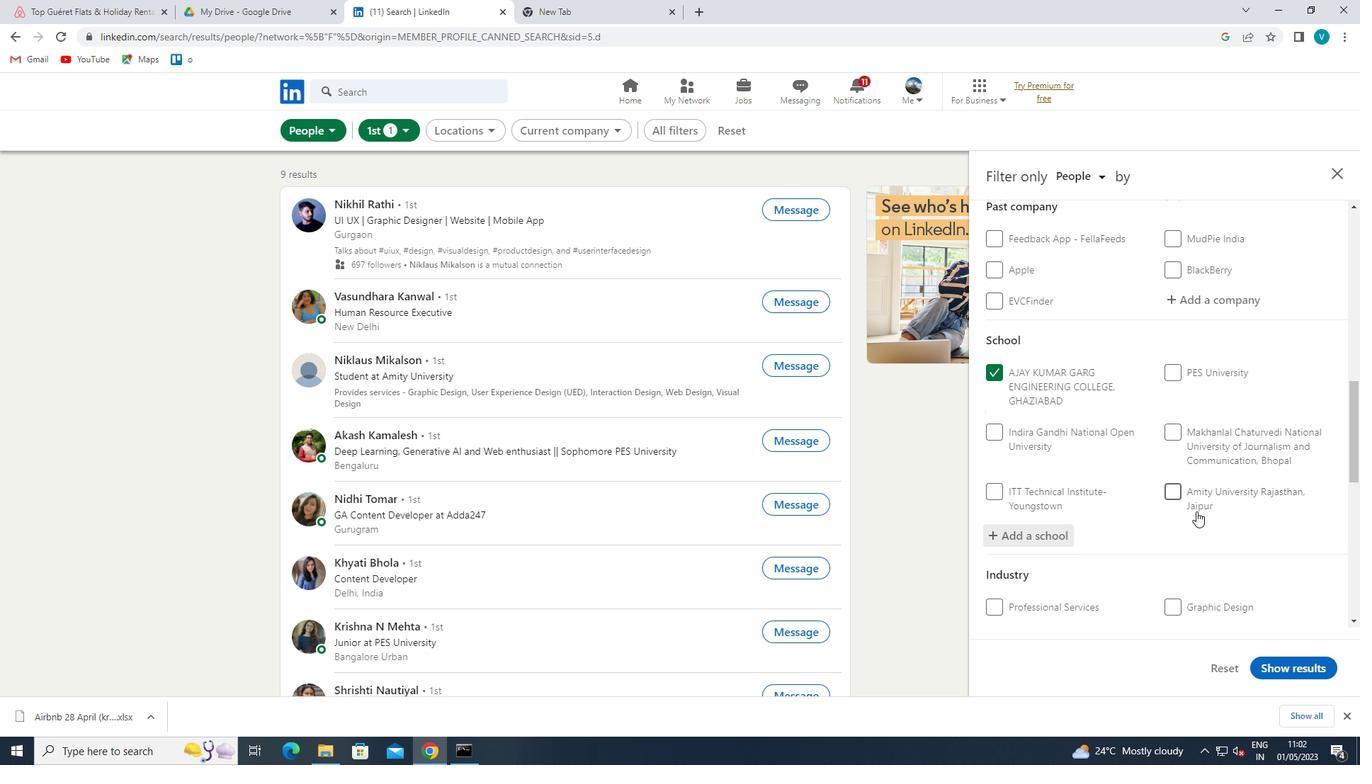 
Action: Mouse scrolled (1197, 510) with delta (0, 0)
Screenshot: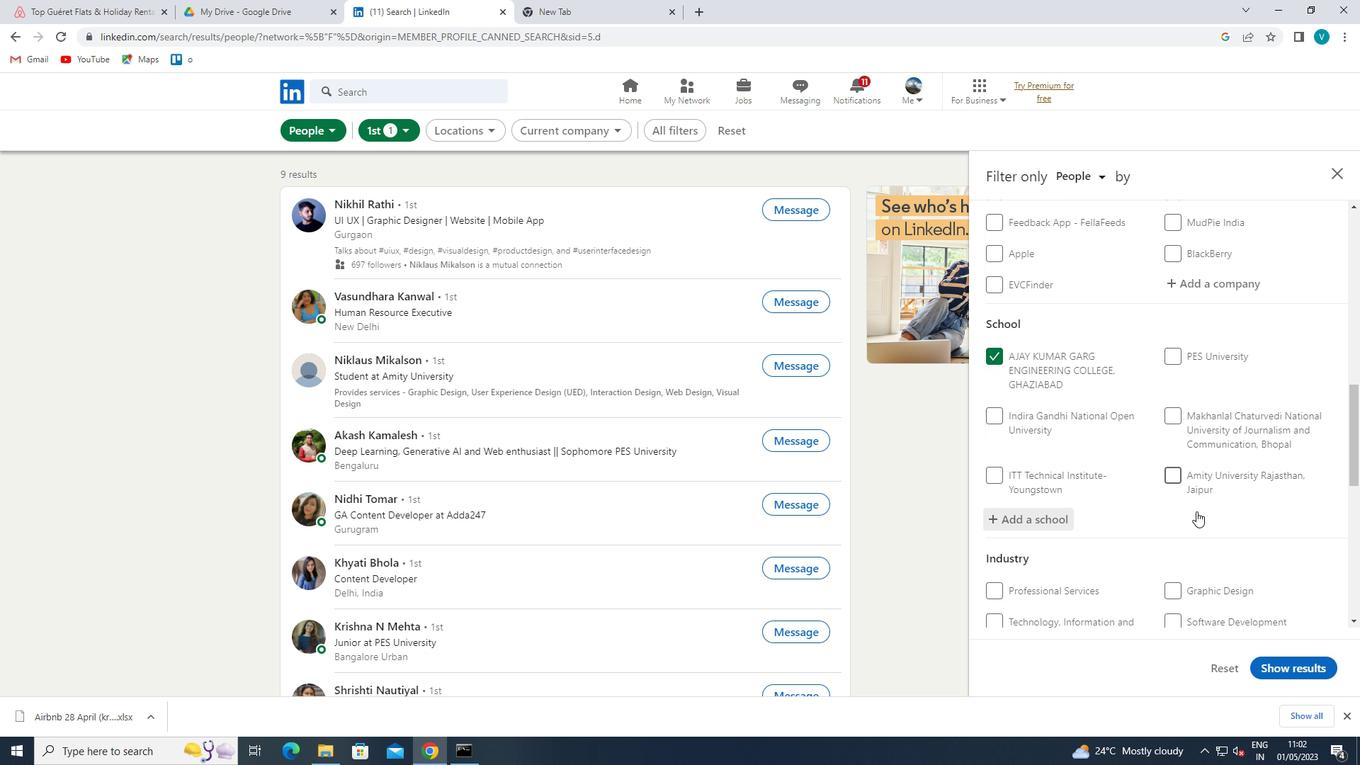 
Action: Mouse moved to (1231, 472)
Screenshot: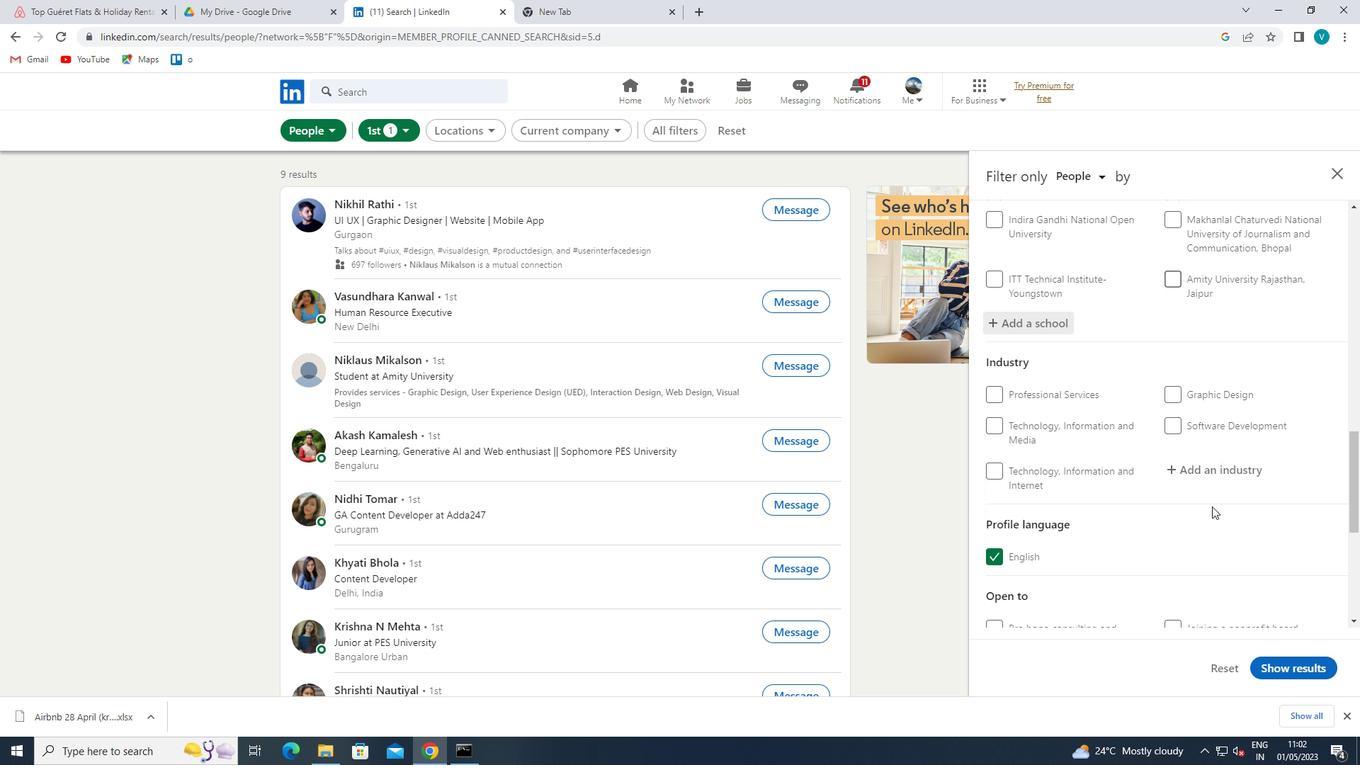 
Action: Mouse pressed left at (1231, 472)
Screenshot: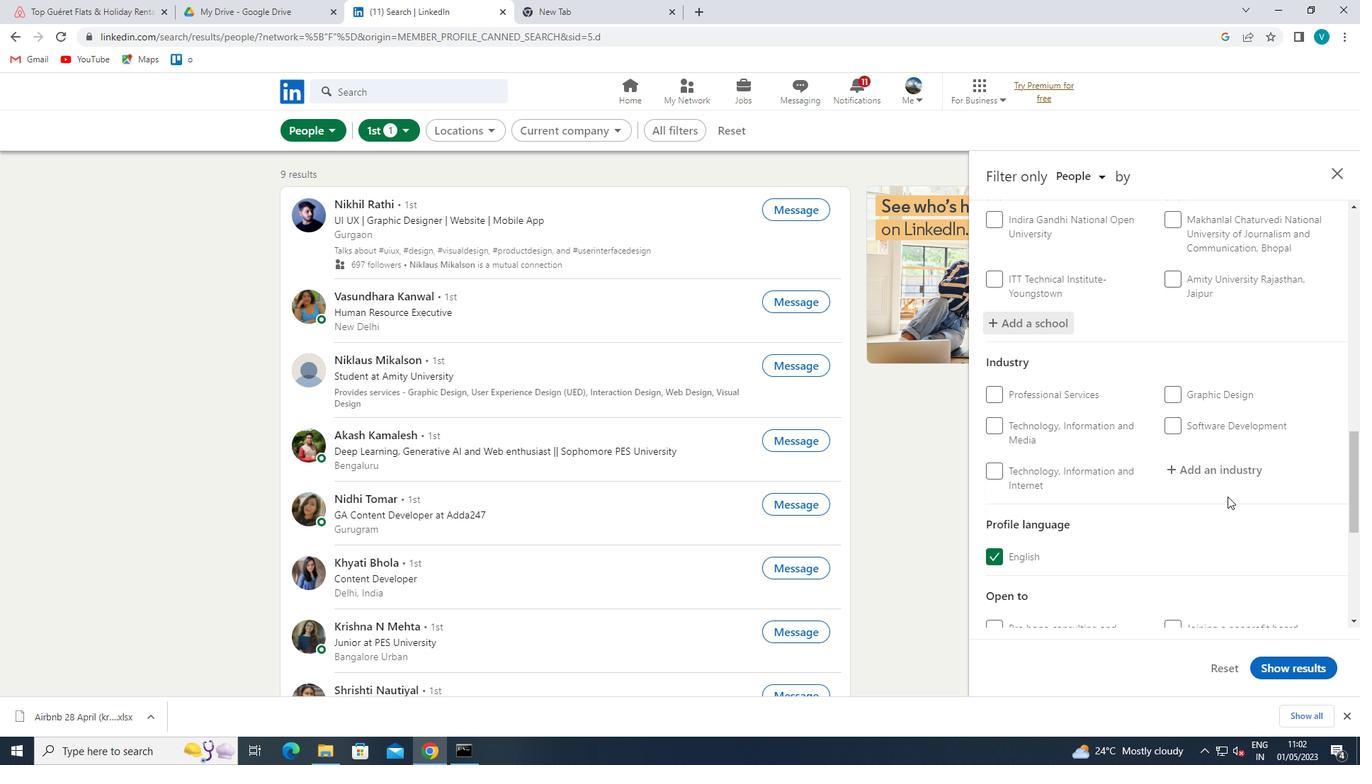 
Action: Key pressed <Key.shift>AUDIO<Key.space>
Screenshot: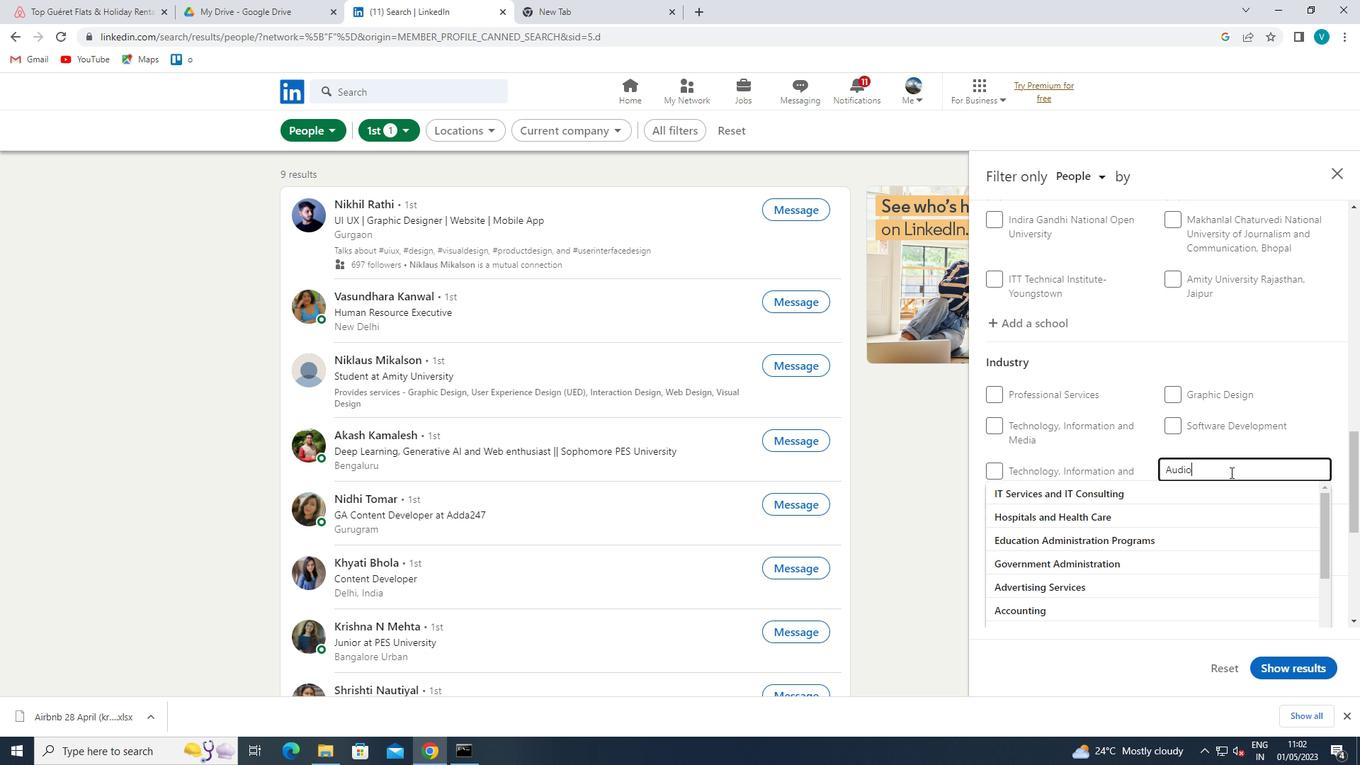
Action: Mouse moved to (1202, 506)
Screenshot: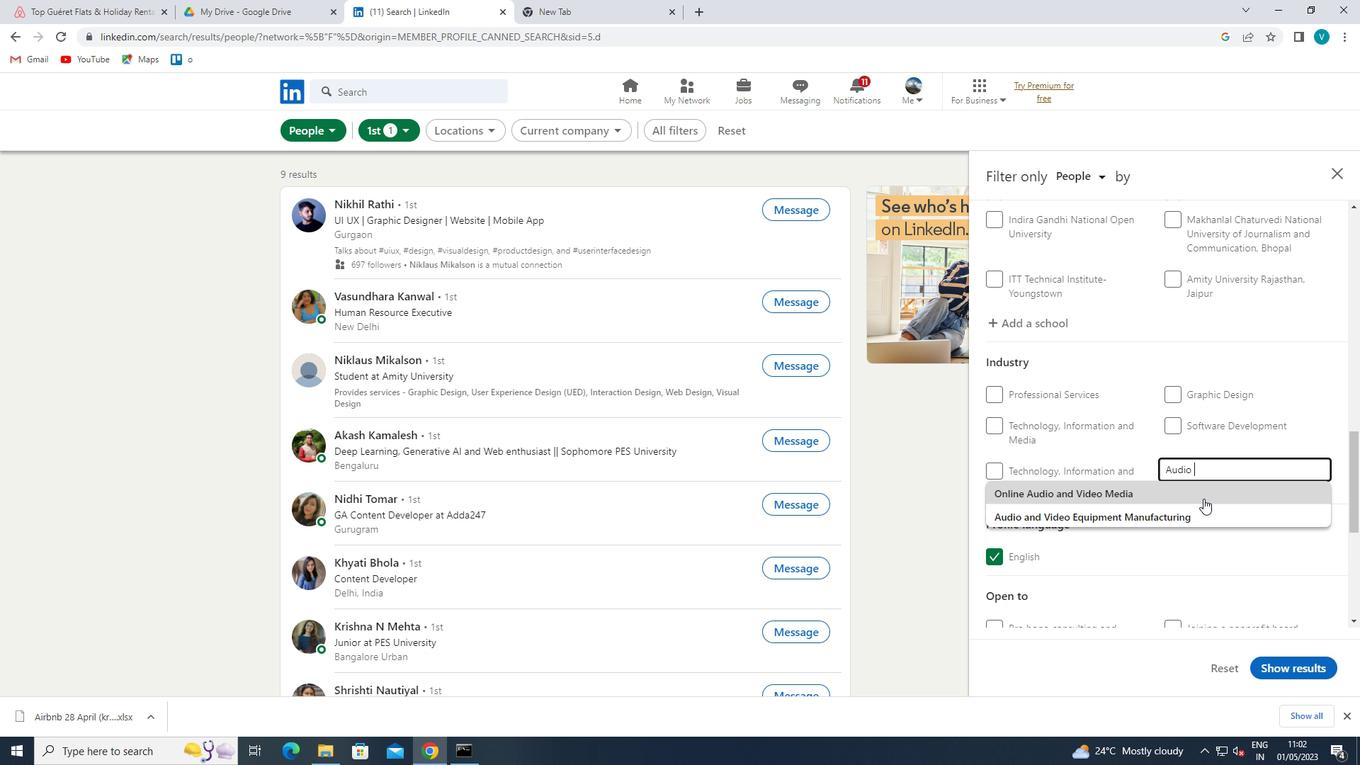 
Action: Mouse pressed left at (1202, 506)
Screenshot: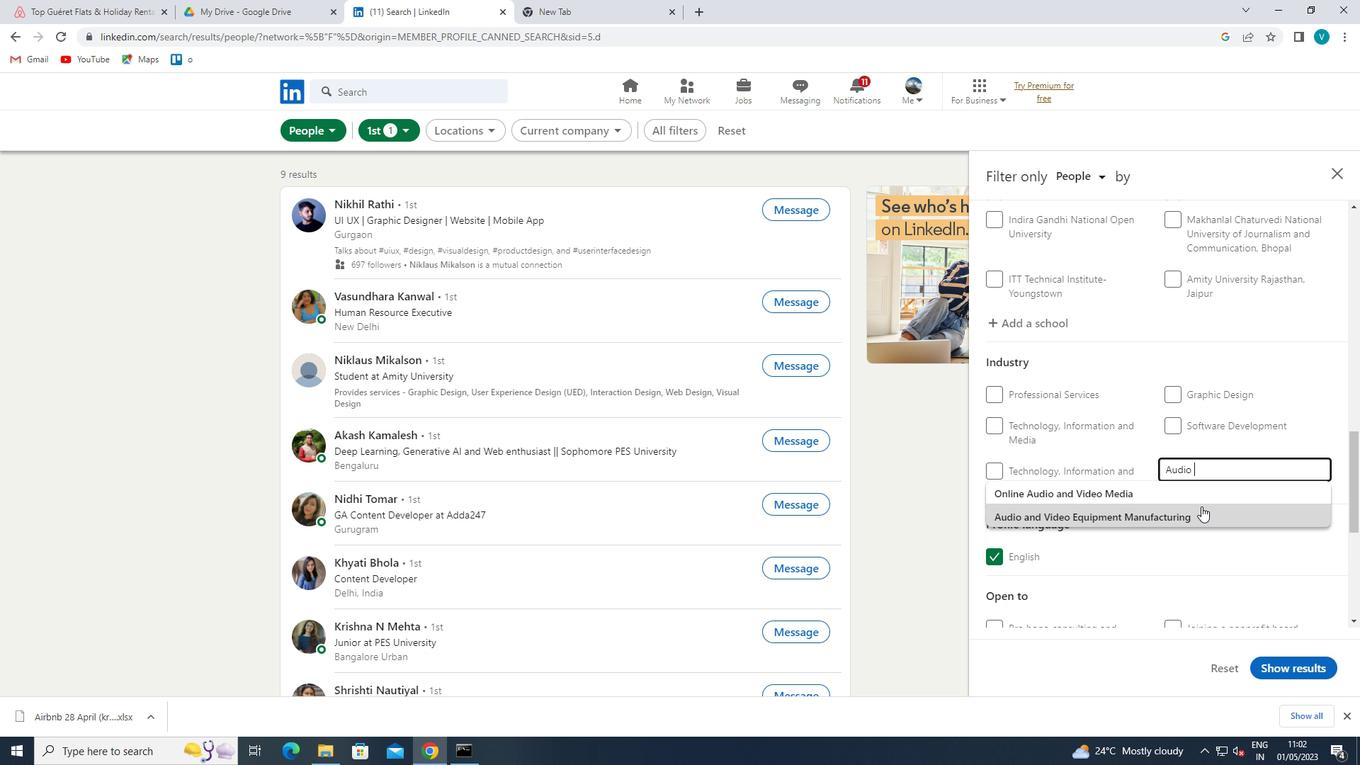 
Action: Mouse scrolled (1202, 506) with delta (0, 0)
Screenshot: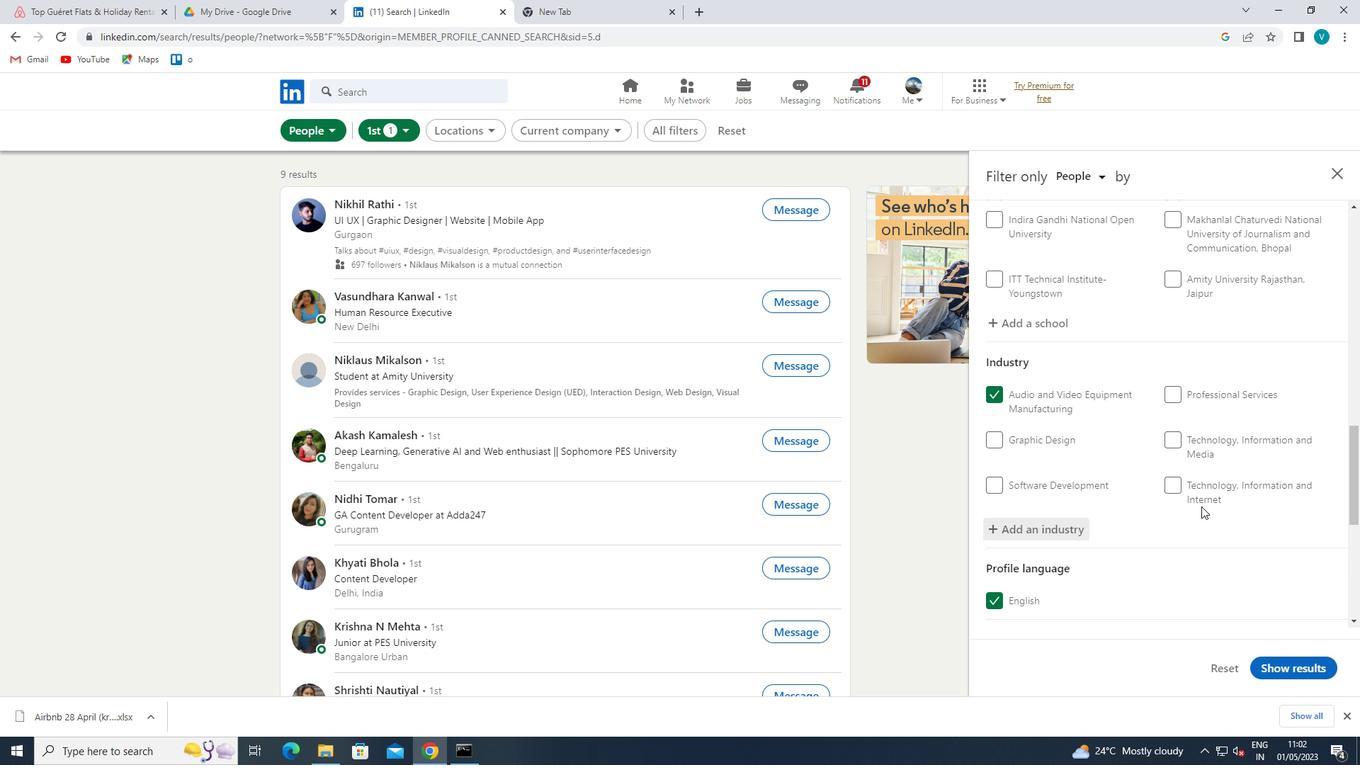 
Action: Mouse scrolled (1202, 506) with delta (0, 0)
Screenshot: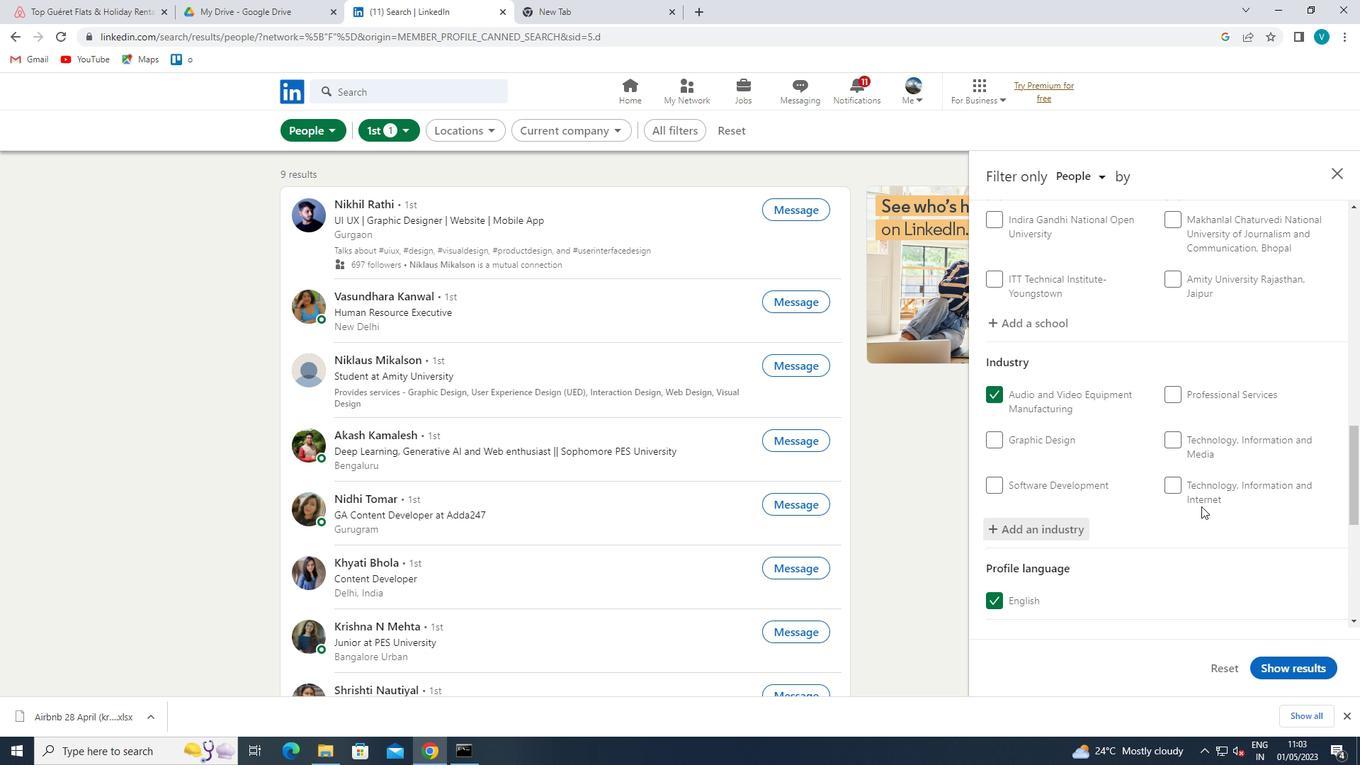 
Action: Mouse scrolled (1202, 506) with delta (0, 0)
Screenshot: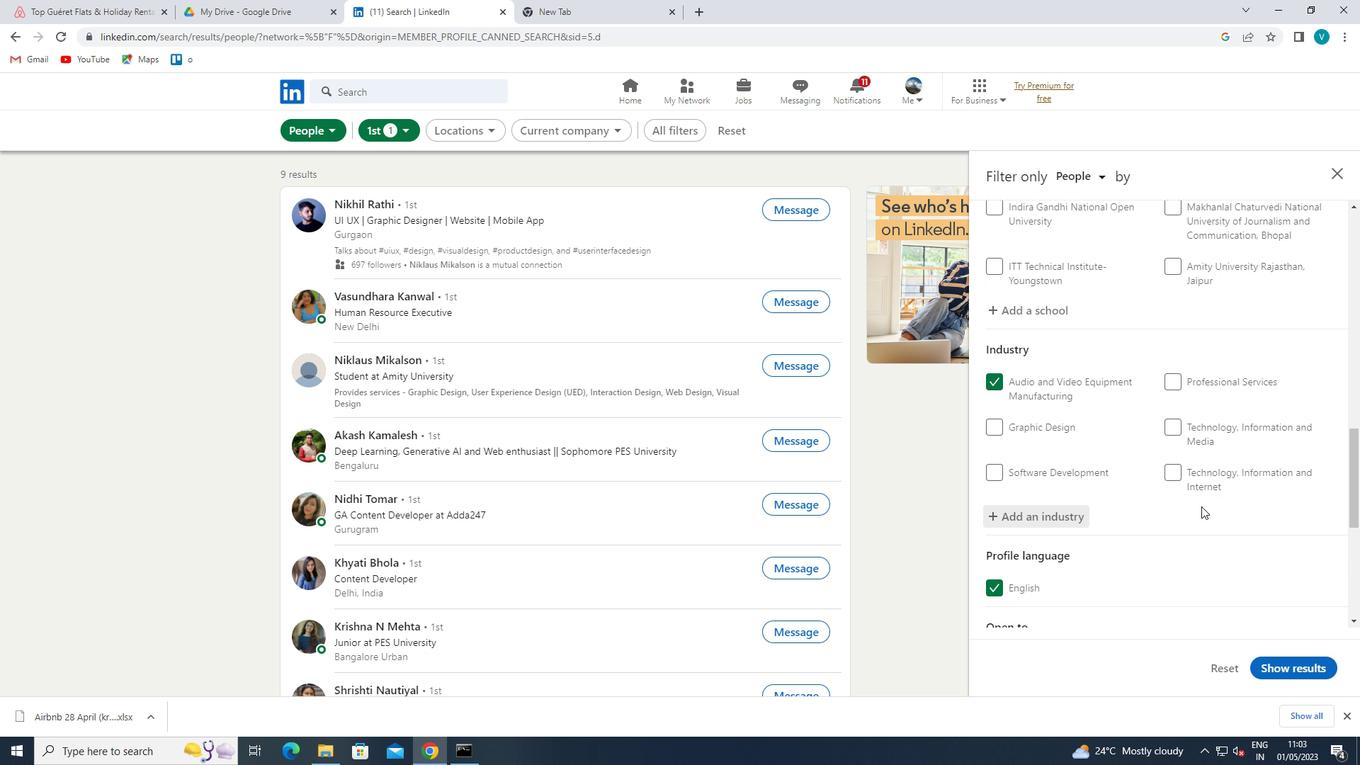 
Action: Mouse scrolled (1202, 506) with delta (0, 0)
Screenshot: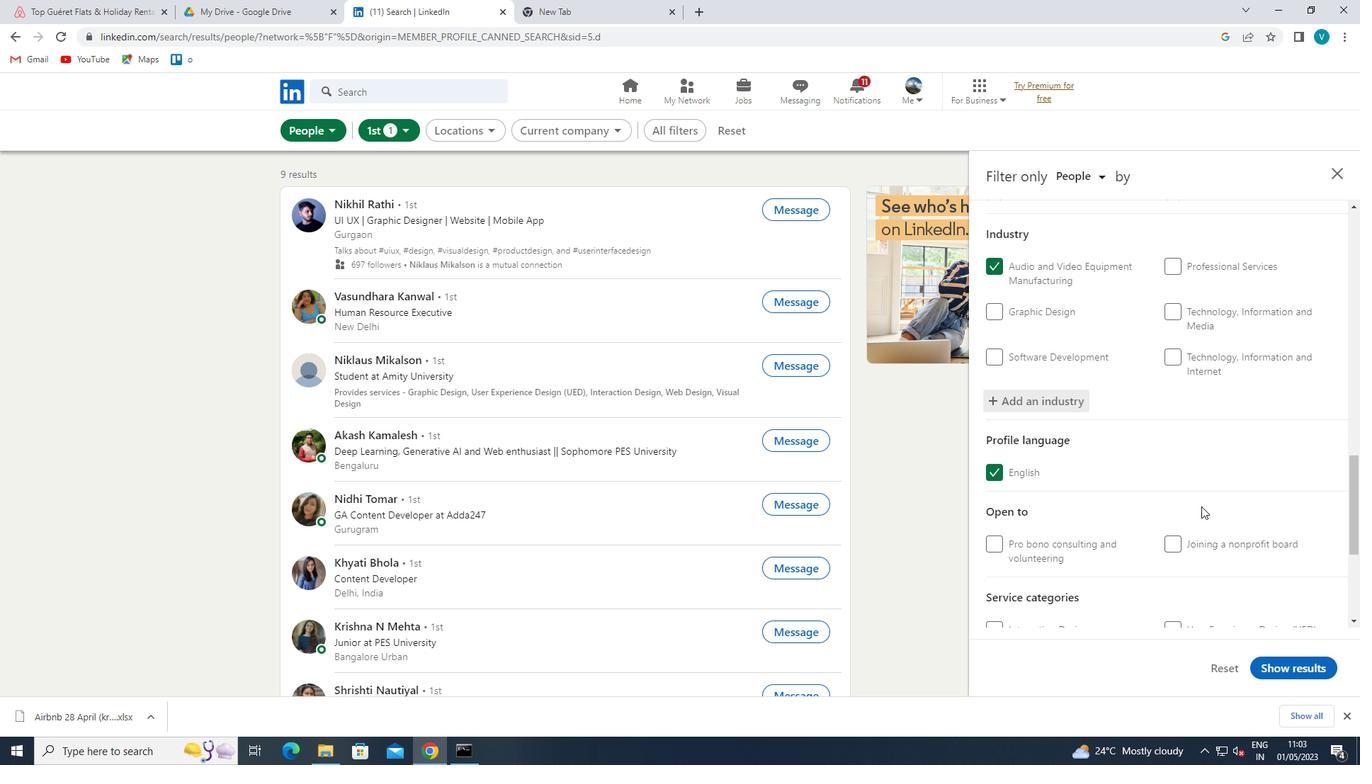 
Action: Mouse scrolled (1202, 506) with delta (0, 0)
Screenshot: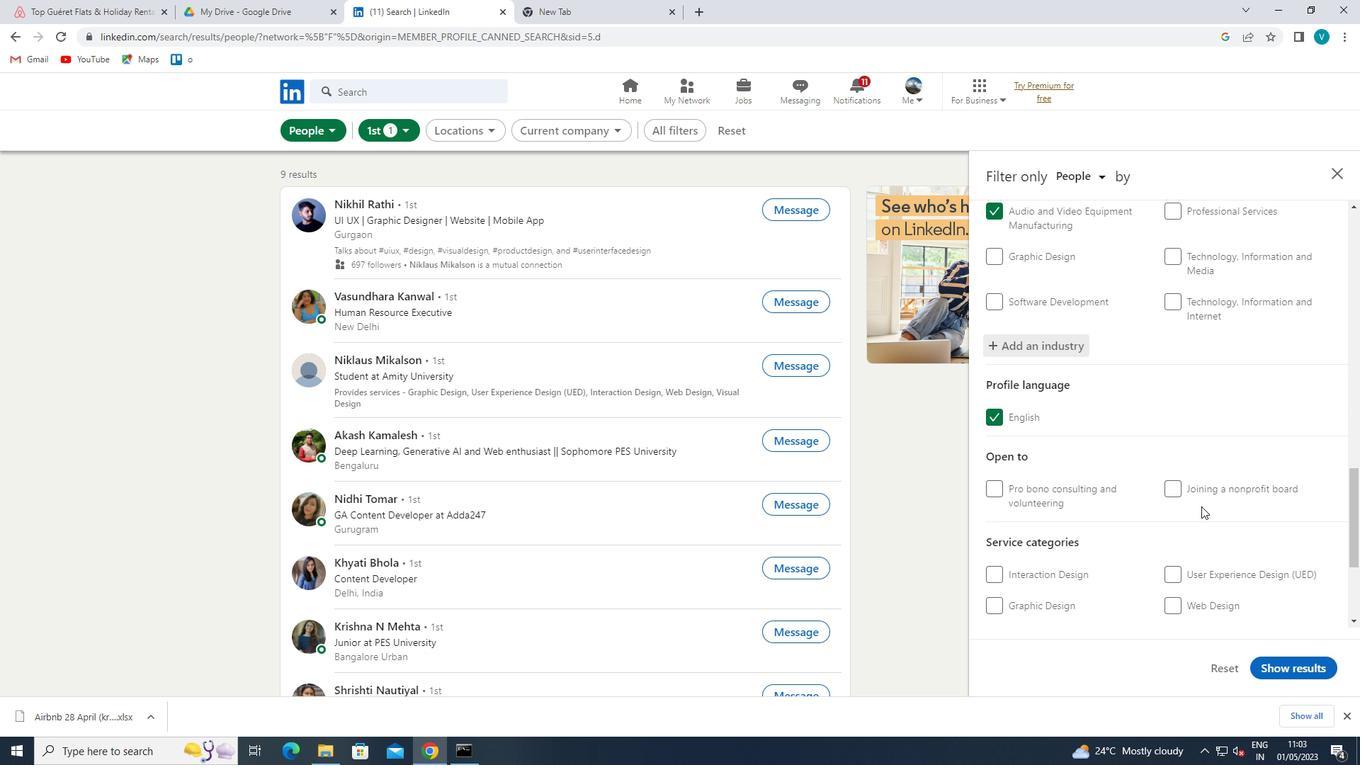 
Action: Mouse moved to (1221, 457)
Screenshot: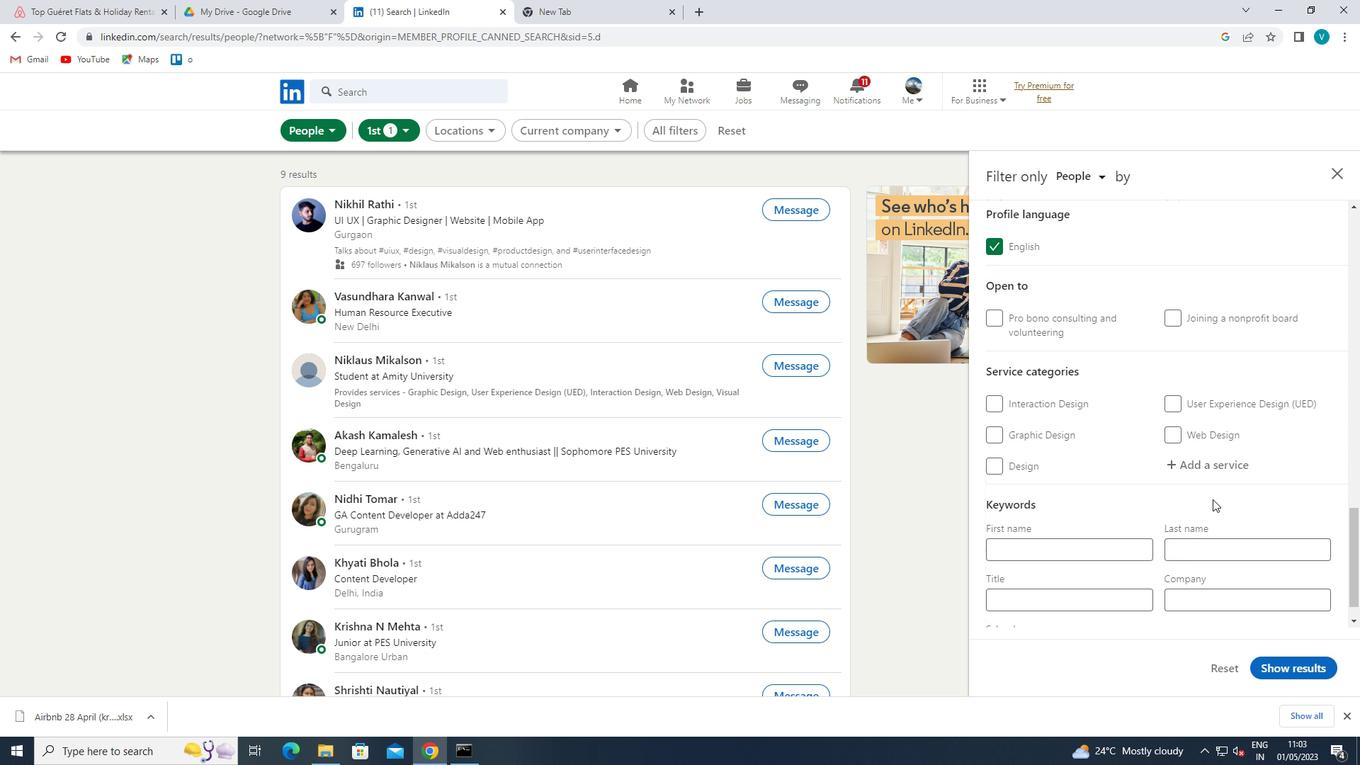 
Action: Mouse pressed left at (1221, 457)
Screenshot: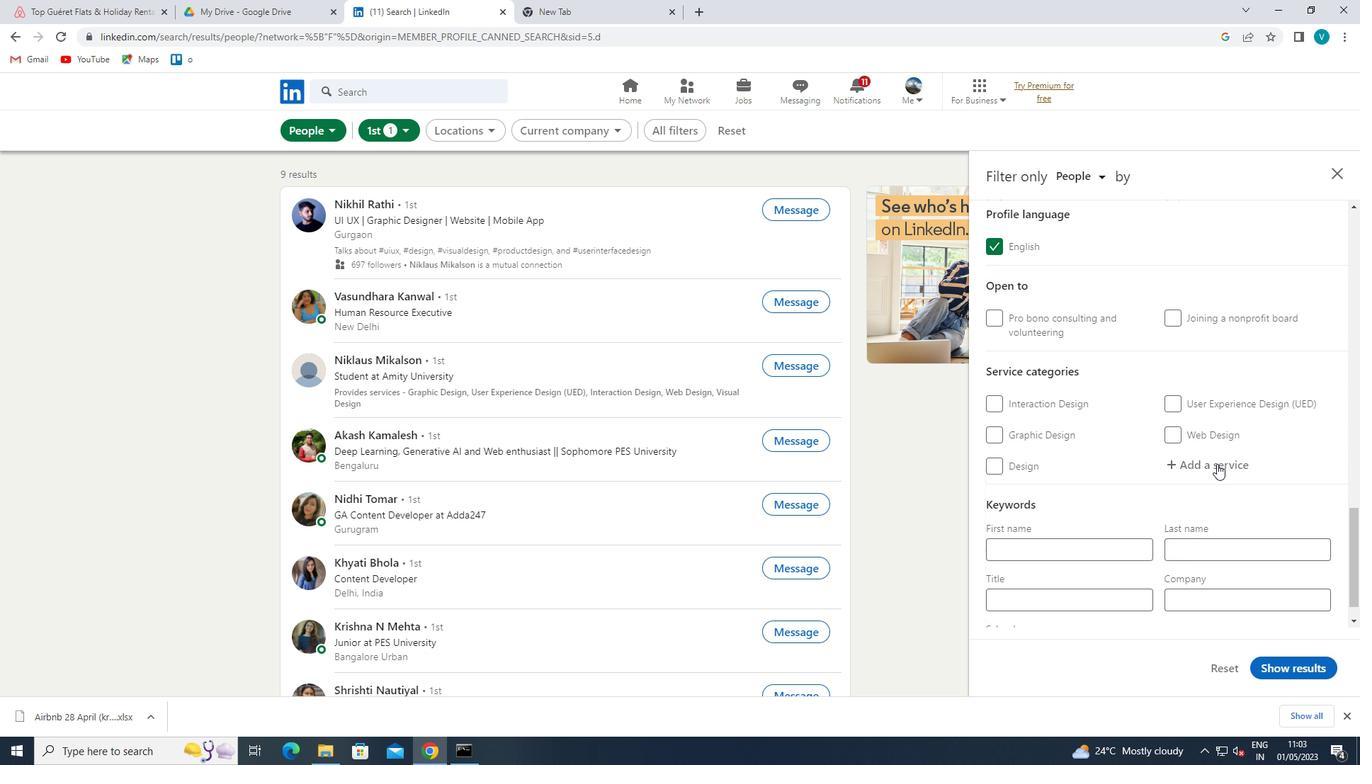 
Action: Key pressed <Key.shift>EDITING<Key.space>
Screenshot: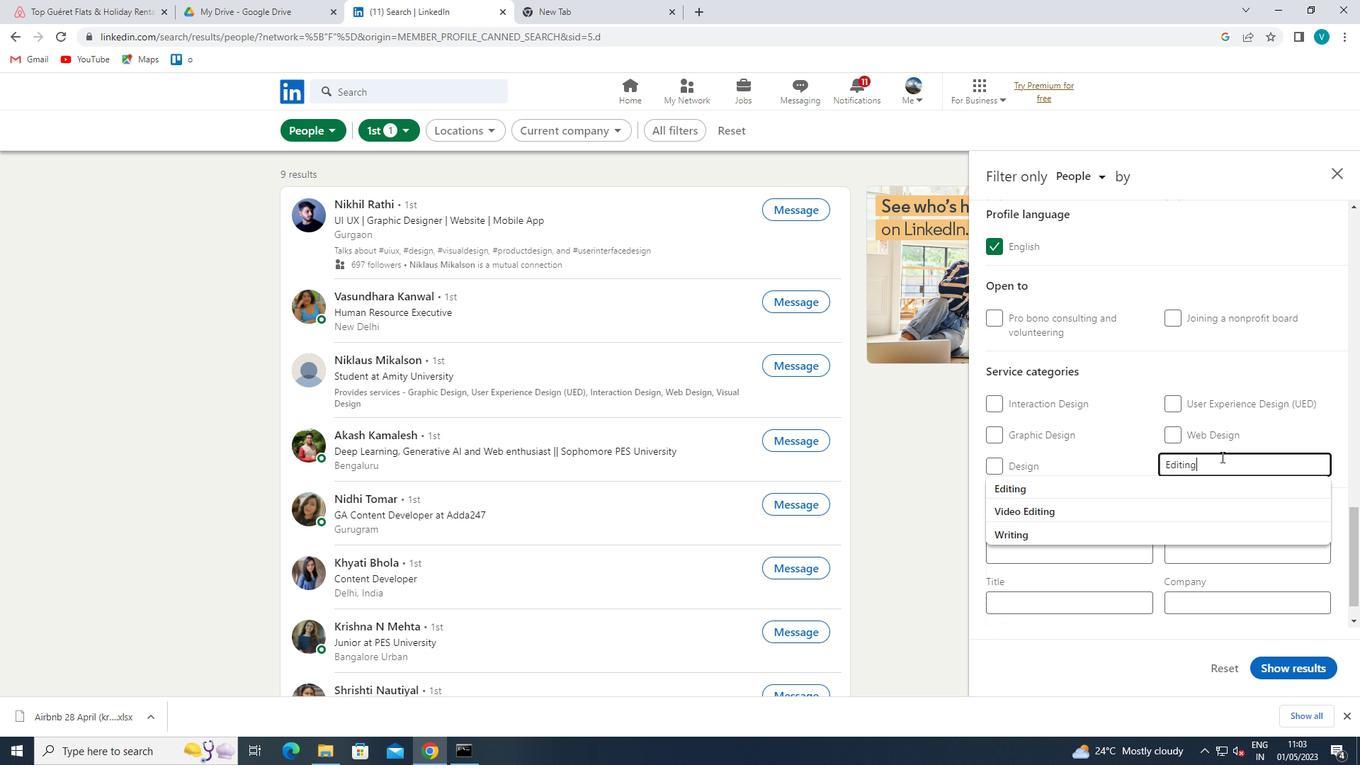 
Action: Mouse moved to (1186, 484)
Screenshot: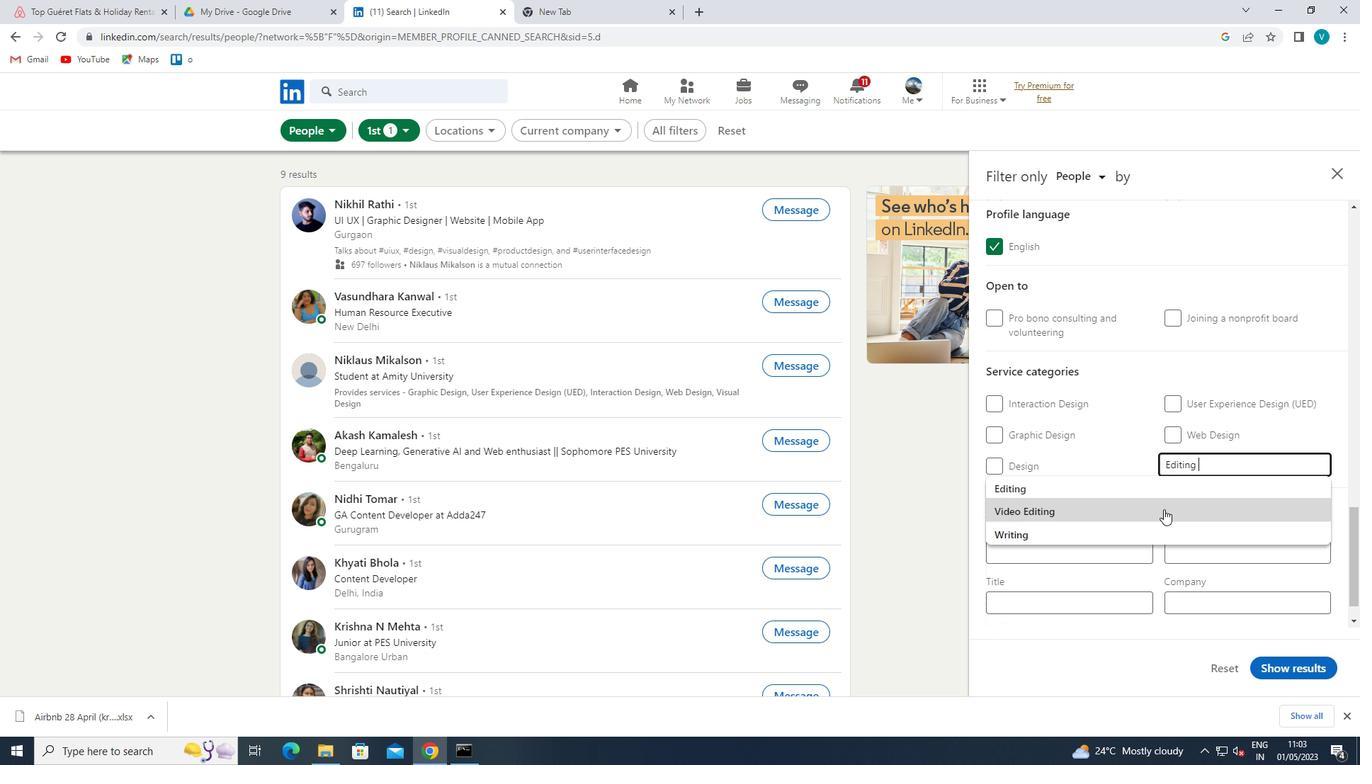 
Action: Mouse pressed left at (1186, 484)
Screenshot: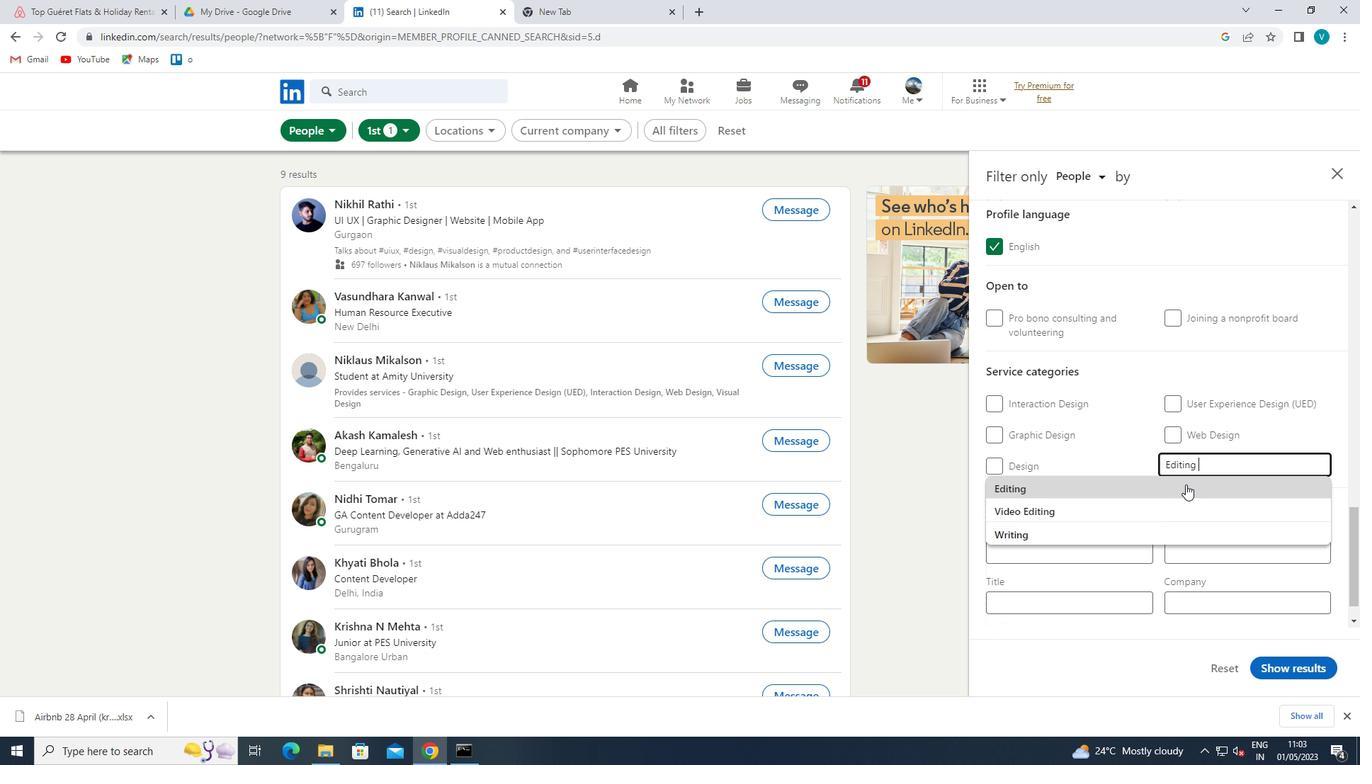 
Action: Mouse scrolled (1186, 484) with delta (0, 0)
Screenshot: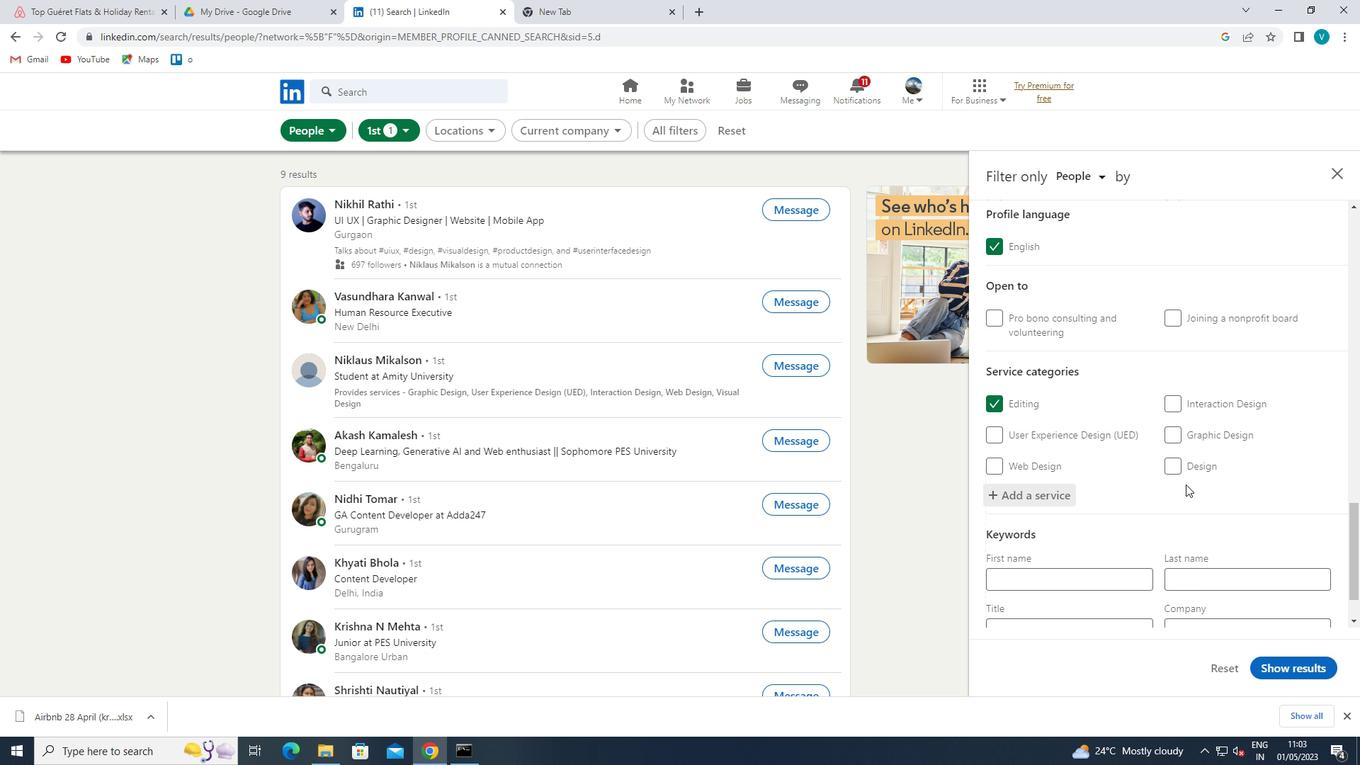 
Action: Mouse scrolled (1186, 484) with delta (0, 0)
Screenshot: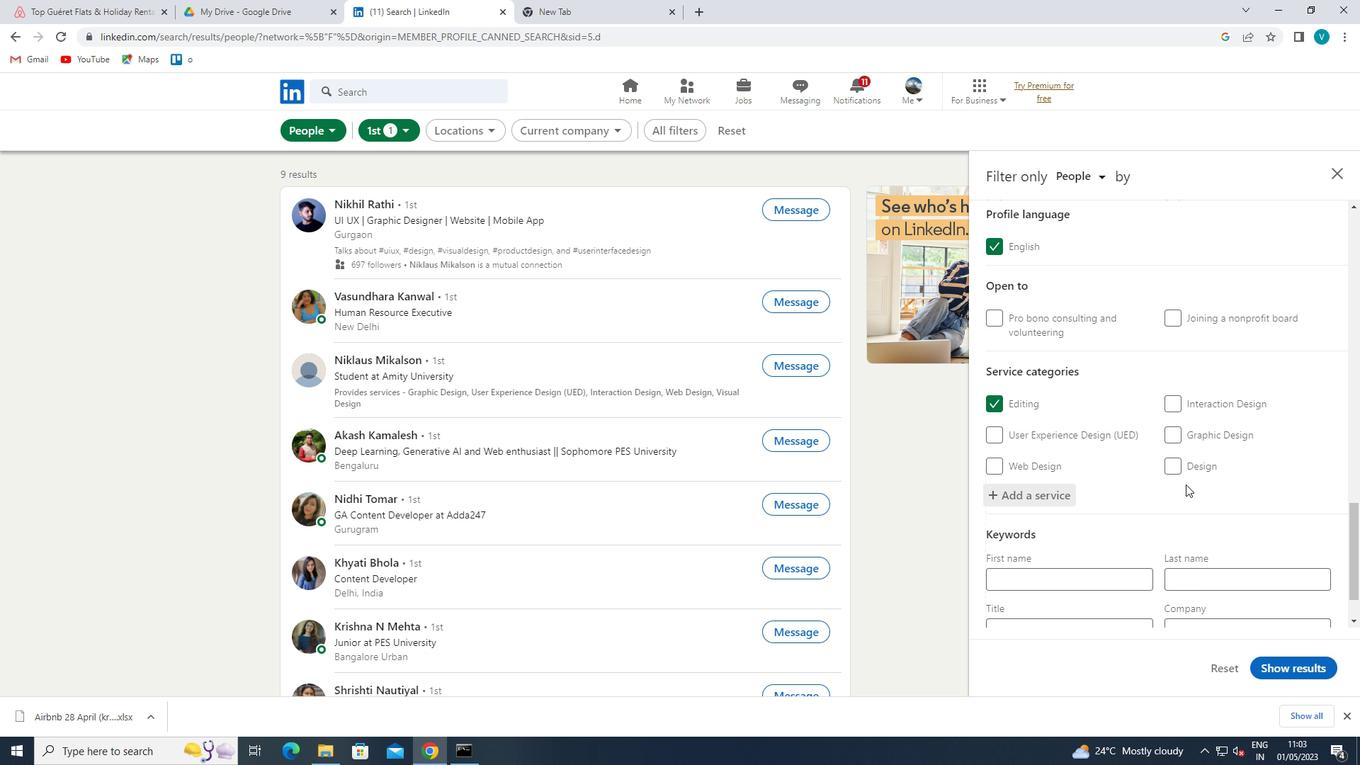 
Action: Mouse moved to (1092, 562)
Screenshot: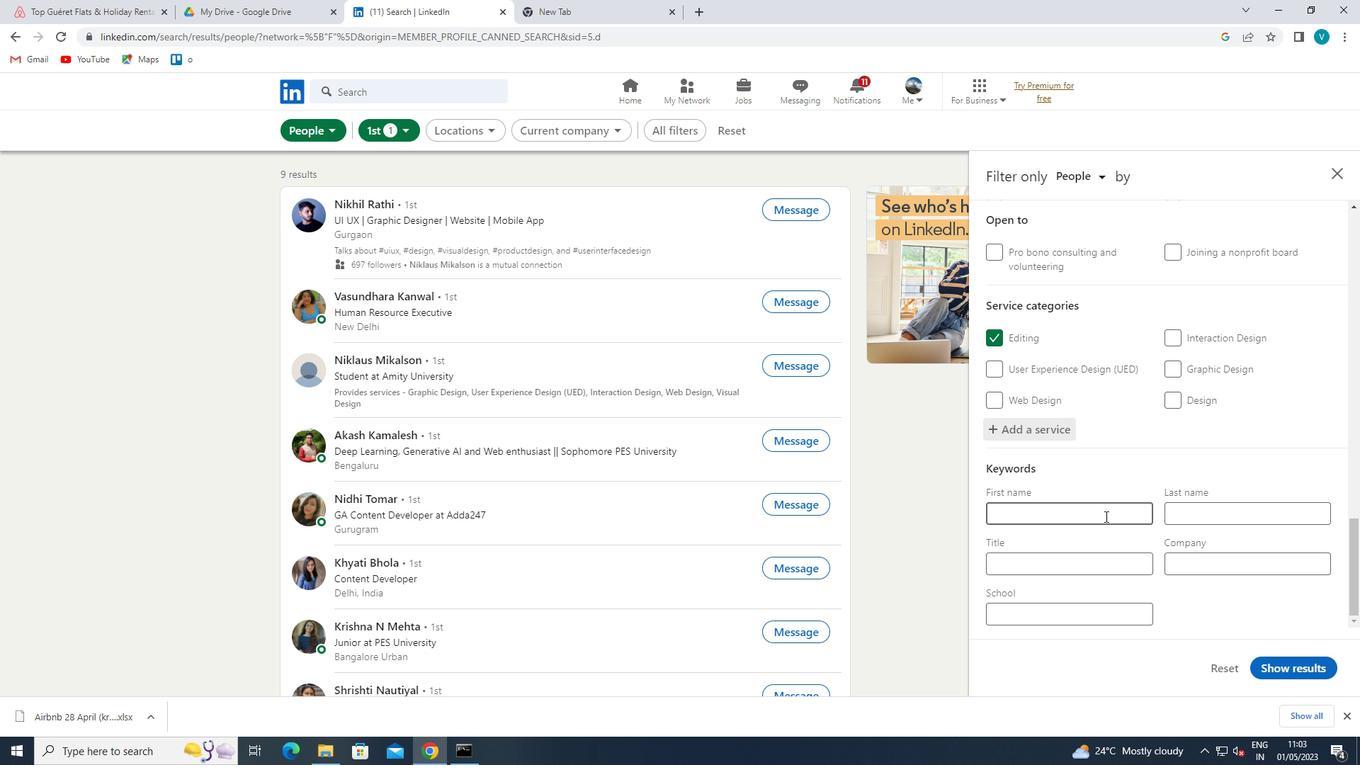 
Action: Mouse pressed left at (1092, 562)
Screenshot: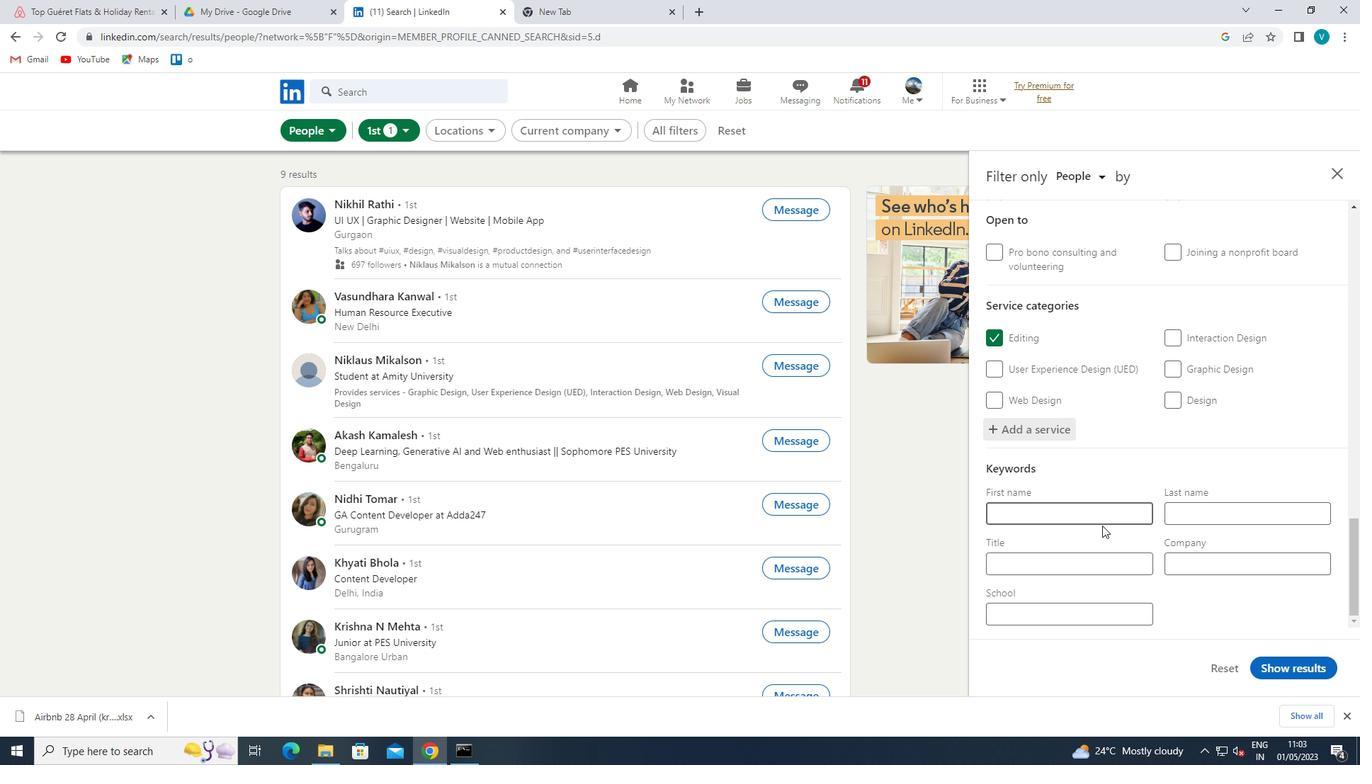 
Action: Key pressed <Key.shift>BRAND<Key.space><Key.shift>STRATEGIST
Screenshot: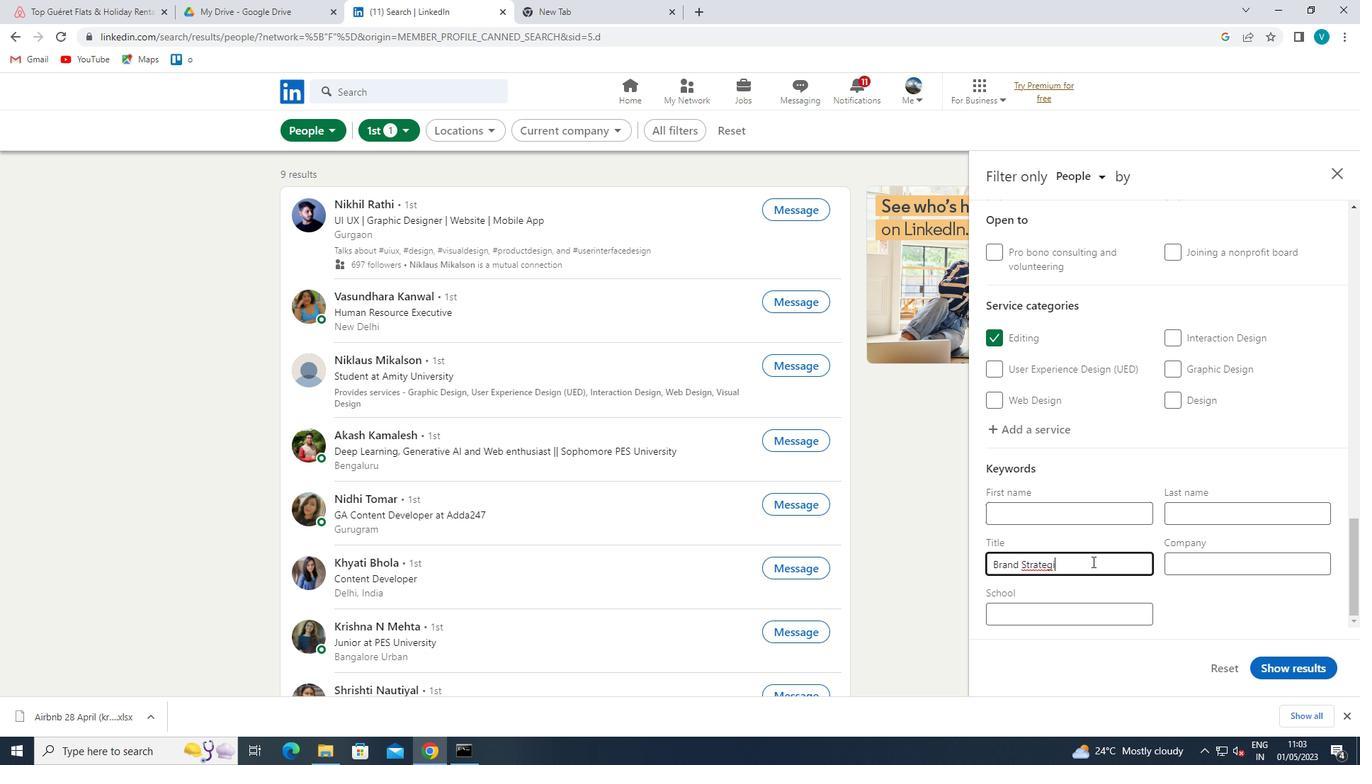
Action: Mouse moved to (1304, 676)
Screenshot: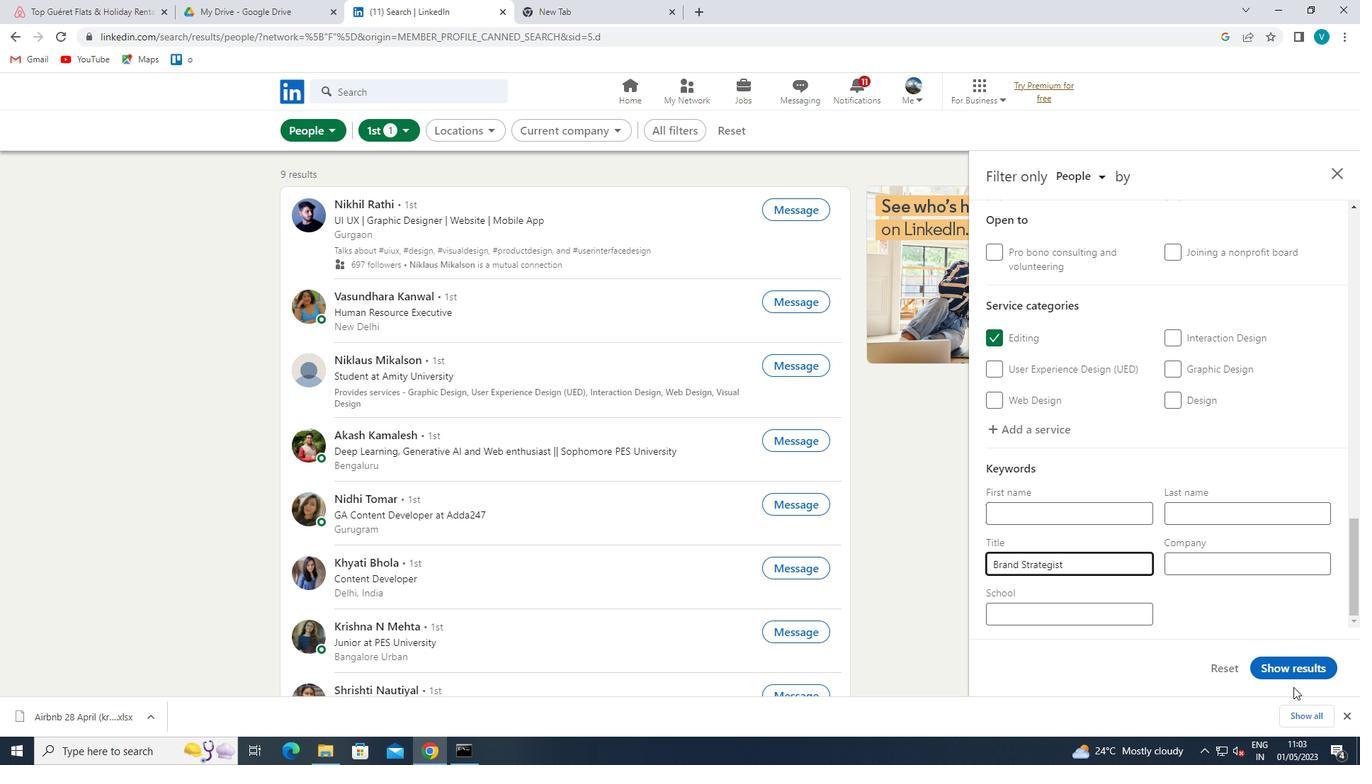 
Action: Mouse pressed left at (1304, 676)
Screenshot: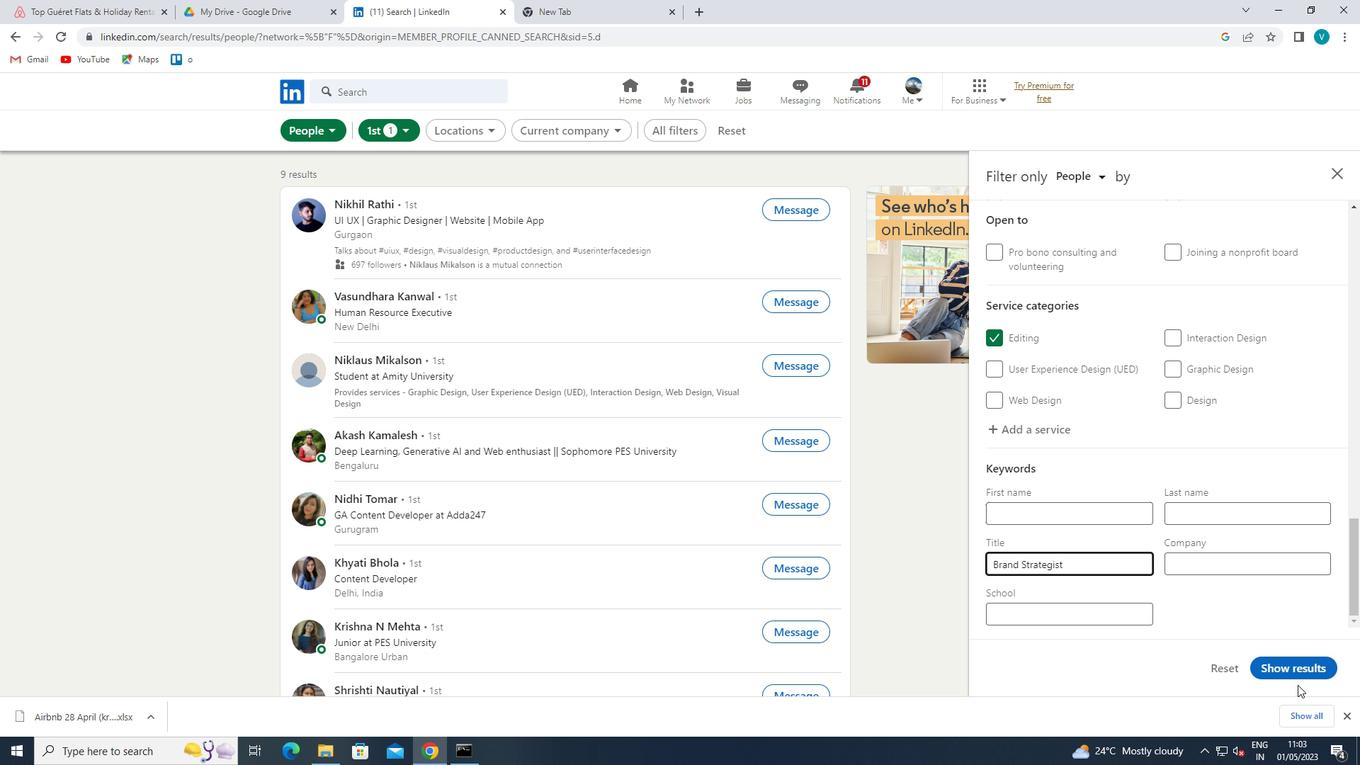 
Action: Mouse moved to (1306, 674)
Screenshot: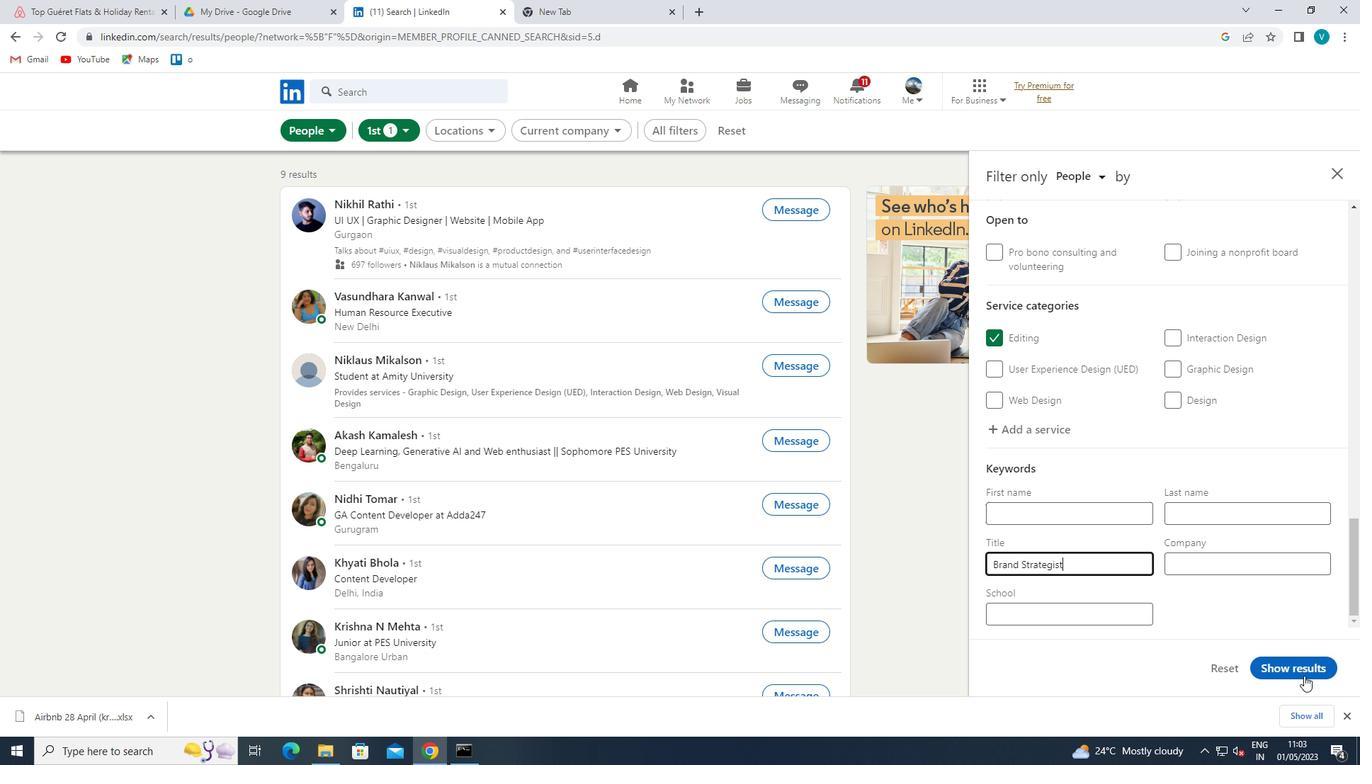 
